Task: Search one way flight ticket for 5 adults, 2 children, 1 infant in seat and 2 infants on lap in economy from Traverse City: Cherry Capital Airport (was Cherry County Airpark) to New Bern: Coastal Carolina Regional Airport (was Craven County Regional) on 5-4-2023. Choice of flights is Delta. Number of bags: 1 carry on bag and 1 checked bag. Price is upto 55000. Outbound departure time preference is 16:45.
Action: Mouse moved to (276, 108)
Screenshot: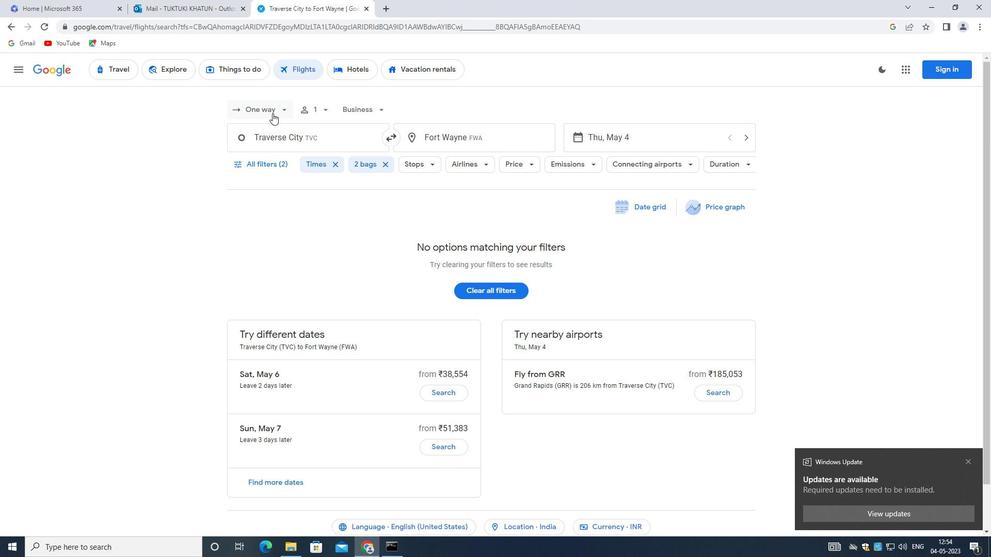 
Action: Mouse pressed left at (276, 108)
Screenshot: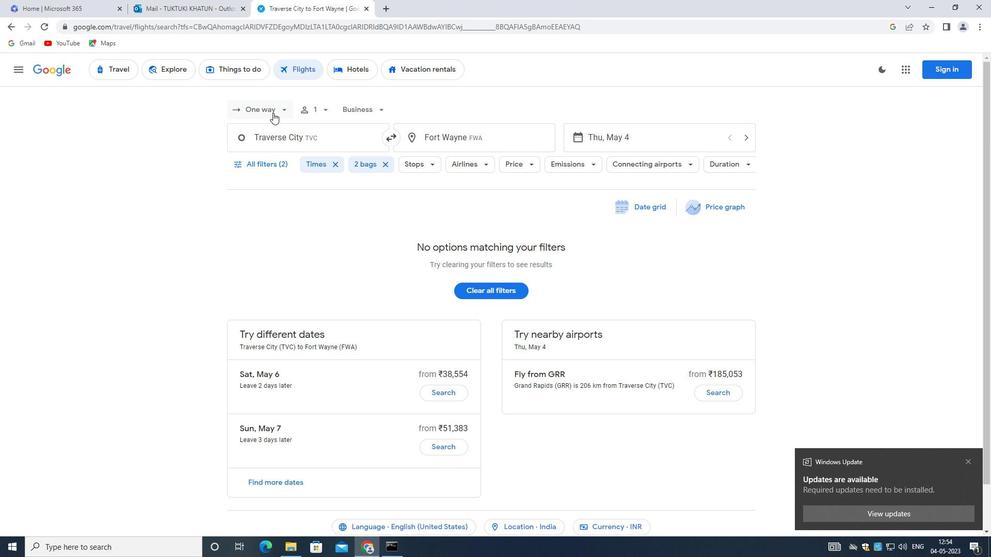 
Action: Mouse moved to (274, 156)
Screenshot: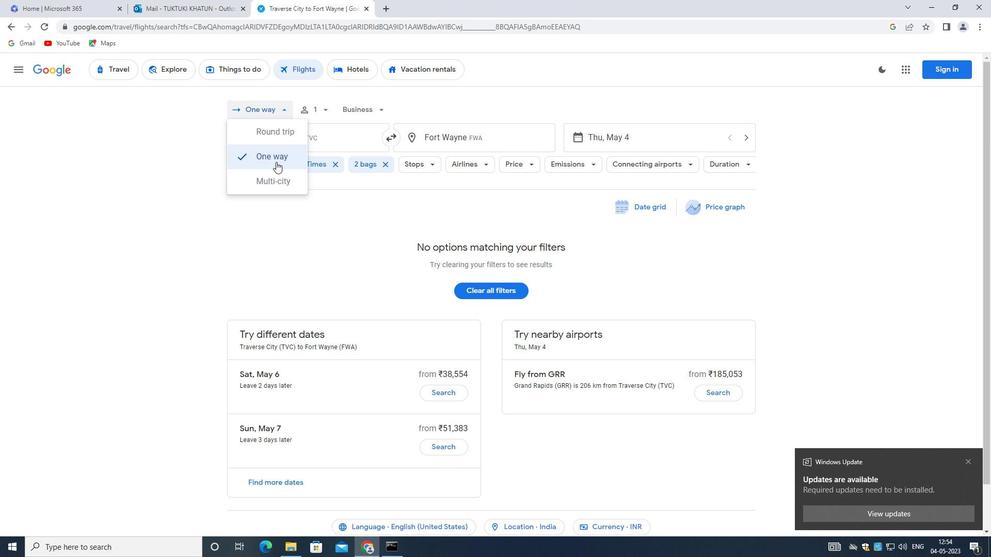 
Action: Mouse pressed left at (274, 156)
Screenshot: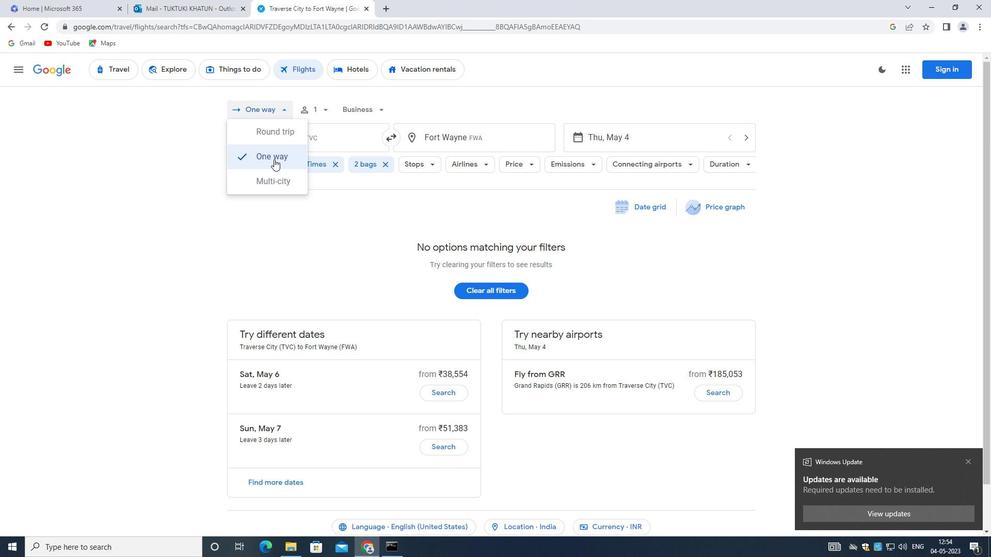 
Action: Mouse moved to (326, 108)
Screenshot: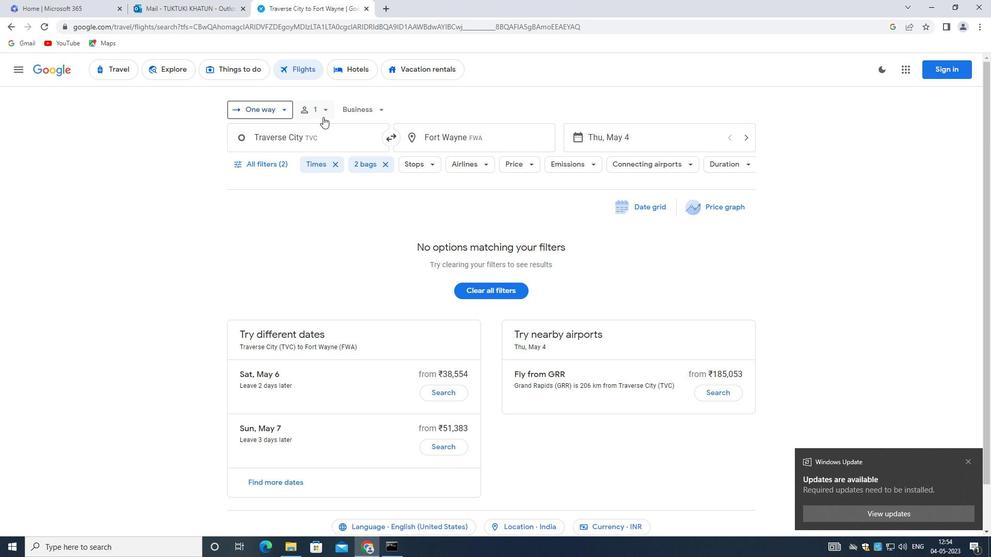 
Action: Mouse pressed left at (326, 108)
Screenshot: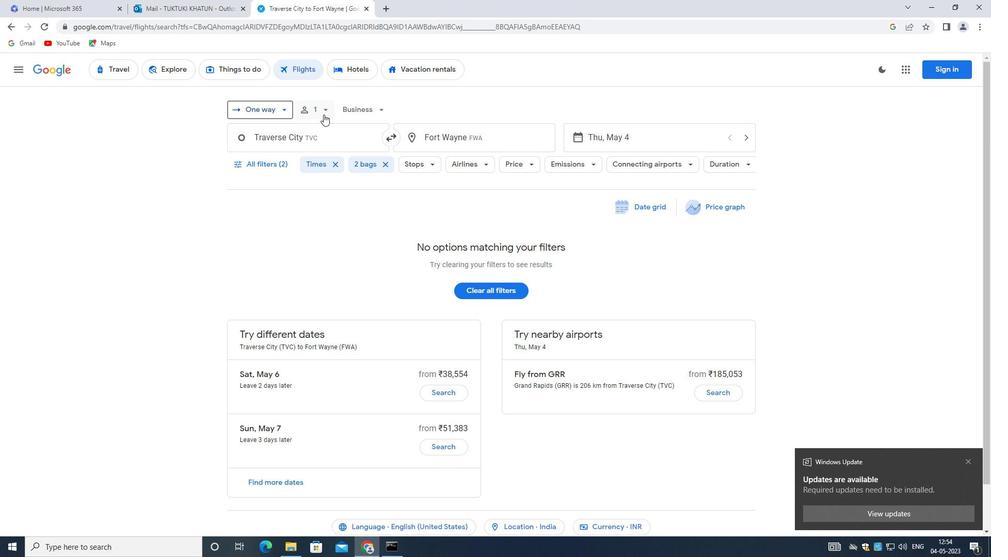
Action: Mouse moved to (412, 134)
Screenshot: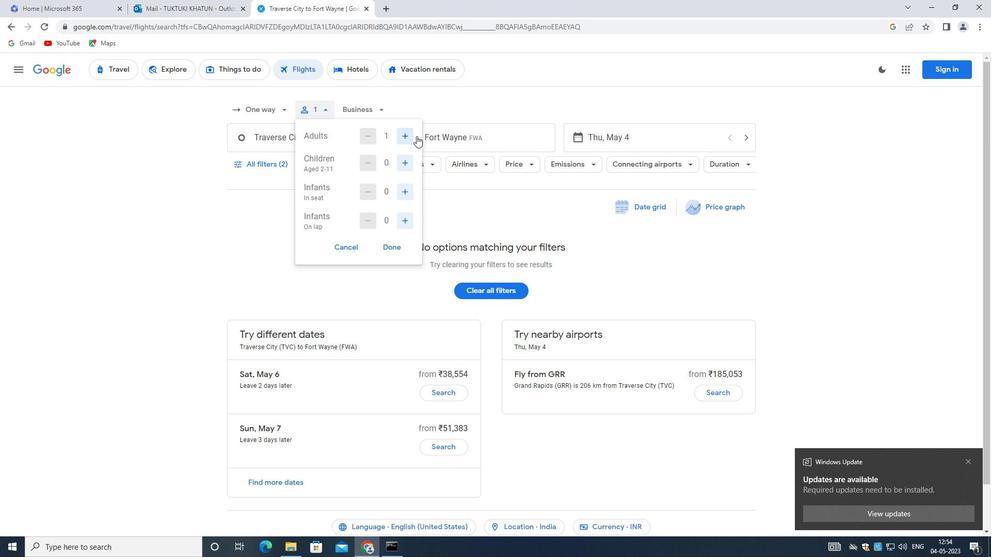 
Action: Mouse pressed left at (412, 134)
Screenshot: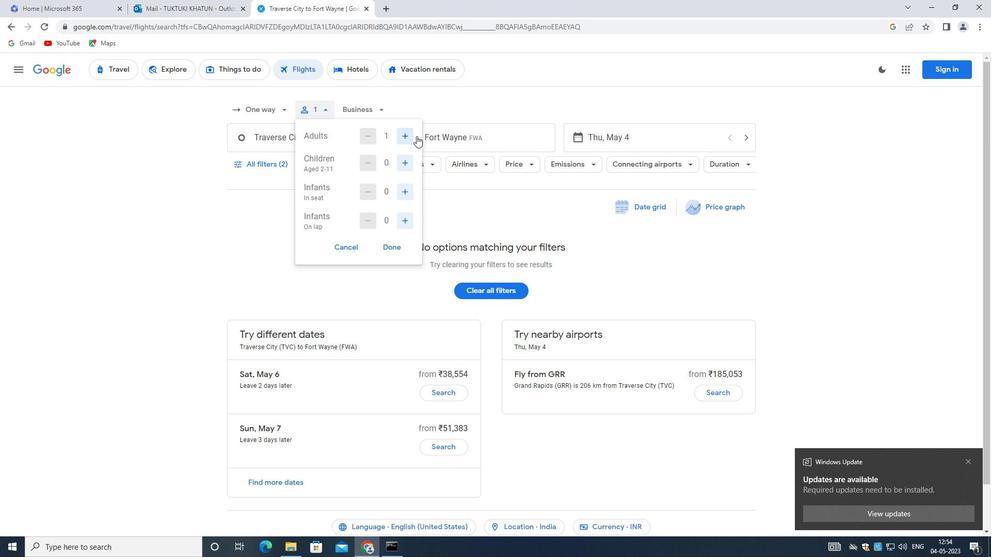 
Action: Mouse pressed left at (412, 134)
Screenshot: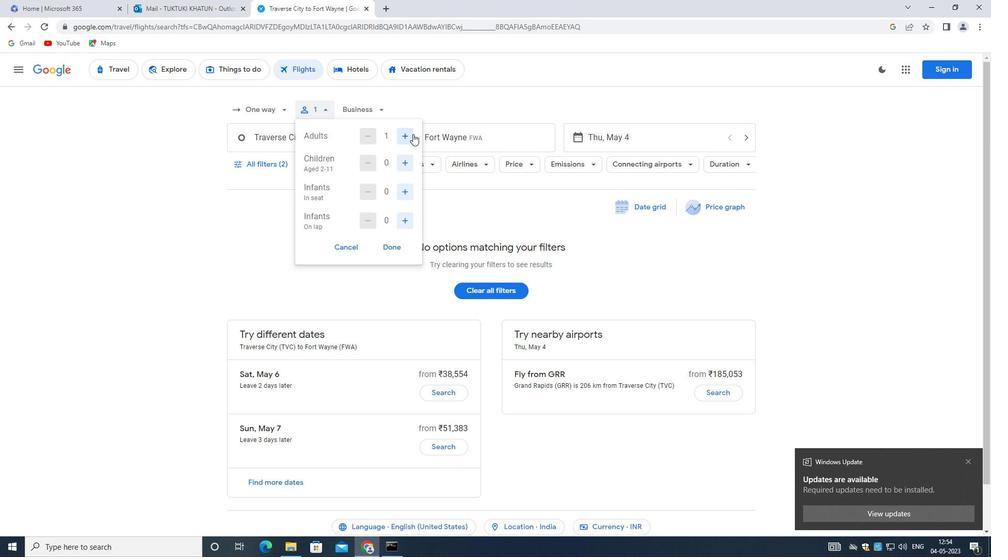
Action: Mouse pressed left at (412, 134)
Screenshot: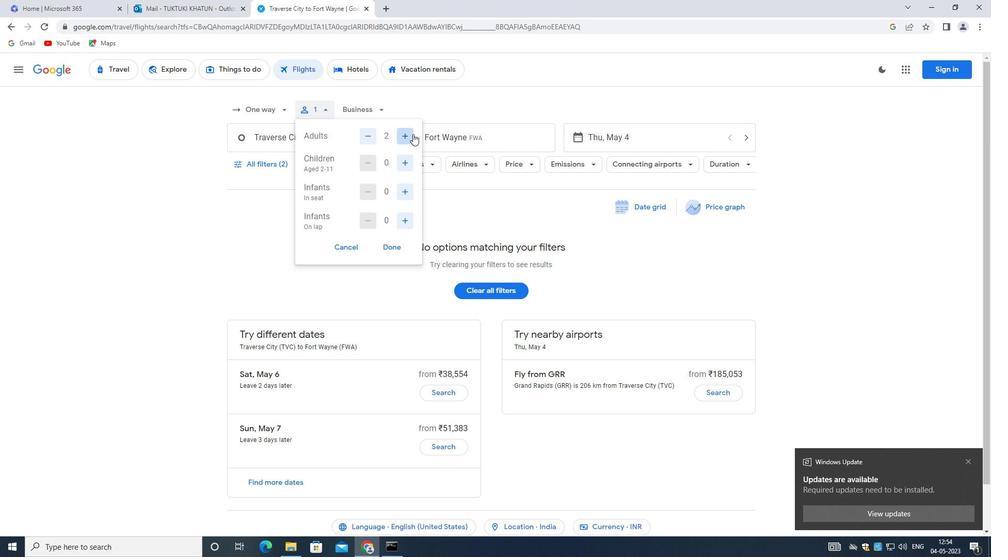 
Action: Mouse moved to (412, 133)
Screenshot: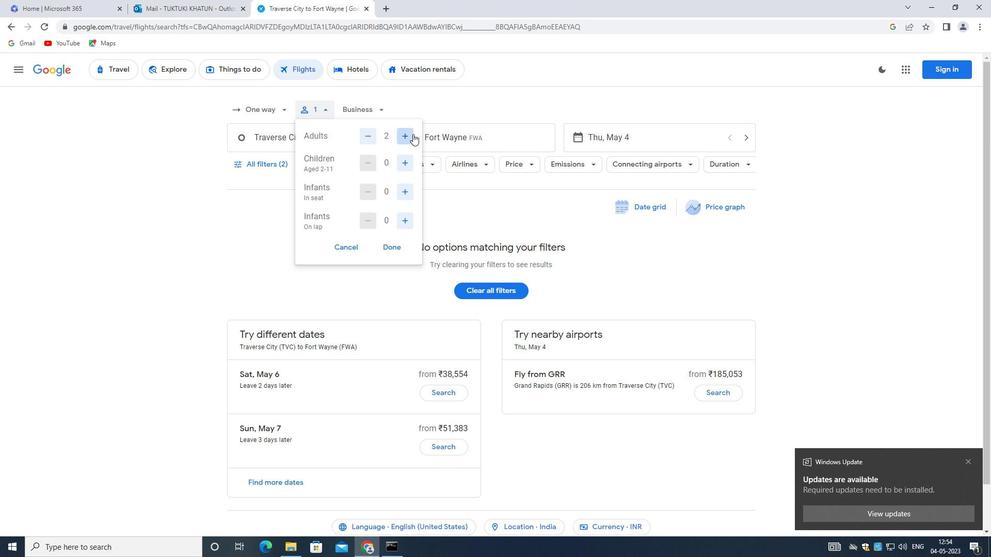 
Action: Mouse pressed left at (412, 133)
Screenshot: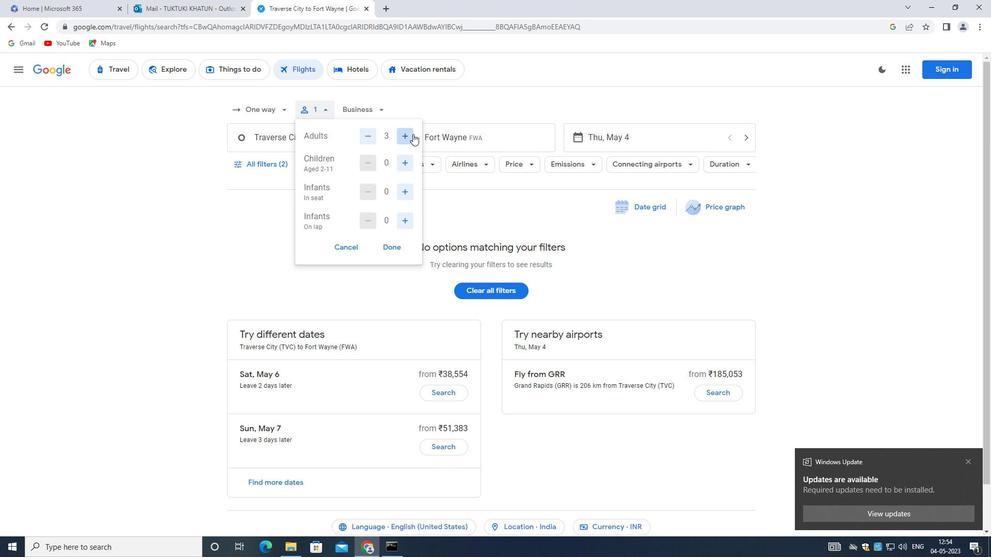
Action: Mouse moved to (404, 160)
Screenshot: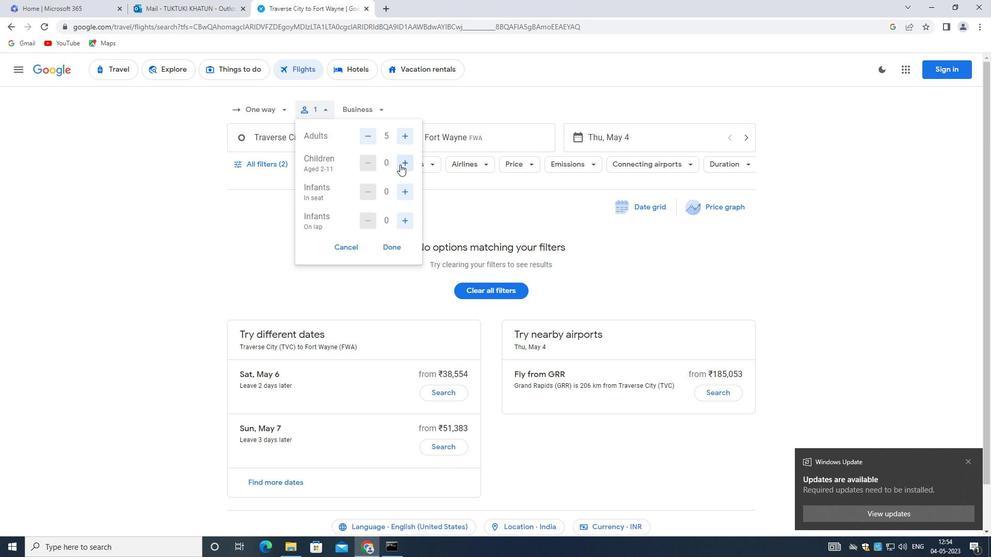 
Action: Mouse pressed left at (404, 160)
Screenshot: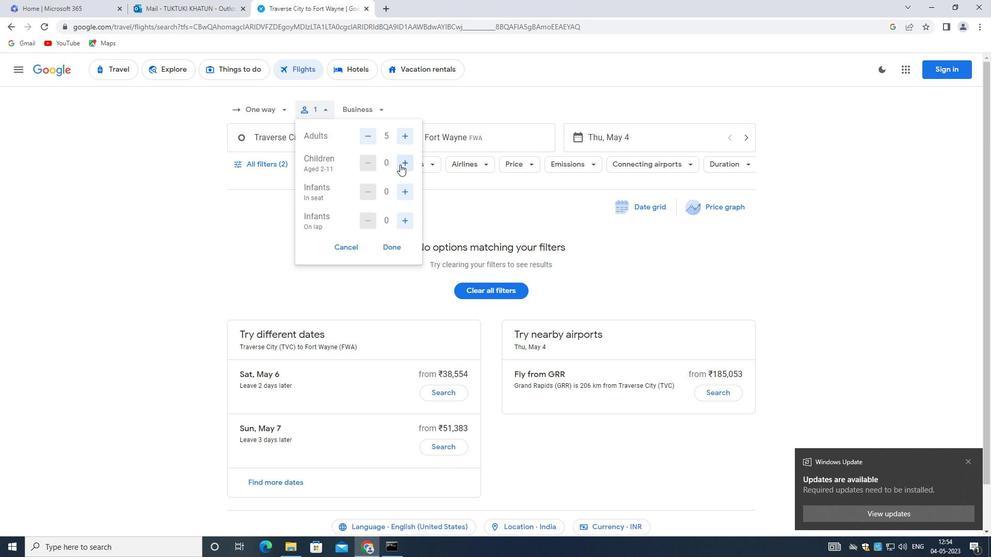 
Action: Mouse moved to (405, 159)
Screenshot: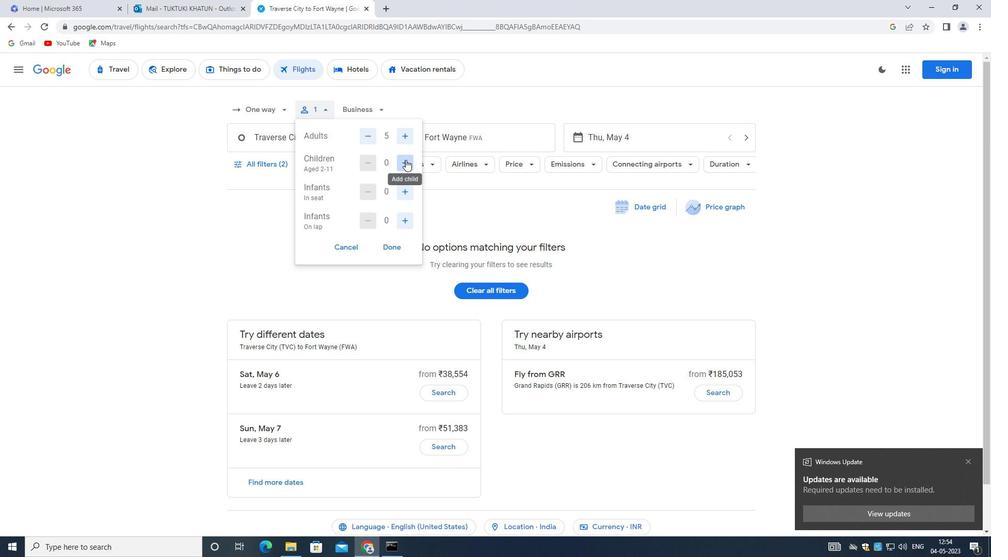 
Action: Mouse pressed left at (405, 159)
Screenshot: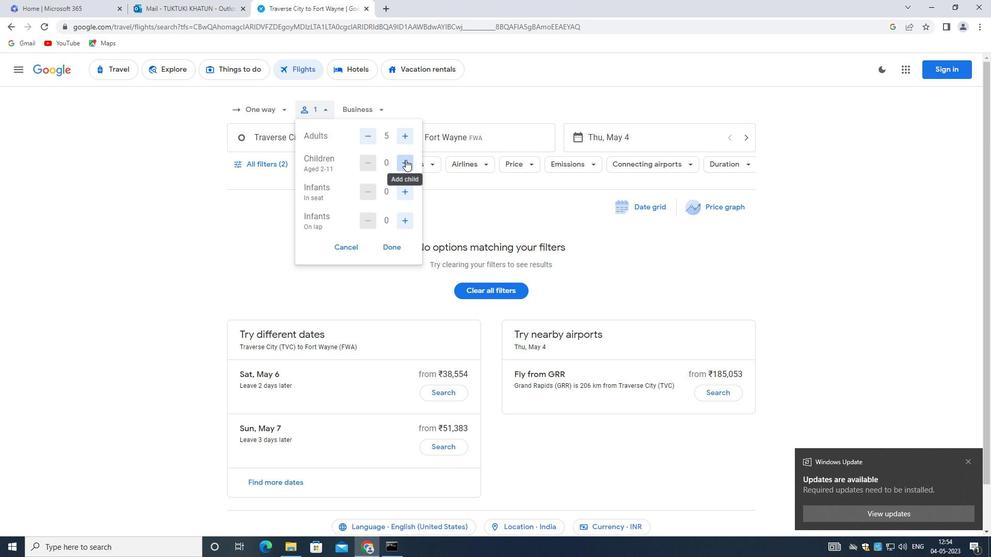 
Action: Mouse moved to (404, 192)
Screenshot: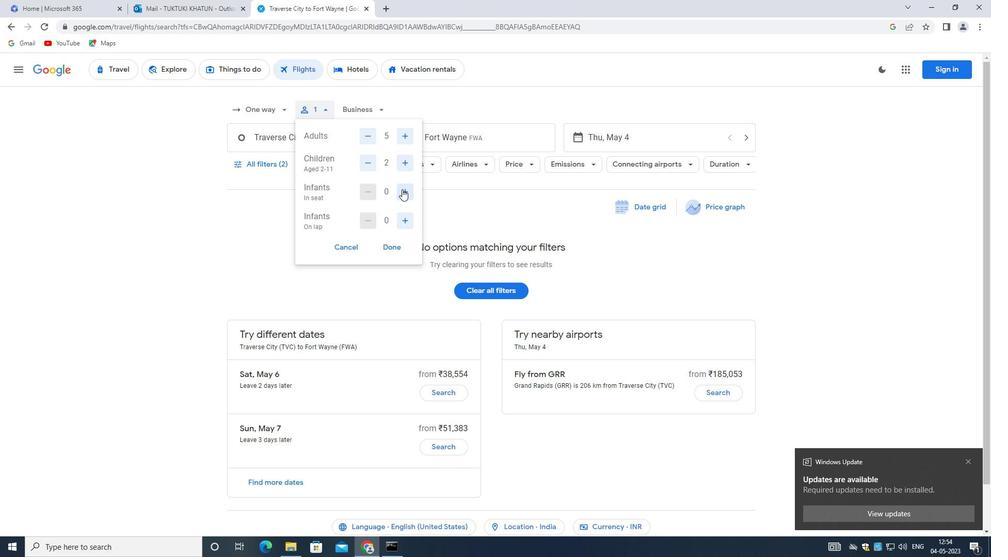 
Action: Mouse pressed left at (404, 192)
Screenshot: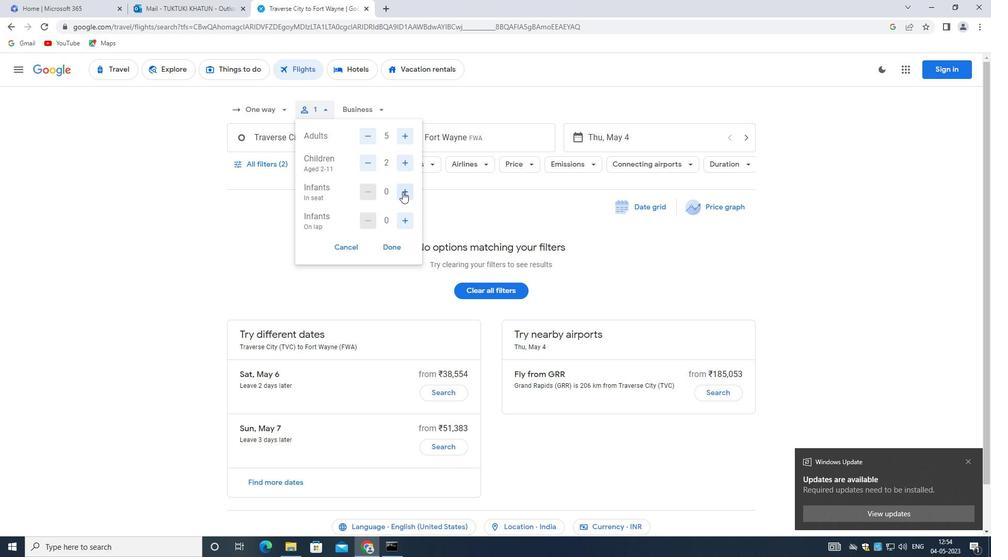 
Action: Mouse moved to (406, 217)
Screenshot: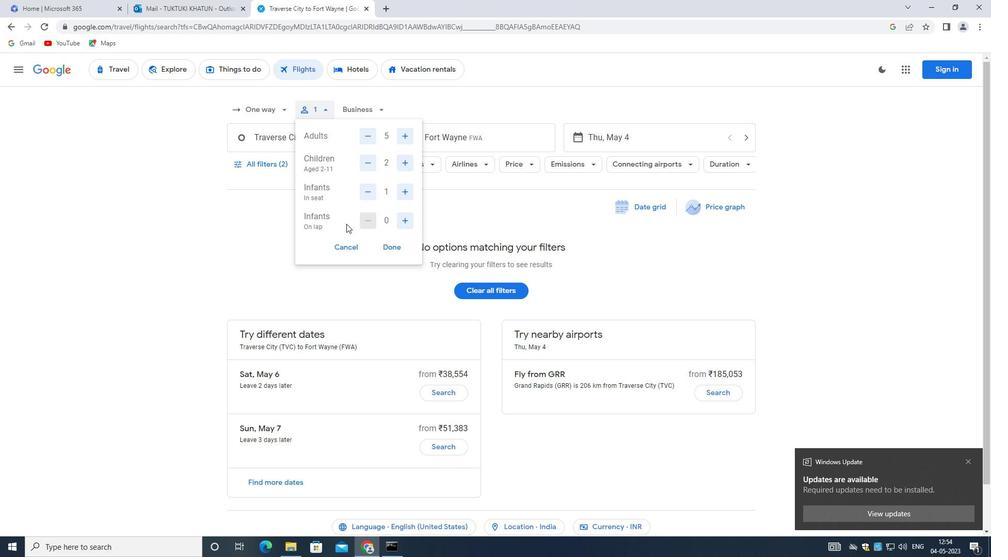 
Action: Mouse pressed left at (406, 217)
Screenshot: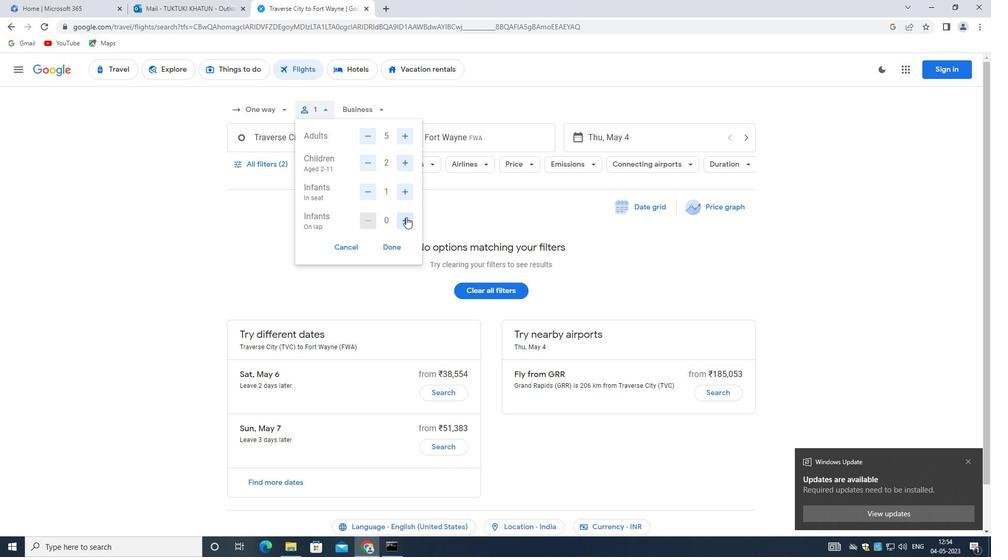 
Action: Mouse pressed left at (406, 217)
Screenshot: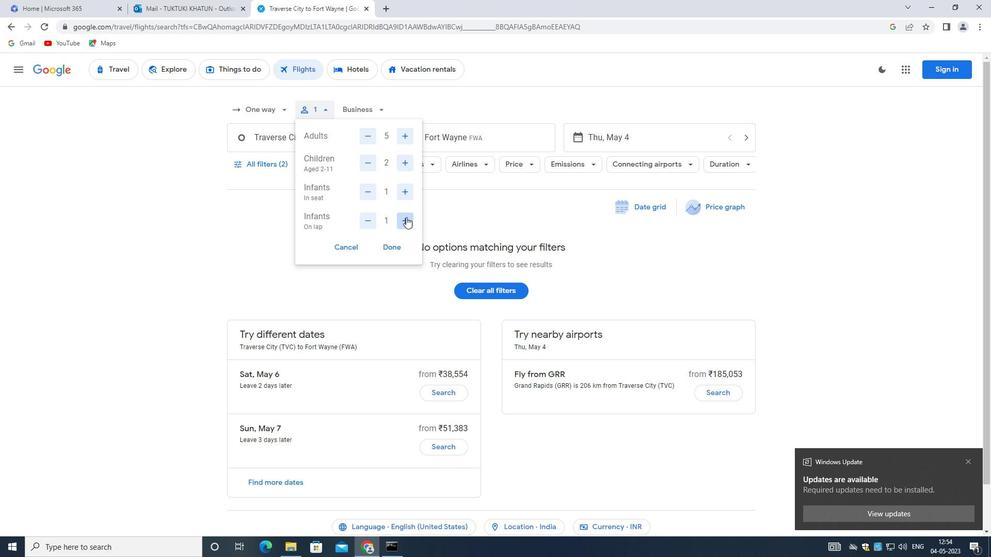 
Action: Mouse moved to (325, 176)
Screenshot: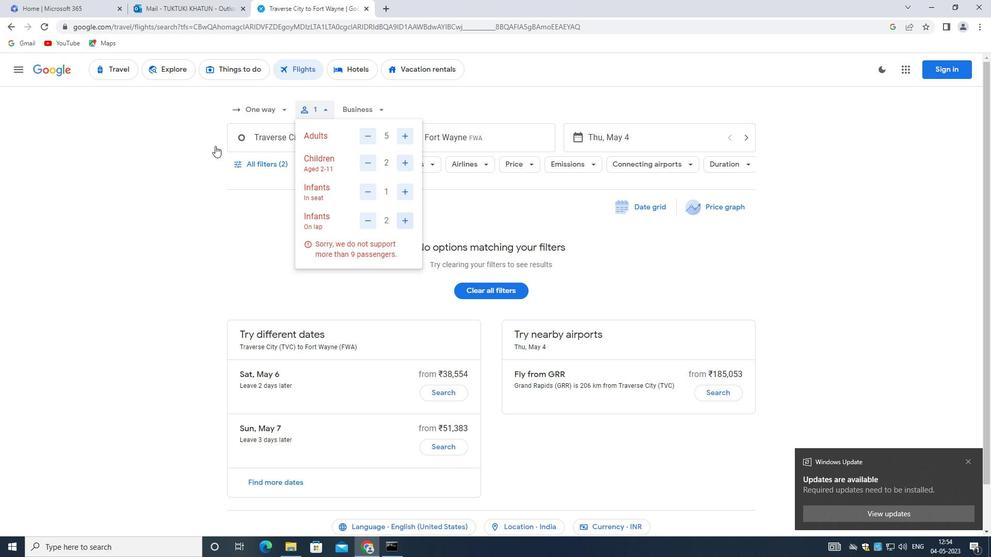 
Action: Mouse scrolled (325, 175) with delta (0, 0)
Screenshot: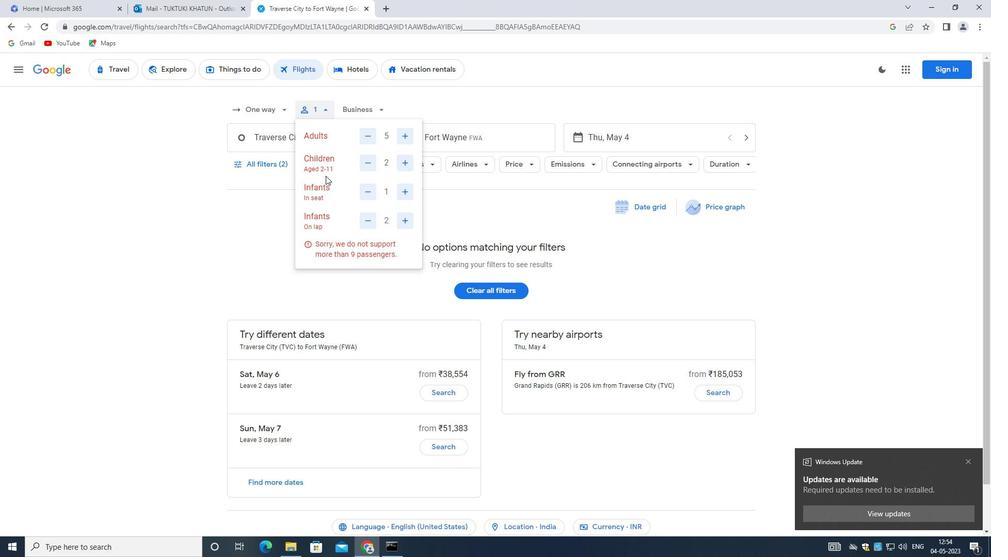 
Action: Mouse moved to (325, 177)
Screenshot: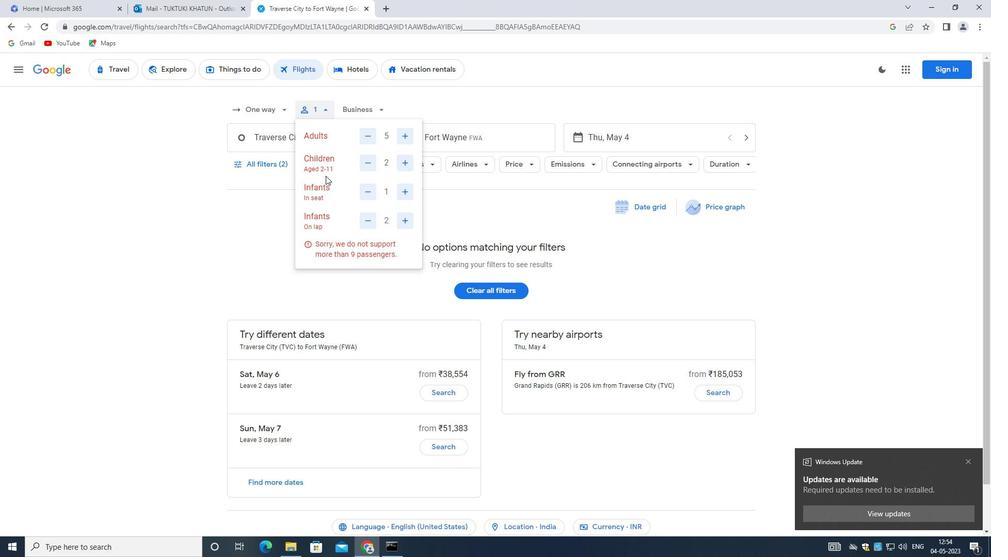 
Action: Mouse scrolled (325, 177) with delta (0, 0)
Screenshot: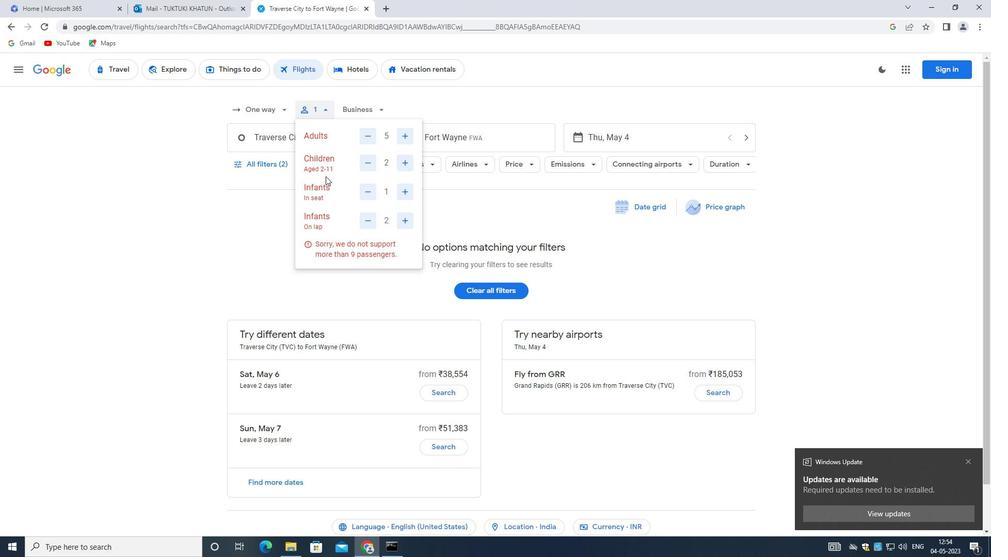 
Action: Mouse moved to (369, 173)
Screenshot: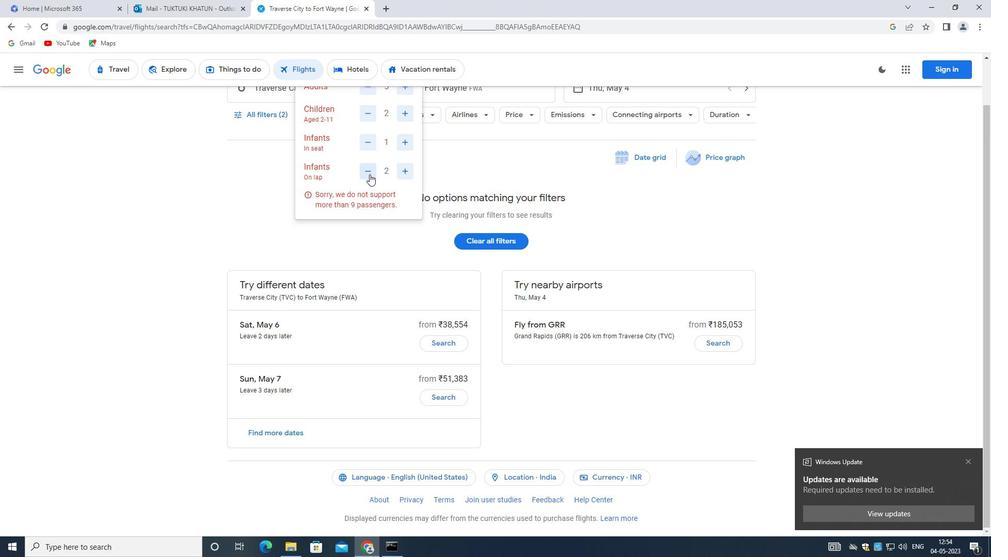
Action: Mouse pressed left at (369, 173)
Screenshot: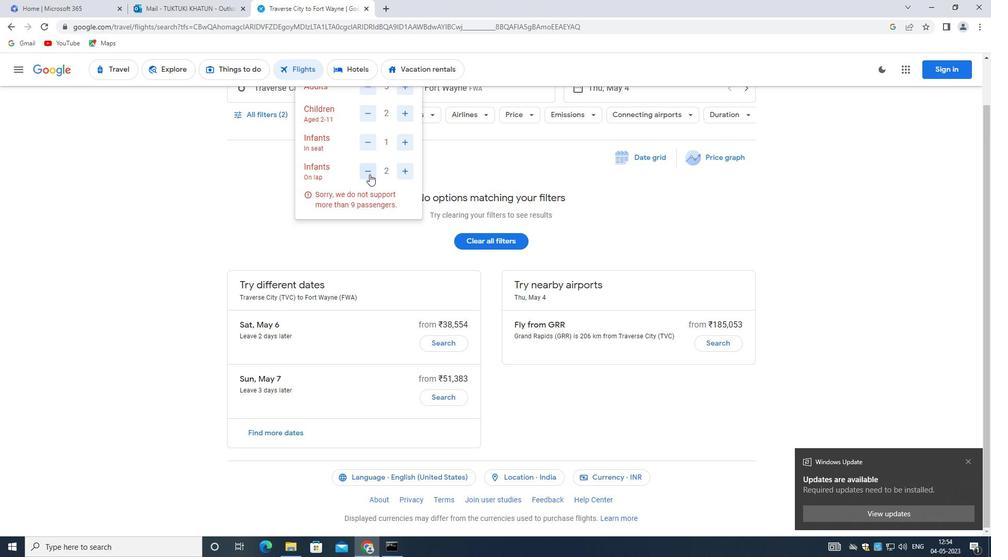 
Action: Mouse moved to (391, 195)
Screenshot: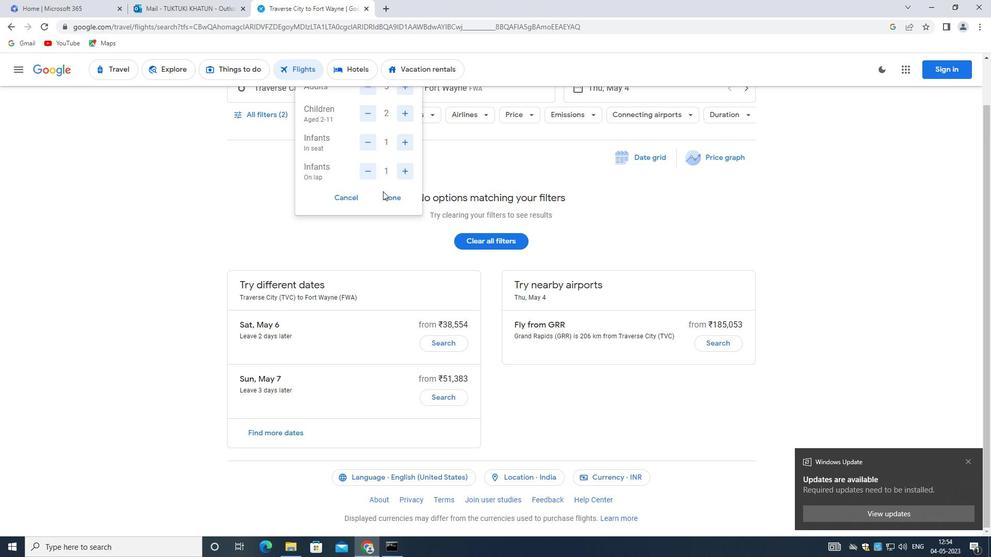 
Action: Mouse pressed left at (391, 195)
Screenshot: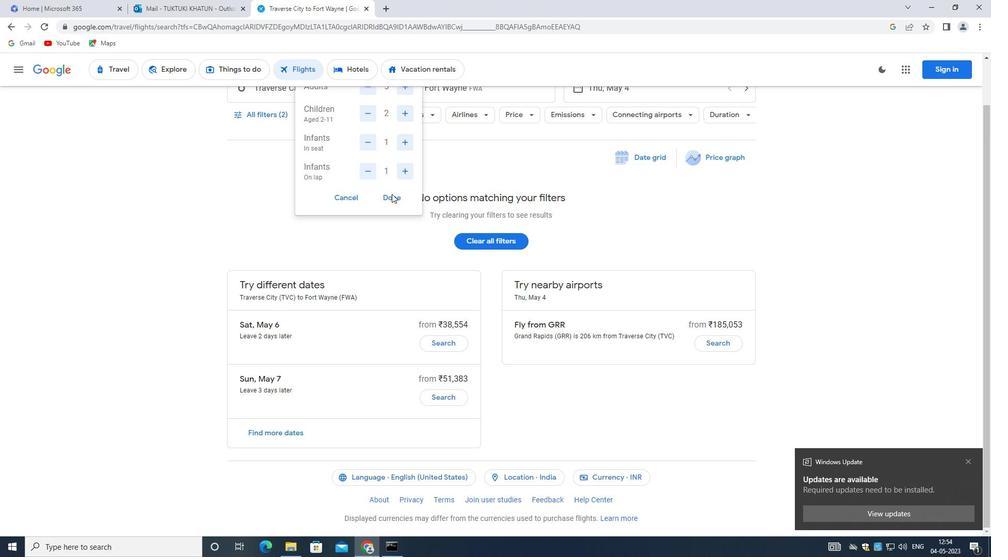 
Action: Mouse moved to (354, 212)
Screenshot: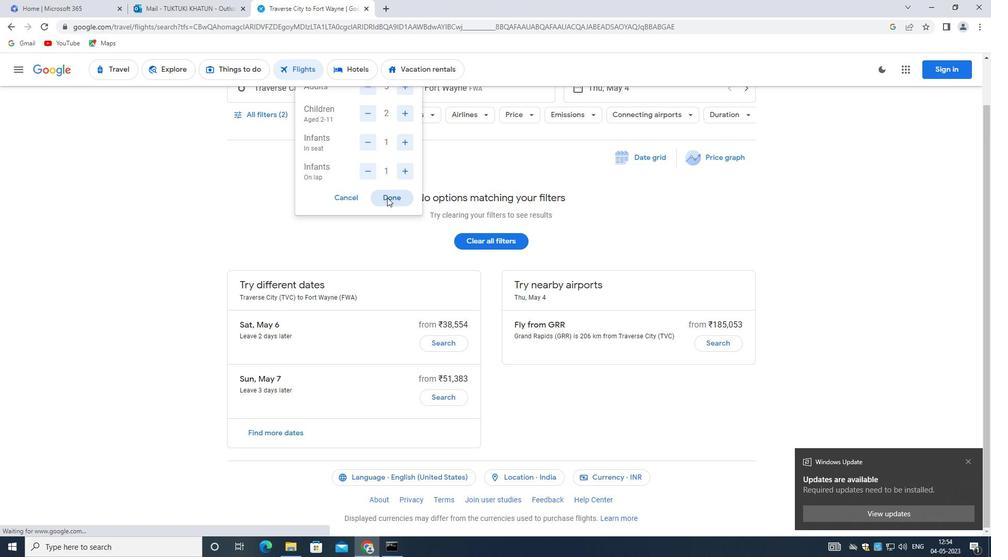 
Action: Mouse scrolled (354, 212) with delta (0, 0)
Screenshot: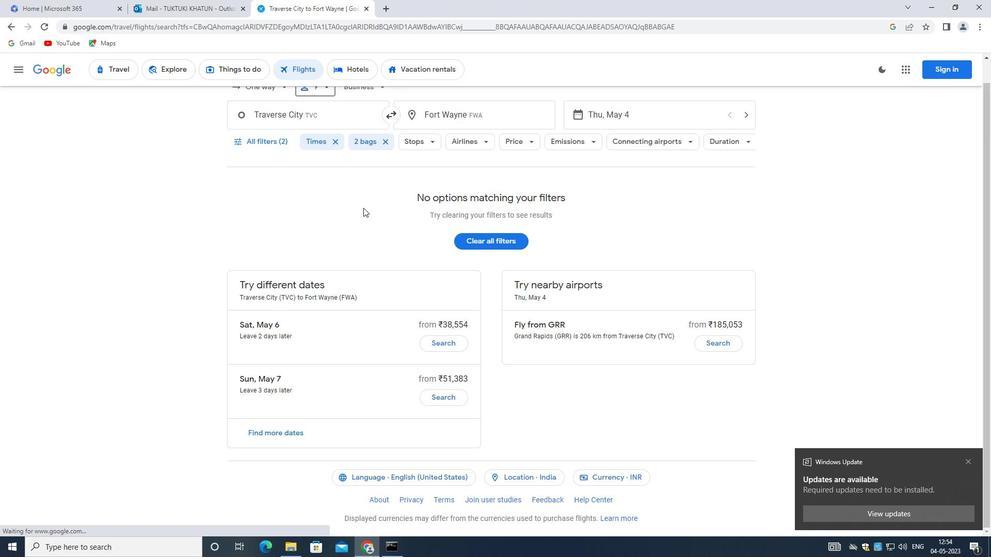 
Action: Mouse scrolled (354, 212) with delta (0, 0)
Screenshot: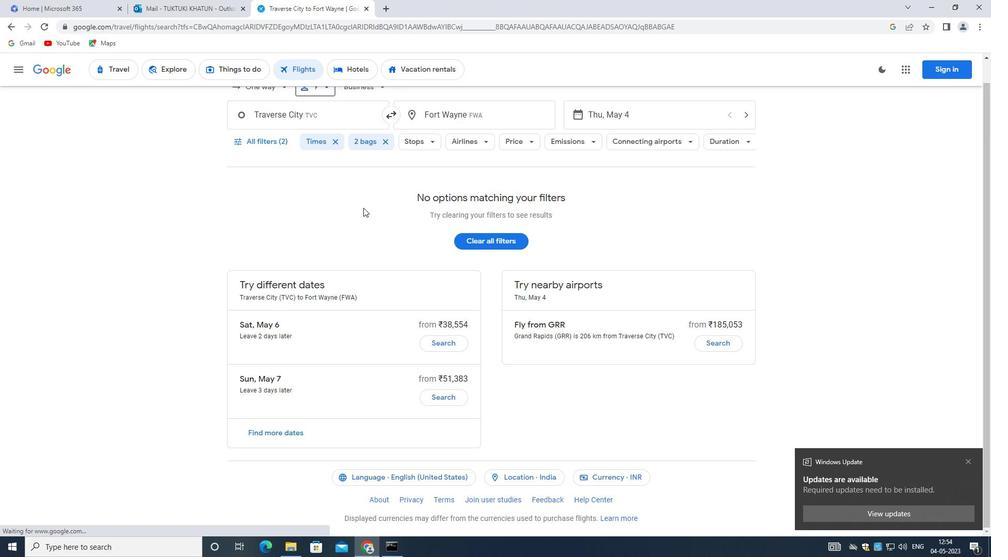 
Action: Mouse moved to (354, 212)
Screenshot: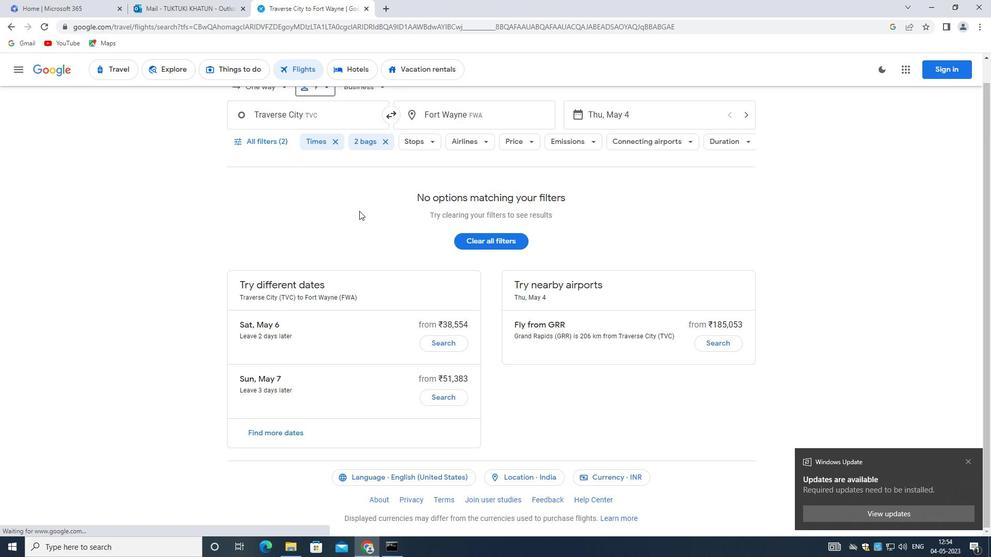 
Action: Mouse scrolled (354, 212) with delta (0, 0)
Screenshot: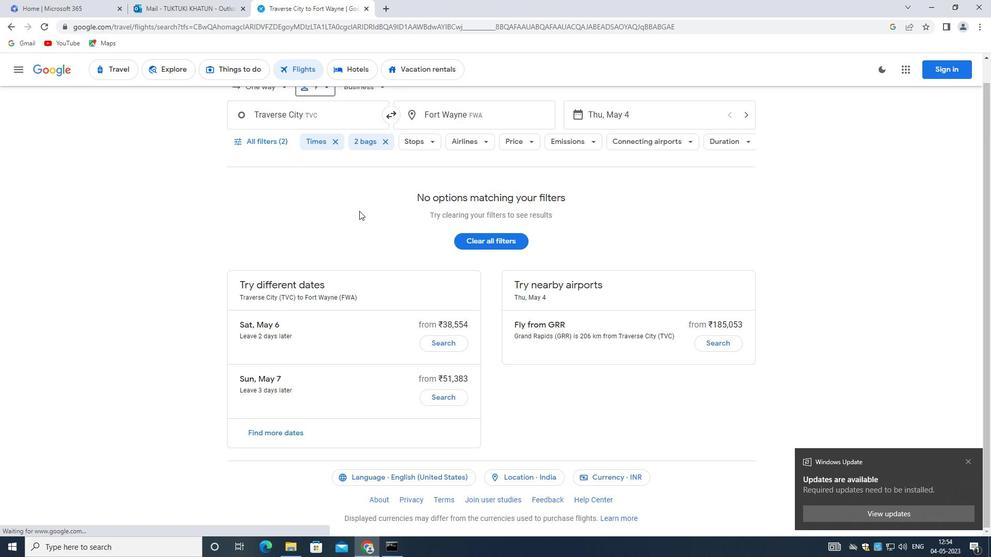 
Action: Mouse moved to (291, 143)
Screenshot: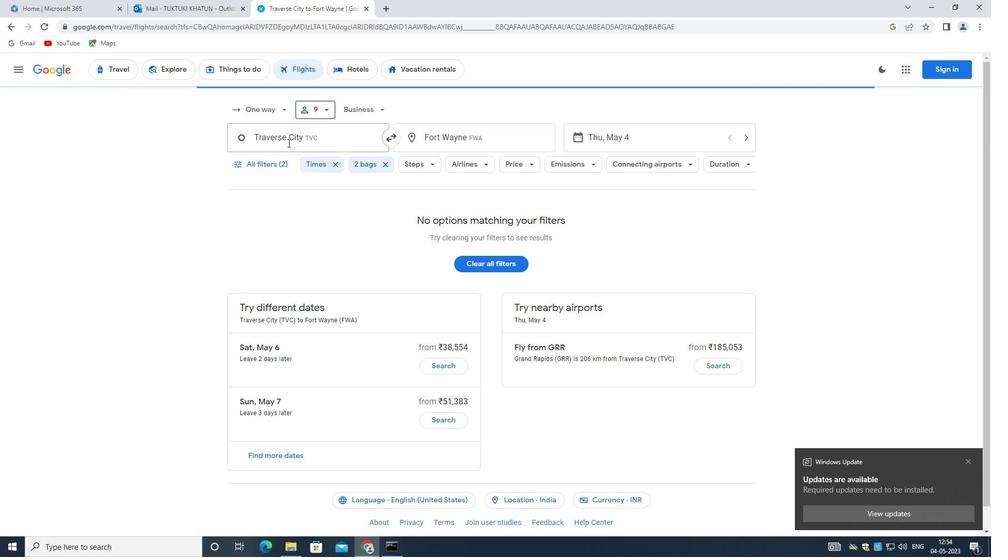 
Action: Mouse pressed left at (291, 143)
Screenshot: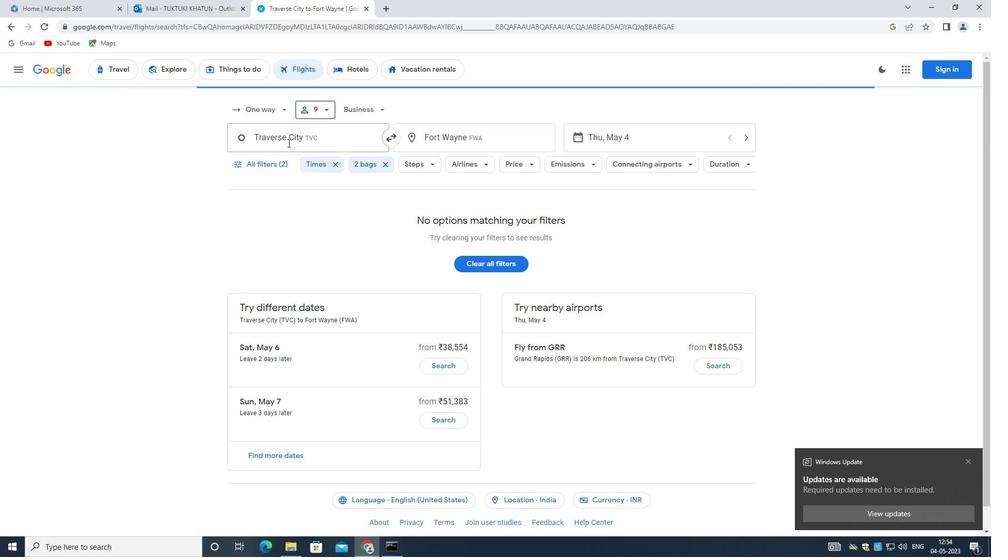 
Action: Mouse moved to (309, 194)
Screenshot: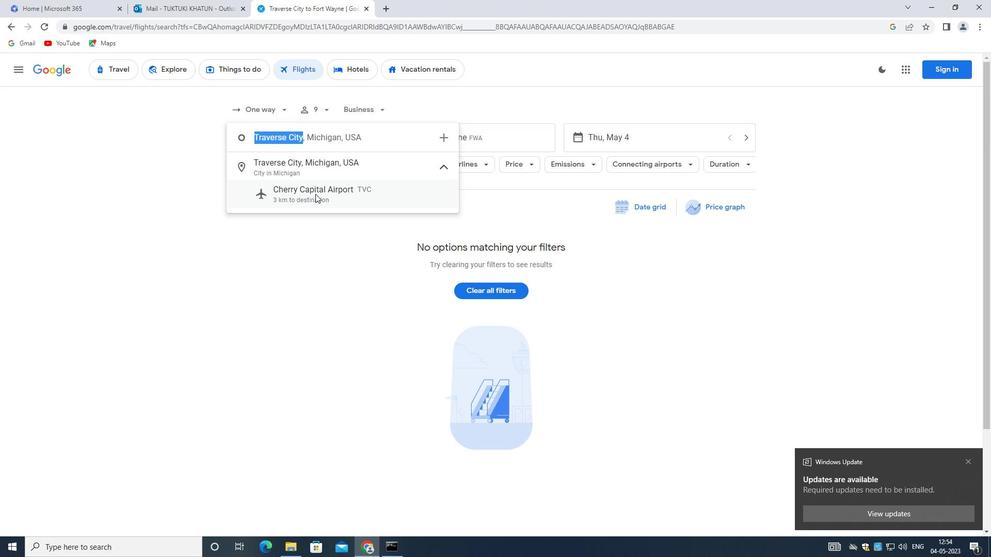 
Action: Mouse pressed left at (309, 194)
Screenshot: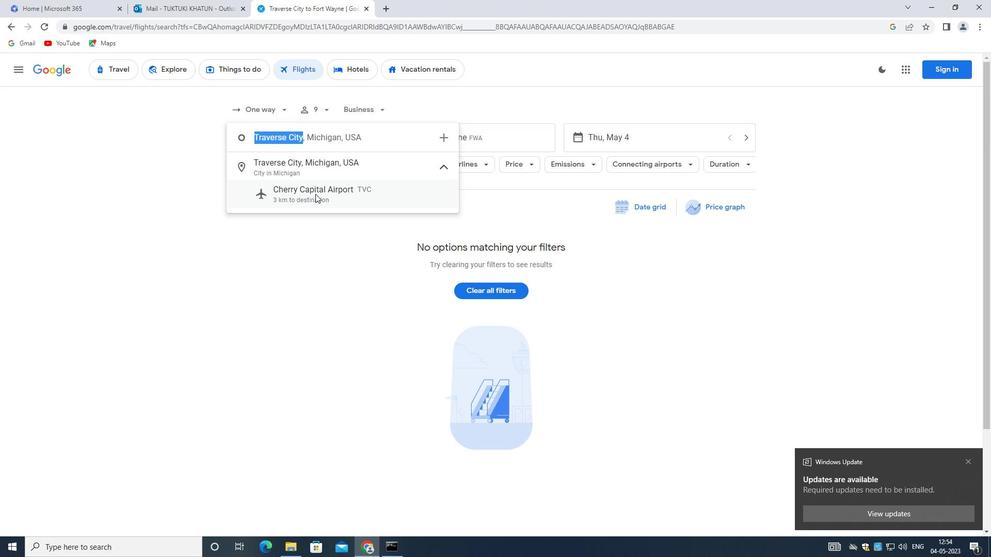 
Action: Mouse moved to (452, 140)
Screenshot: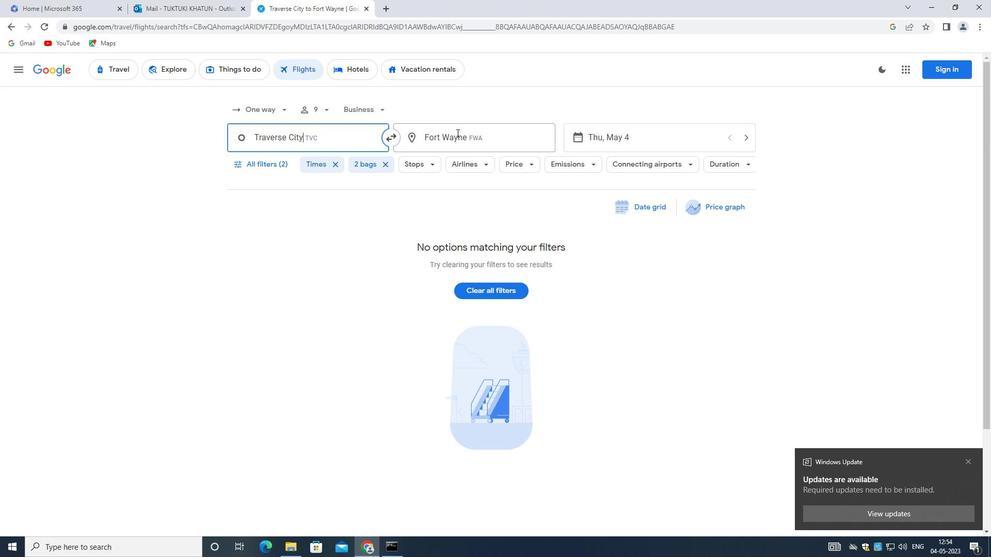 
Action: Mouse pressed left at (452, 140)
Screenshot: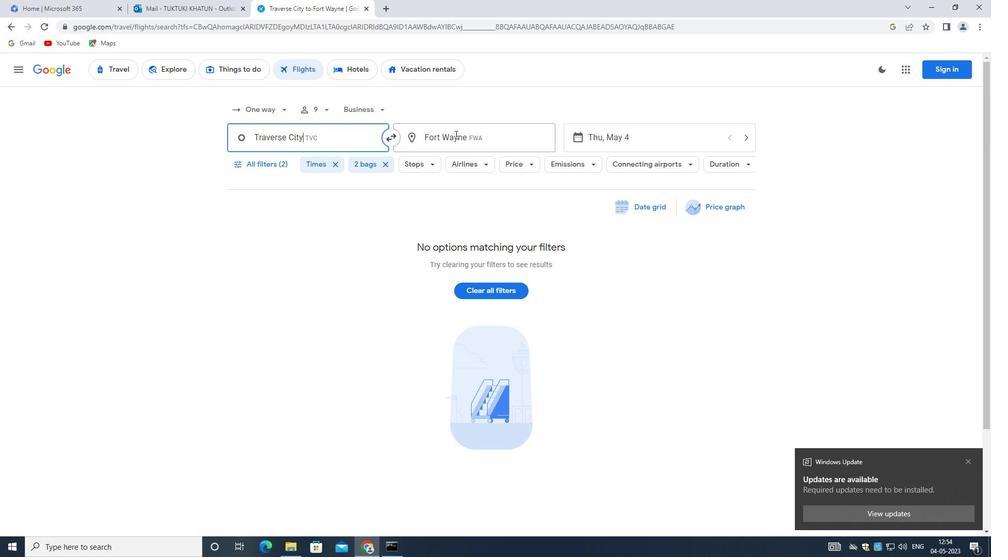 
Action: Mouse moved to (451, 141)
Screenshot: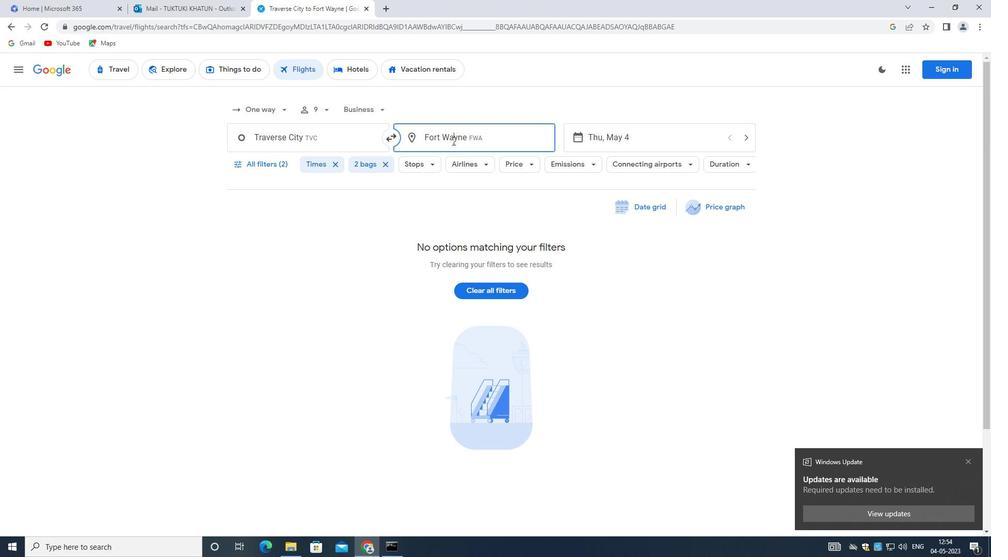 
Action: Key pressed <Key.backspace><Key.shift>COASTAL<Key.space><Key.shift><Key.shift>CAROLINA
Screenshot: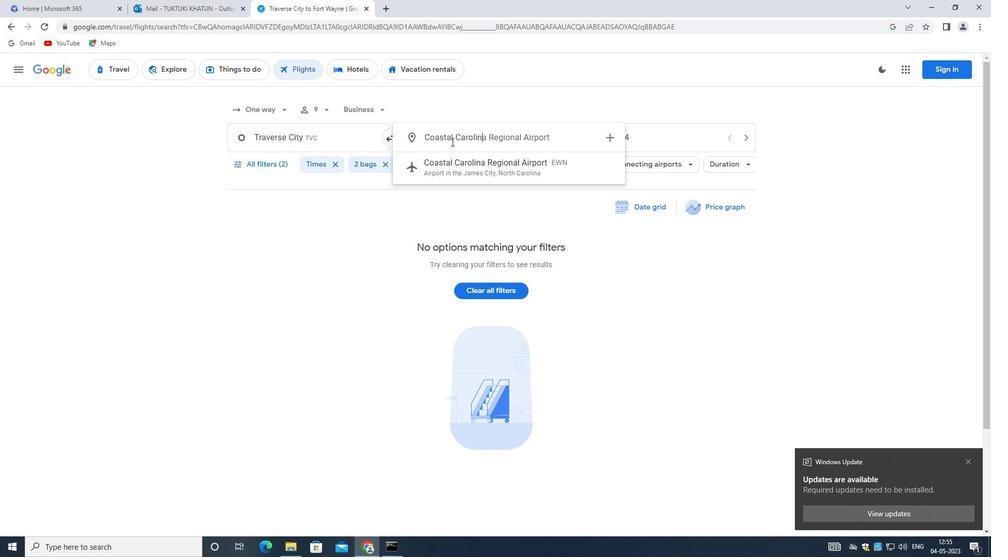 
Action: Mouse moved to (486, 162)
Screenshot: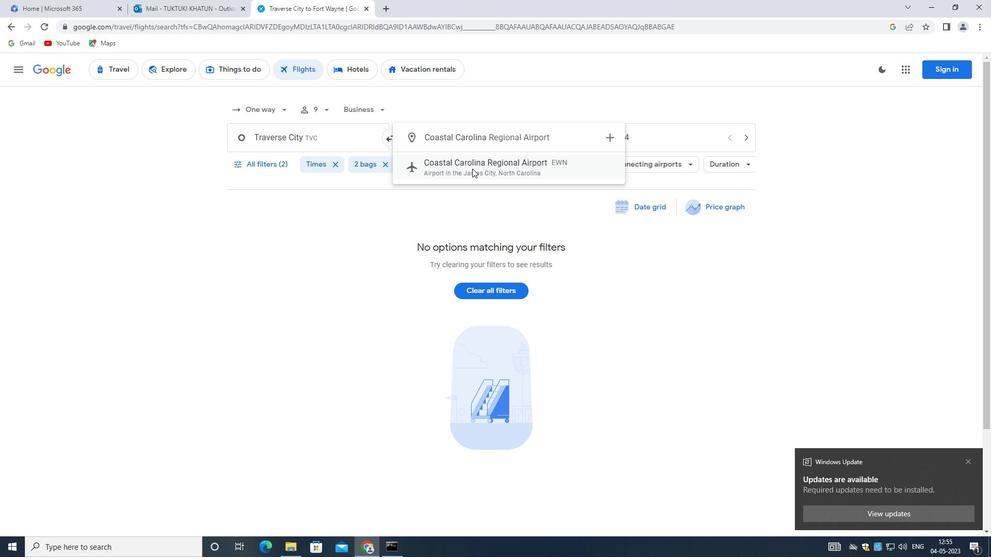 
Action: Mouse pressed left at (486, 162)
Screenshot: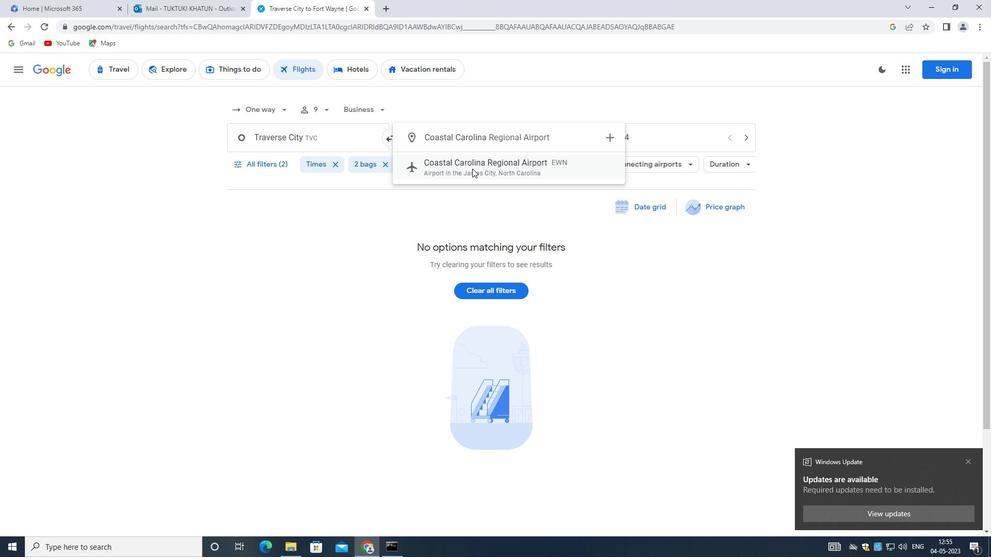 
Action: Mouse moved to (689, 129)
Screenshot: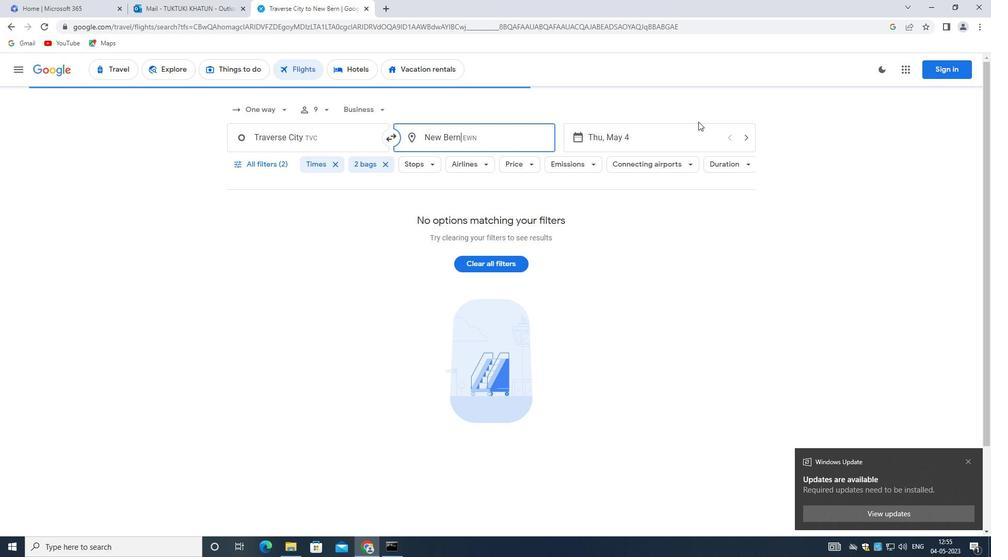 
Action: Mouse pressed left at (689, 129)
Screenshot: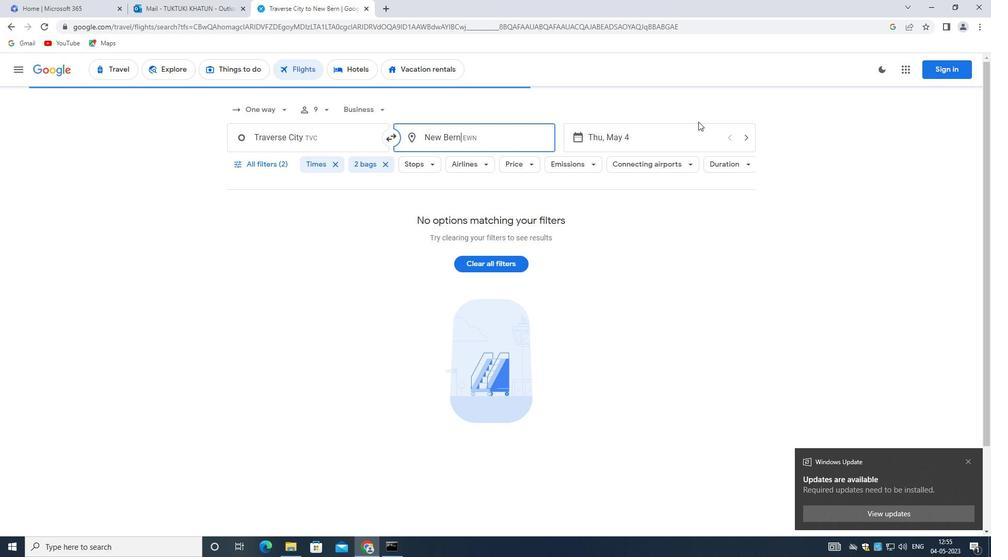 
Action: Mouse moved to (742, 383)
Screenshot: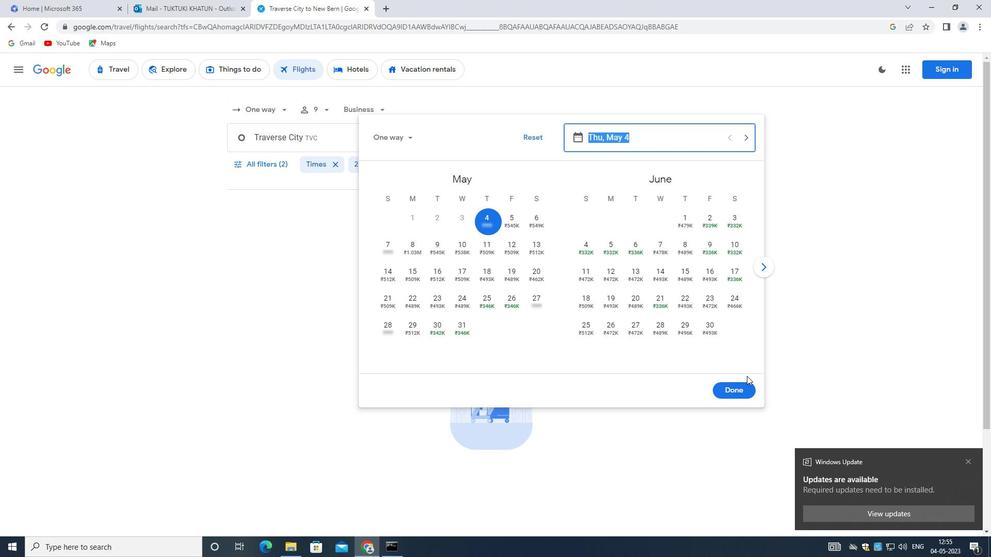 
Action: Mouse pressed left at (742, 383)
Screenshot: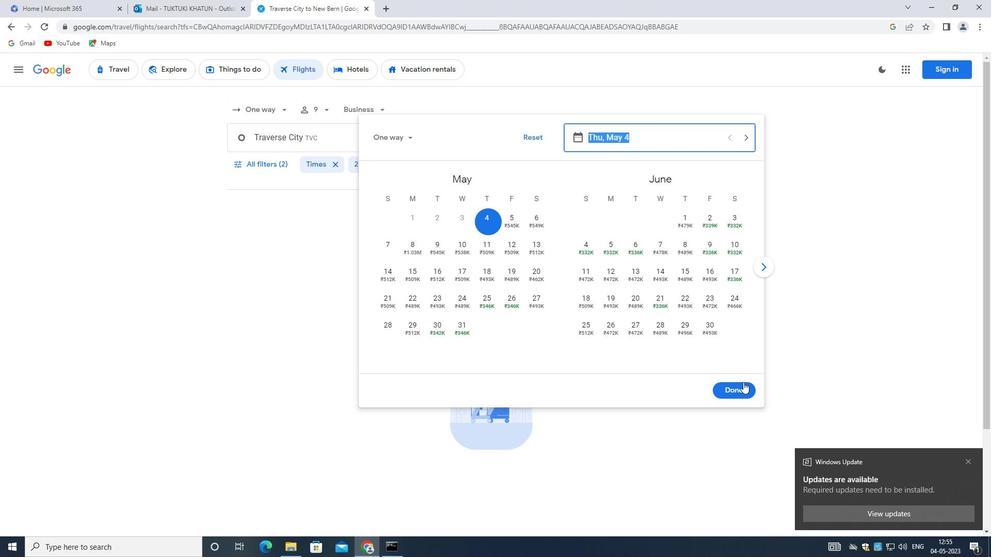 
Action: Mouse moved to (269, 164)
Screenshot: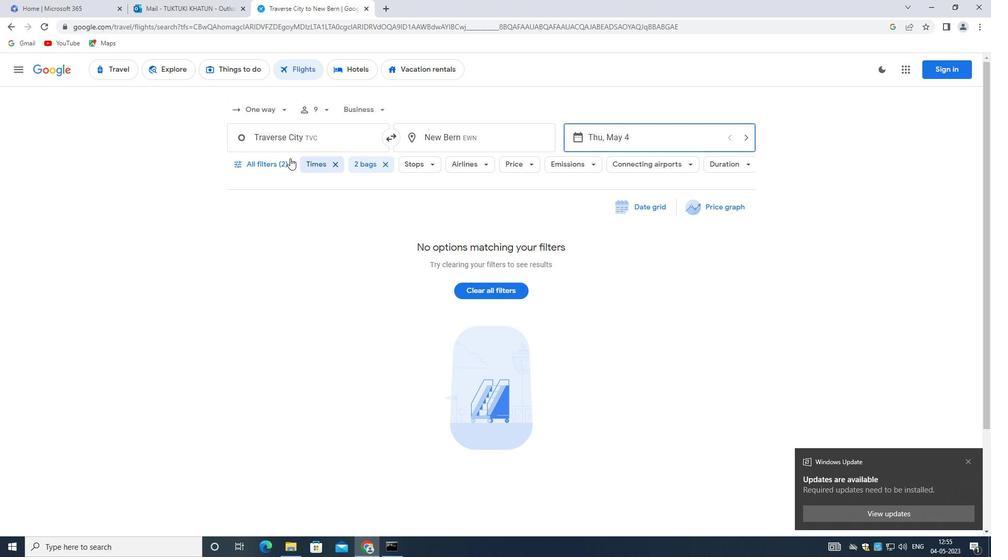 
Action: Mouse pressed left at (269, 164)
Screenshot: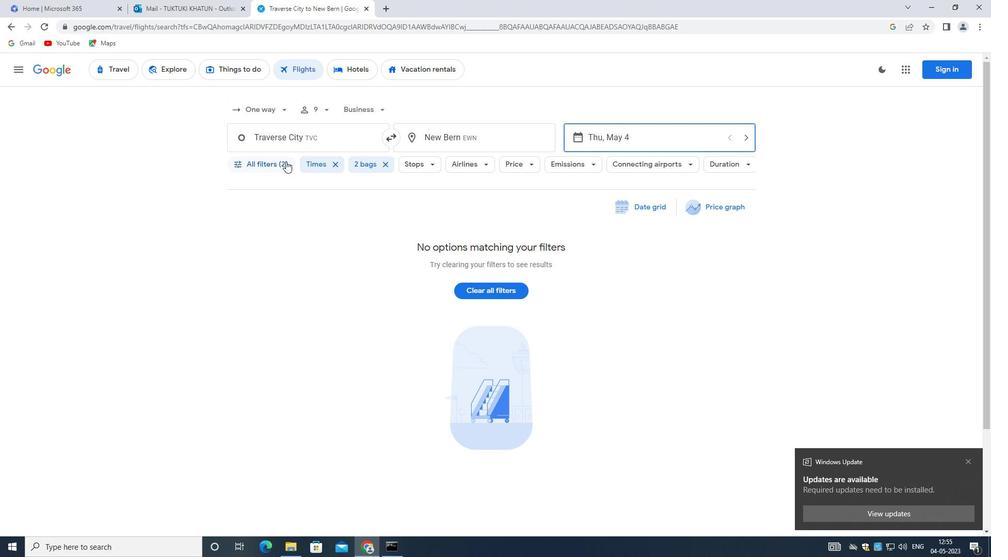 
Action: Mouse moved to (304, 233)
Screenshot: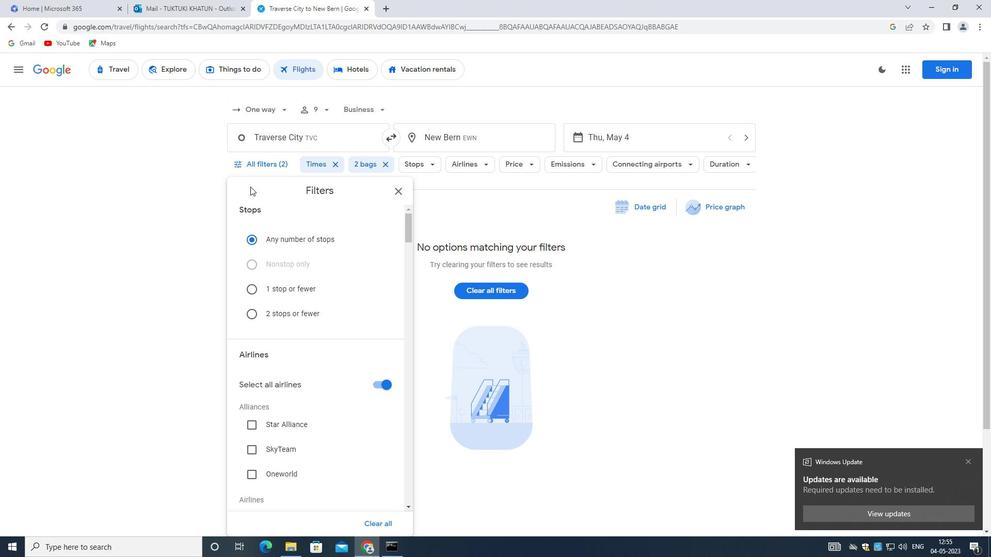 
Action: Mouse scrolled (304, 233) with delta (0, 0)
Screenshot: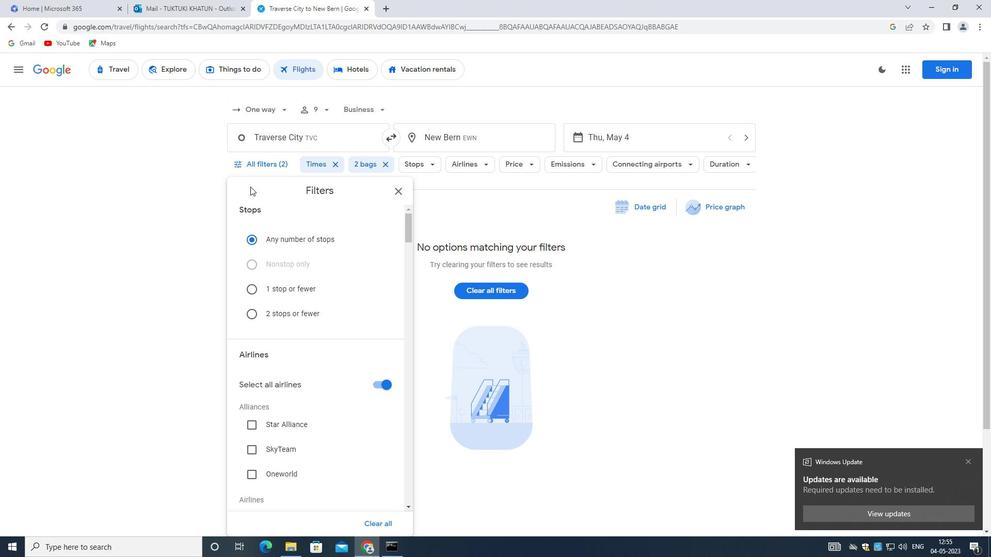 
Action: Mouse moved to (321, 268)
Screenshot: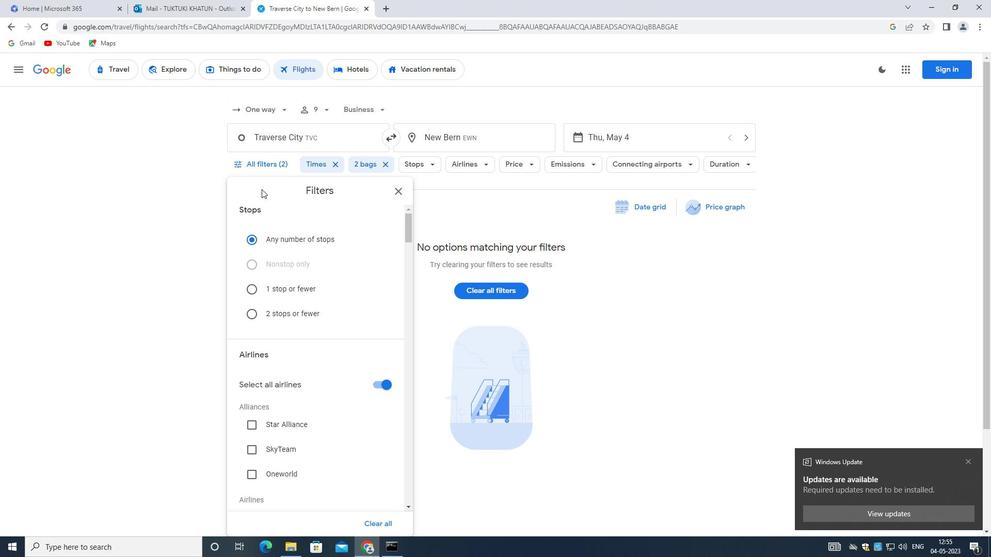 
Action: Mouse scrolled (321, 268) with delta (0, 0)
Screenshot: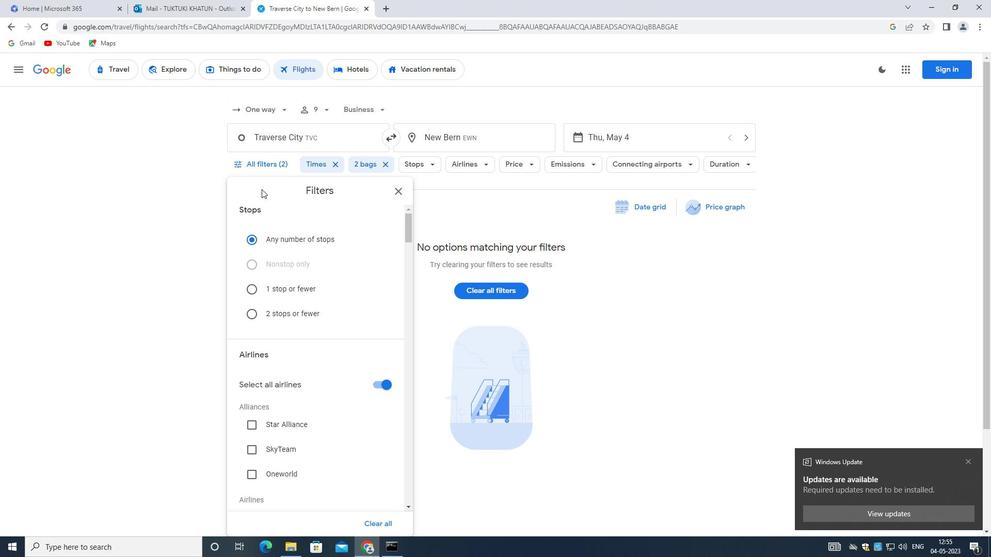 
Action: Mouse moved to (326, 294)
Screenshot: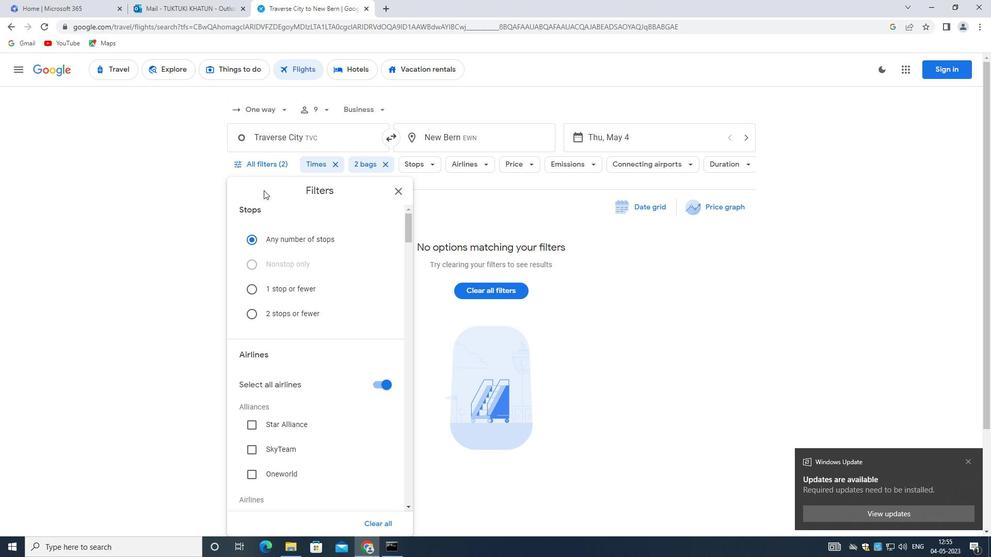 
Action: Mouse scrolled (326, 293) with delta (0, 0)
Screenshot: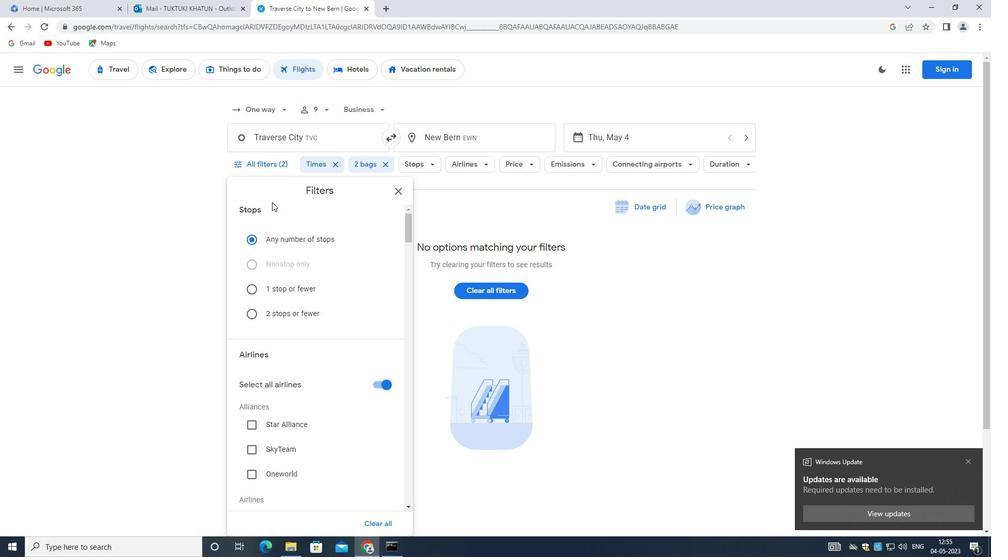 
Action: Mouse moved to (327, 313)
Screenshot: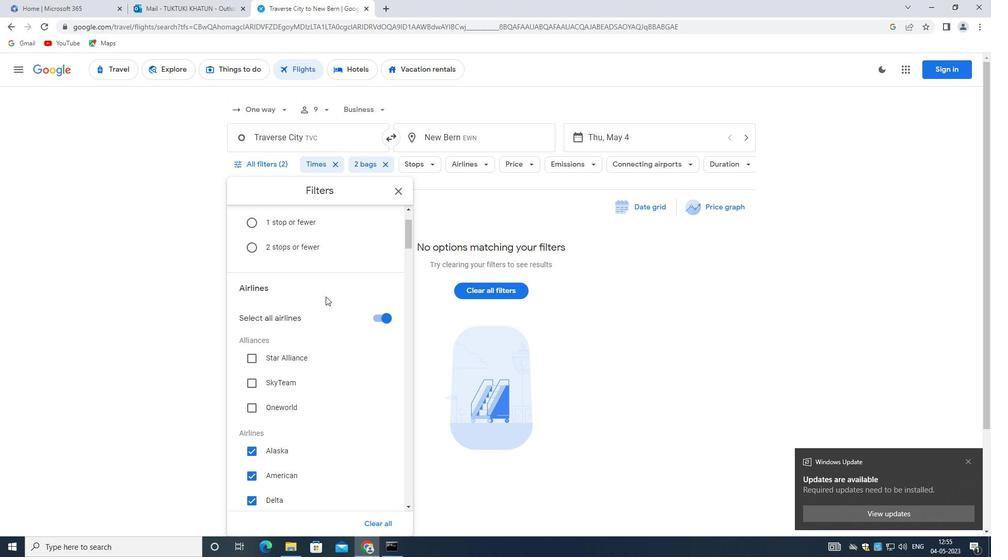 
Action: Mouse scrolled (327, 312) with delta (0, 0)
Screenshot: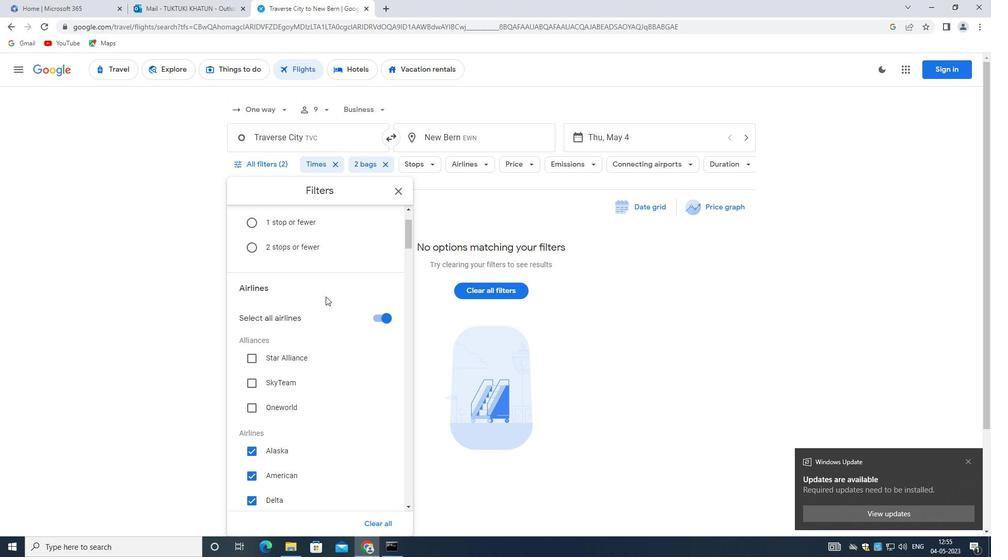 
Action: Mouse moved to (367, 360)
Screenshot: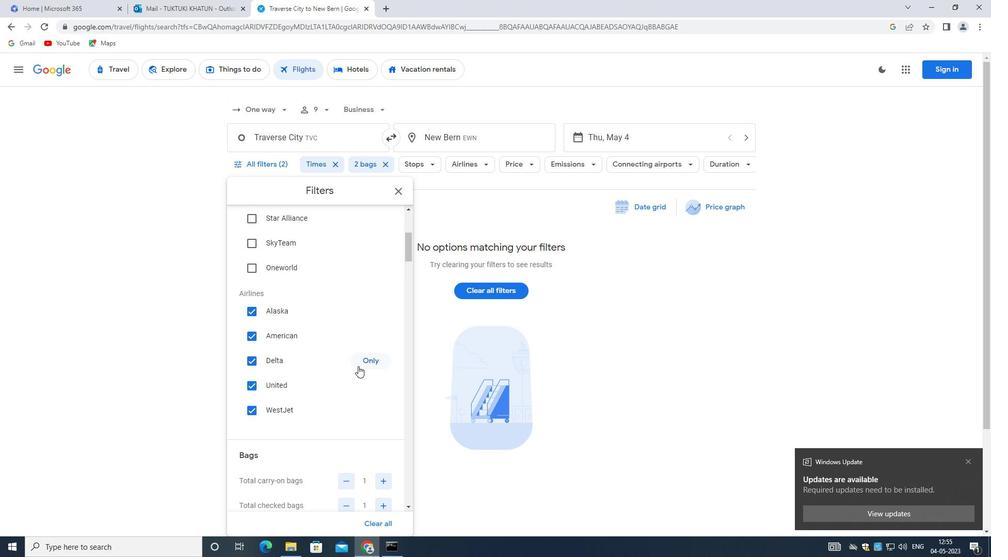 
Action: Mouse pressed left at (367, 360)
Screenshot: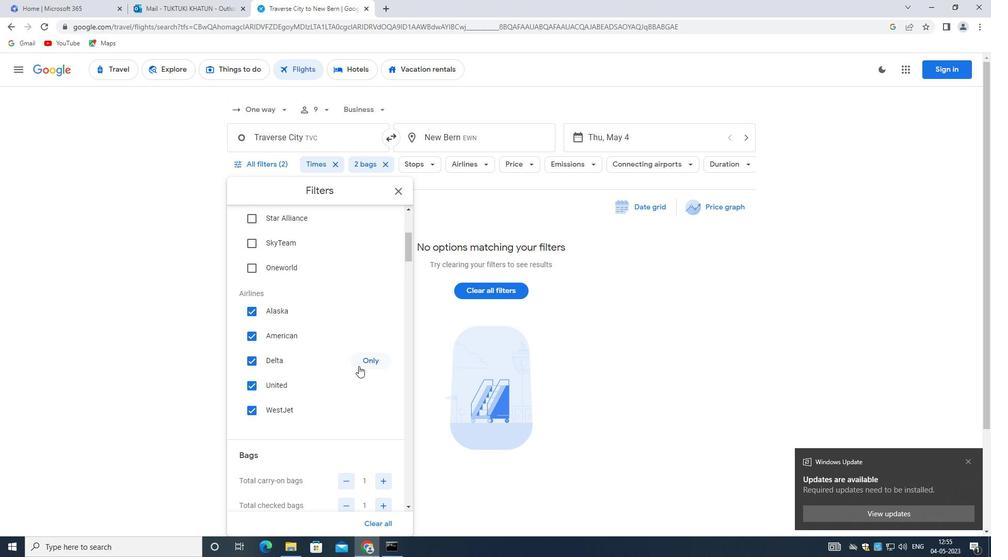 
Action: Mouse moved to (346, 341)
Screenshot: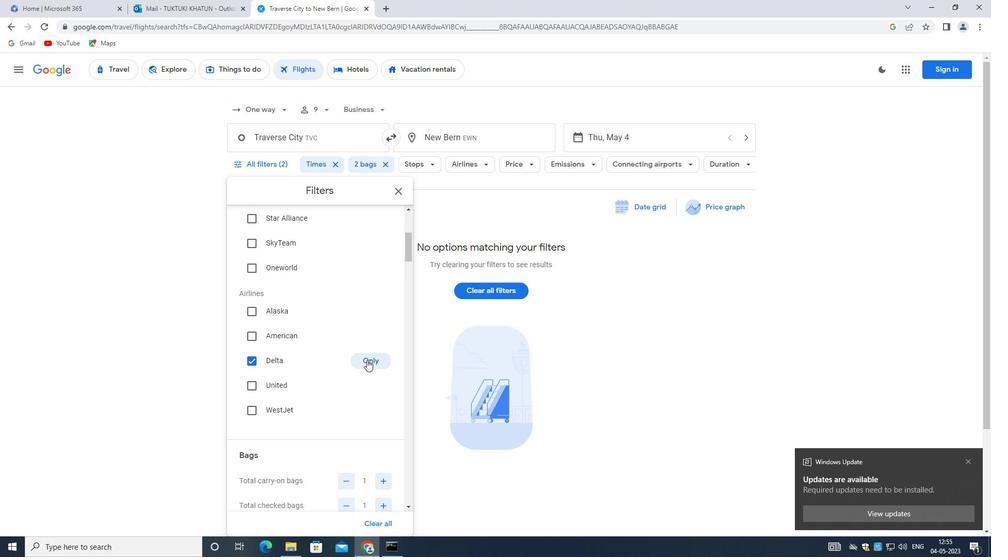 
Action: Mouse scrolled (346, 340) with delta (0, 0)
Screenshot: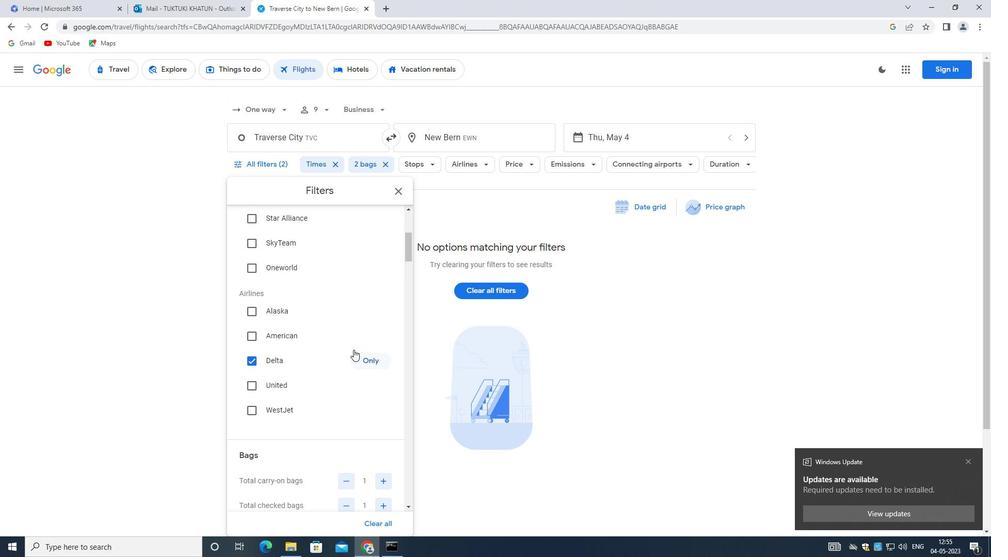 
Action: Mouse moved to (346, 340)
Screenshot: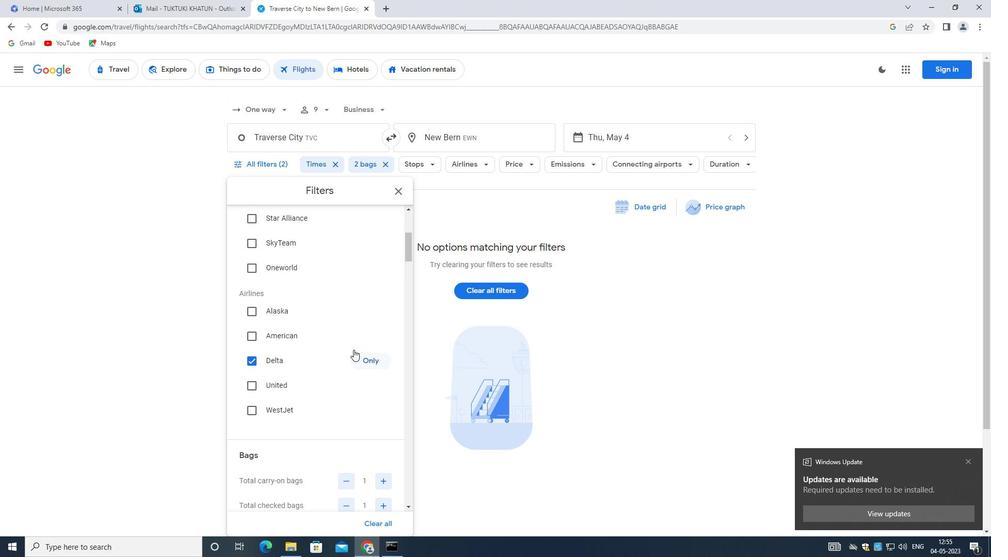 
Action: Mouse scrolled (346, 340) with delta (0, 0)
Screenshot: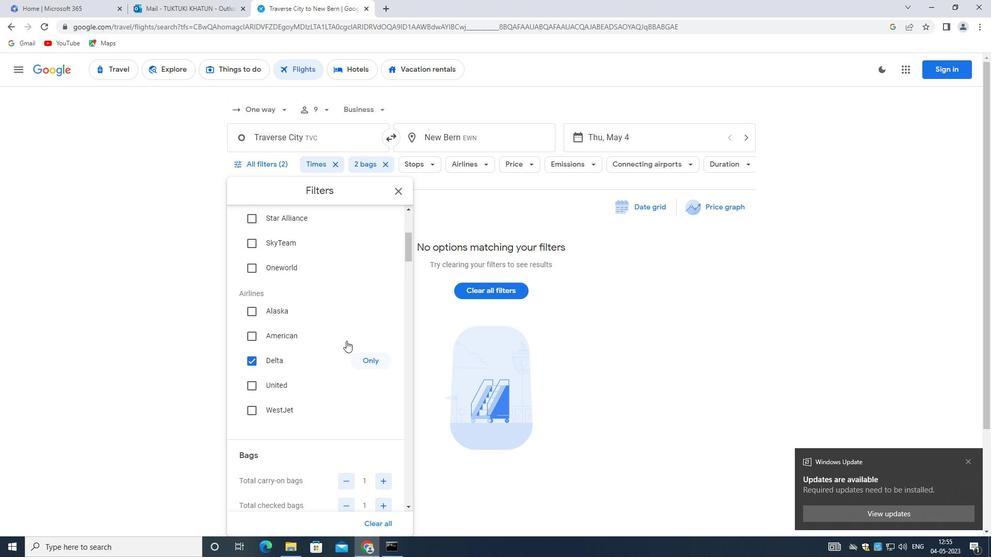 
Action: Mouse moved to (325, 408)
Screenshot: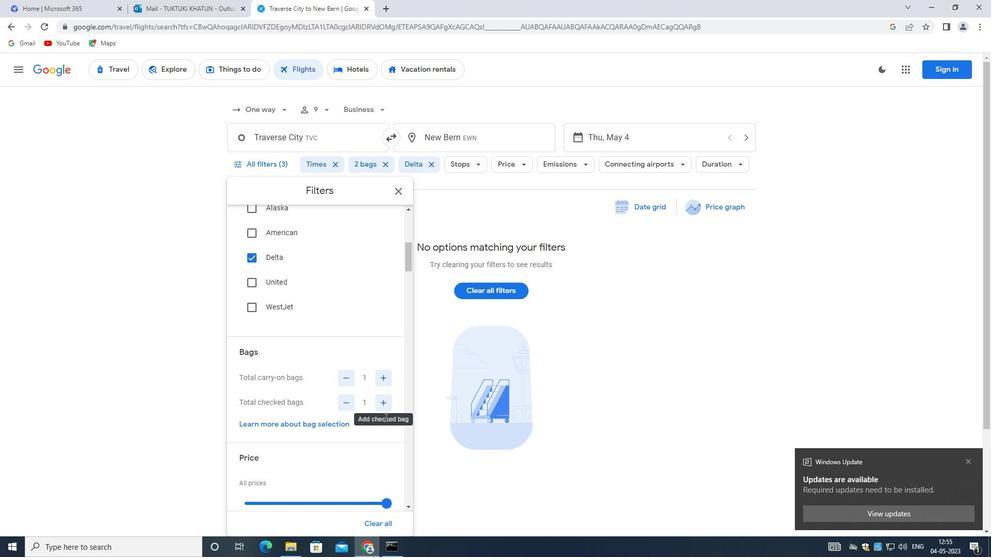 
Action: Mouse scrolled (325, 408) with delta (0, 0)
Screenshot: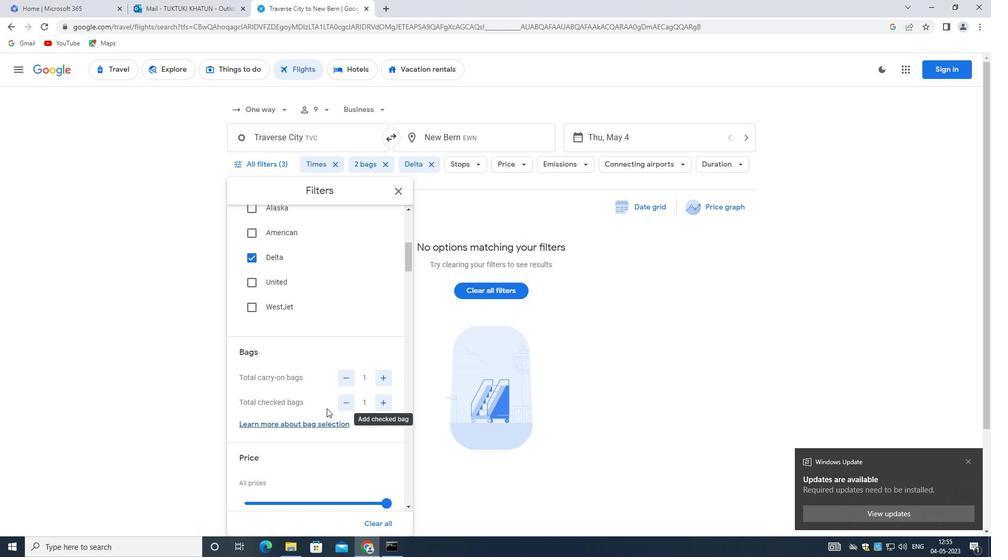 
Action: Mouse moved to (381, 451)
Screenshot: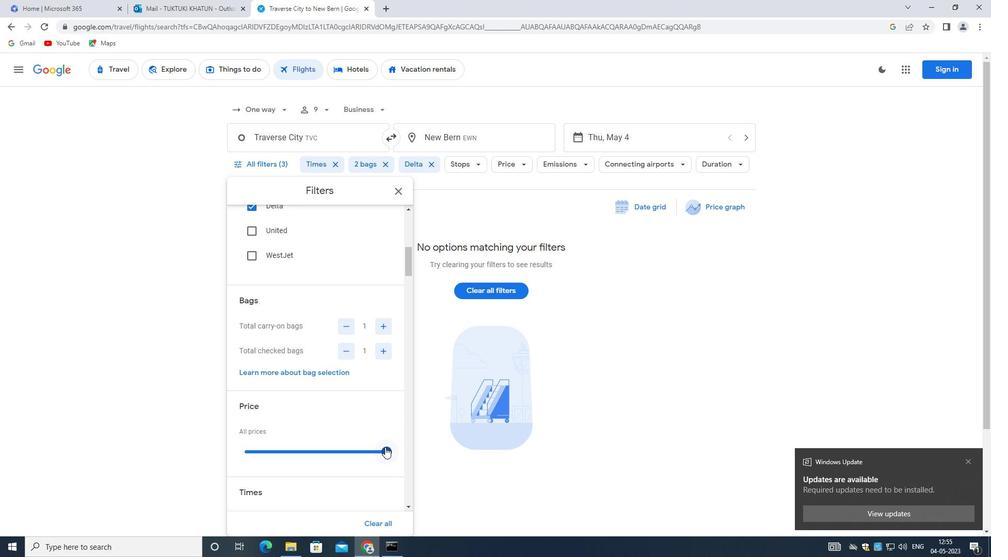 
Action: Mouse pressed left at (381, 451)
Screenshot: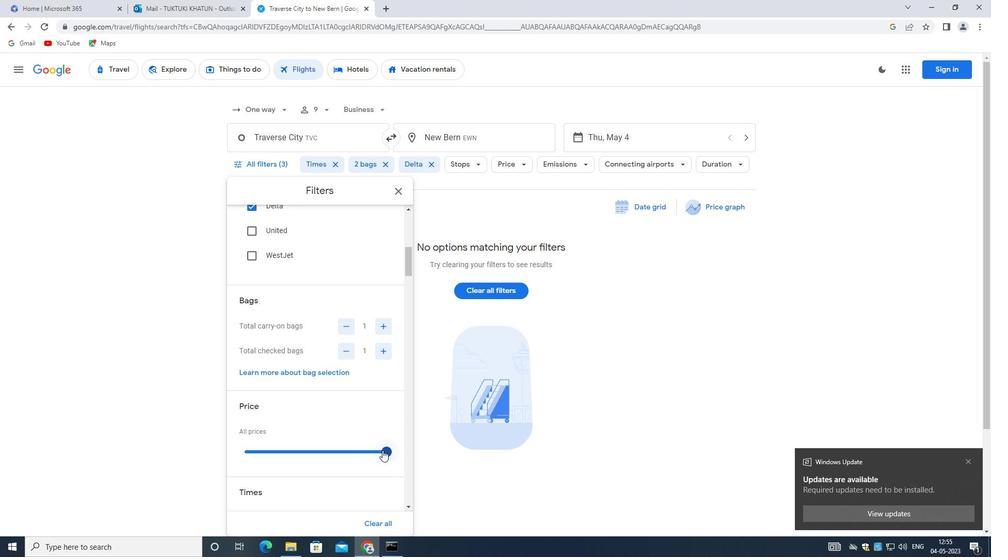
Action: Mouse moved to (362, 417)
Screenshot: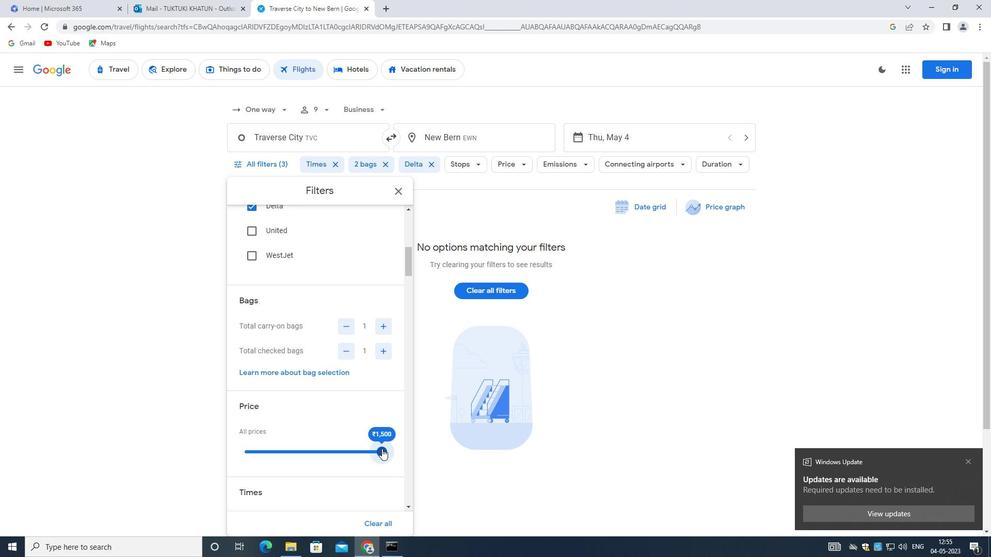 
Action: Mouse scrolled (362, 417) with delta (0, 0)
Screenshot: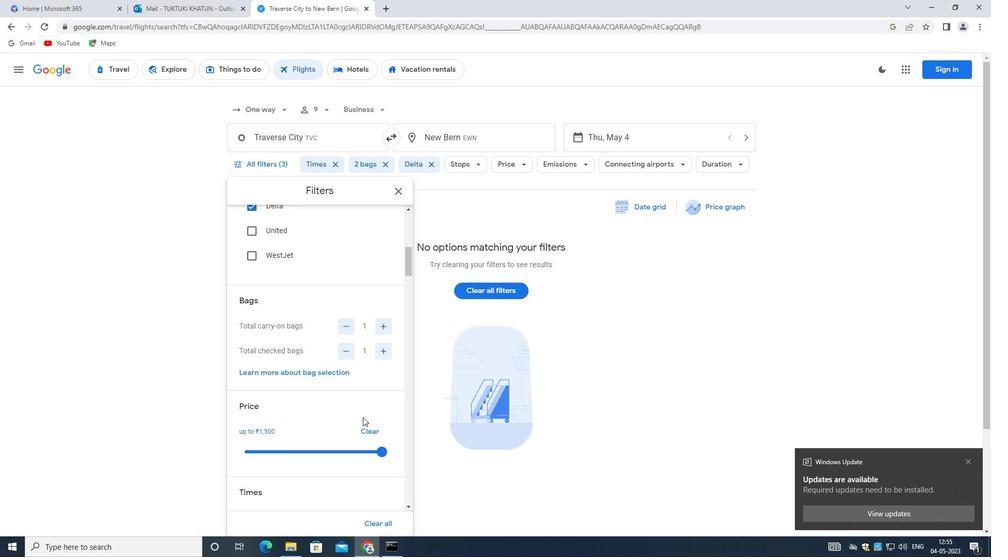 
Action: Mouse scrolled (362, 417) with delta (0, 0)
Screenshot: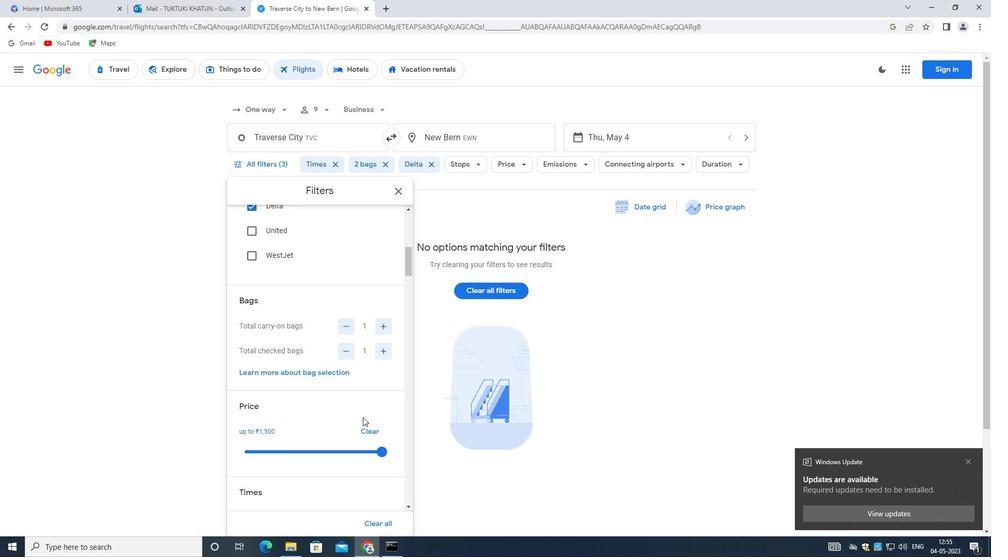 
Action: Mouse moved to (360, 418)
Screenshot: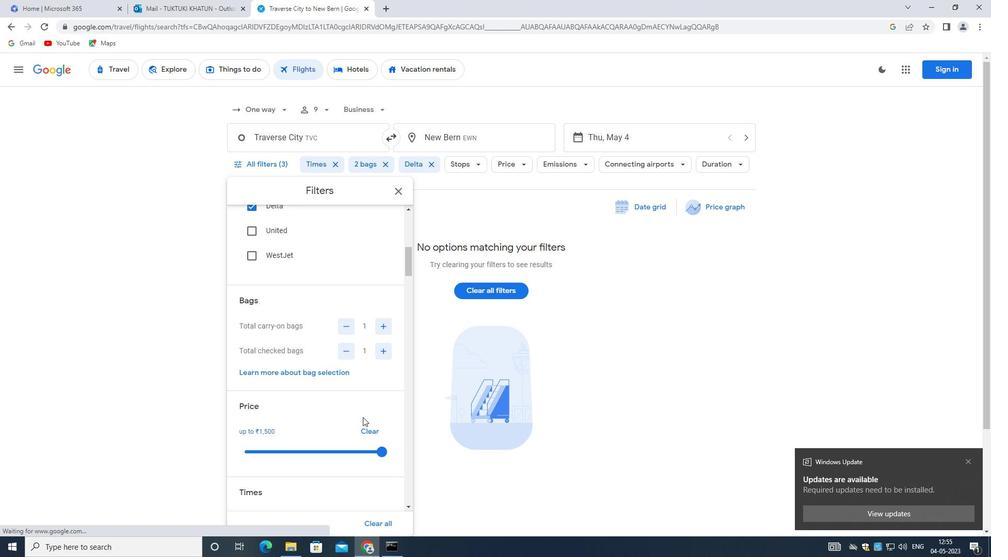 
Action: Mouse scrolled (360, 417) with delta (0, 0)
Screenshot: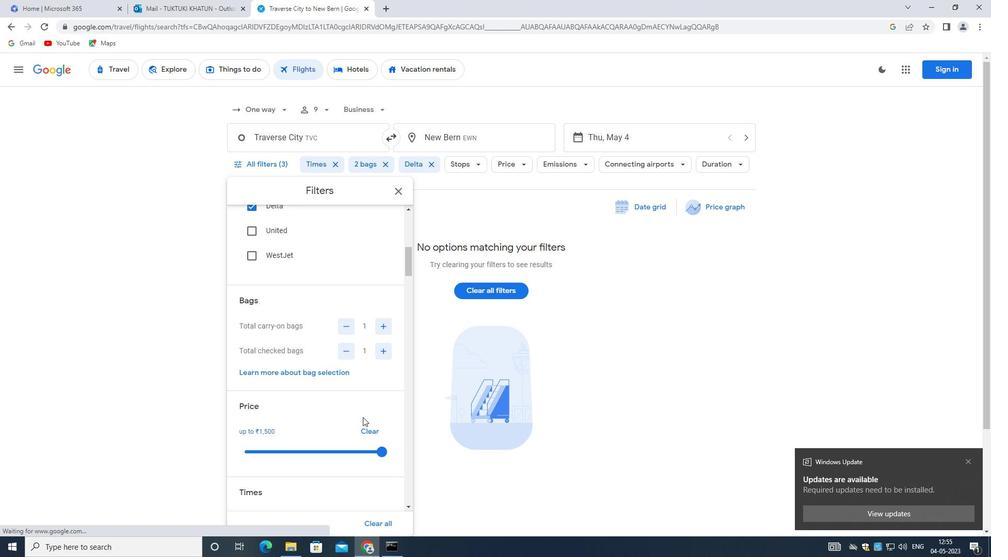
Action: Mouse moved to (357, 420)
Screenshot: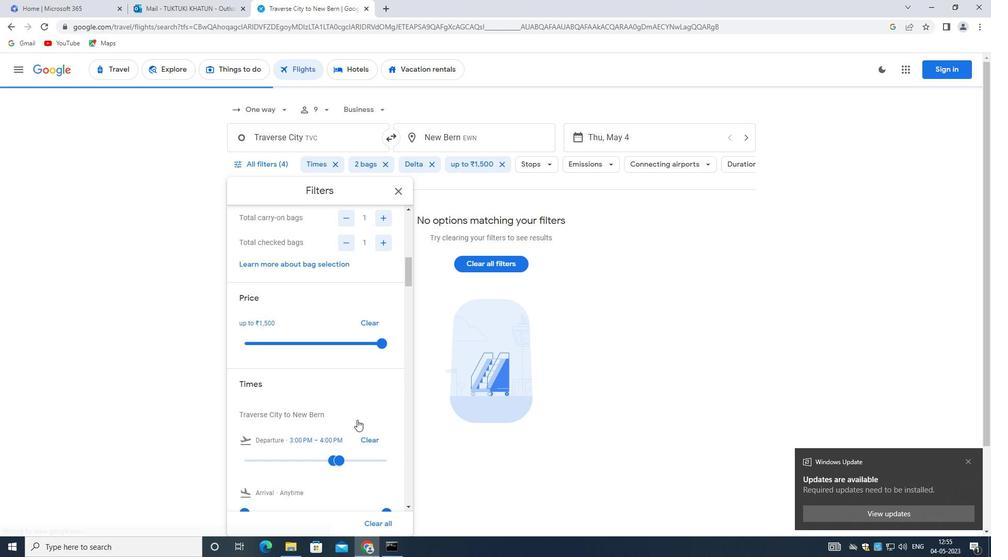 
Action: Mouse scrolled (357, 419) with delta (0, 0)
Screenshot: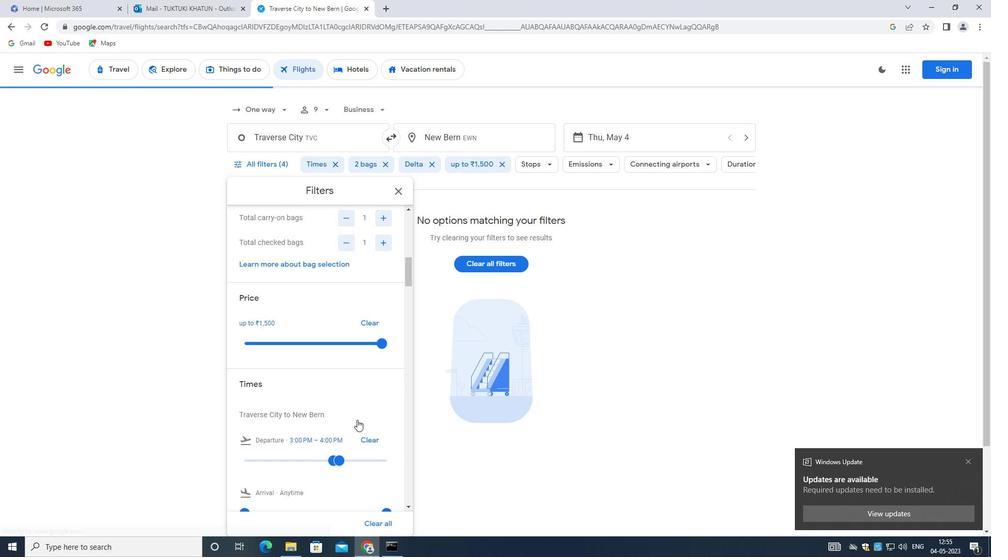 
Action: Mouse moved to (310, 351)
Screenshot: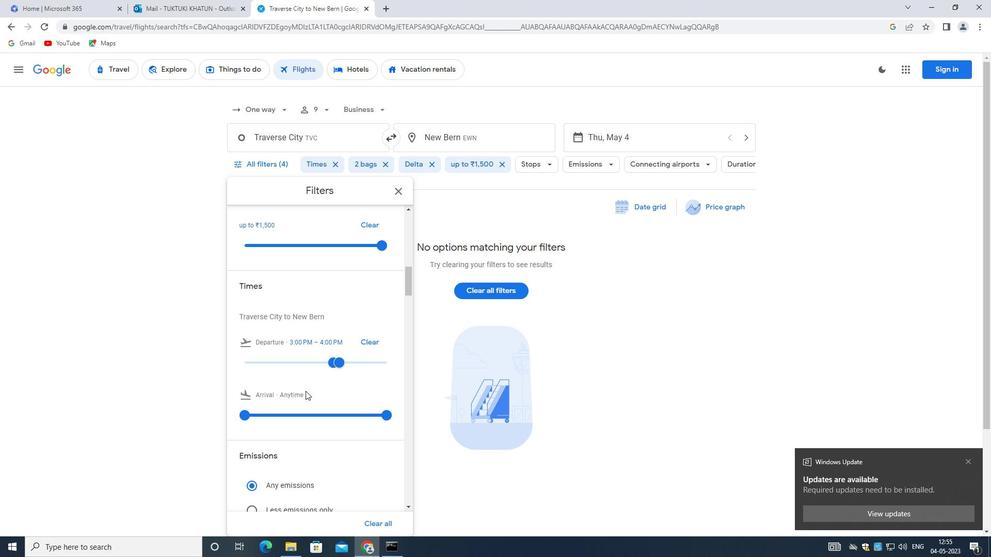 
Action: Mouse scrolled (310, 350) with delta (0, 0)
Screenshot: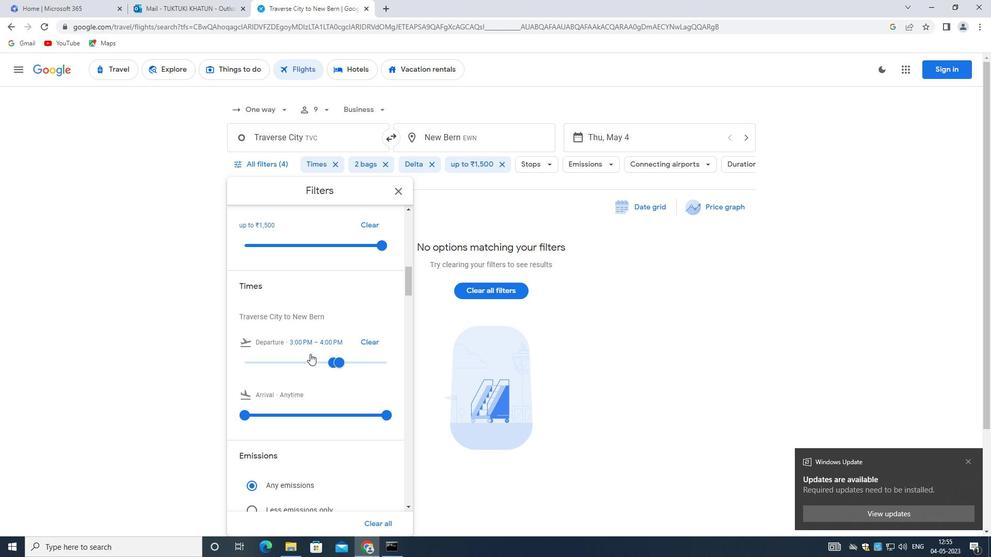 
Action: Mouse scrolled (310, 350) with delta (0, 0)
Screenshot: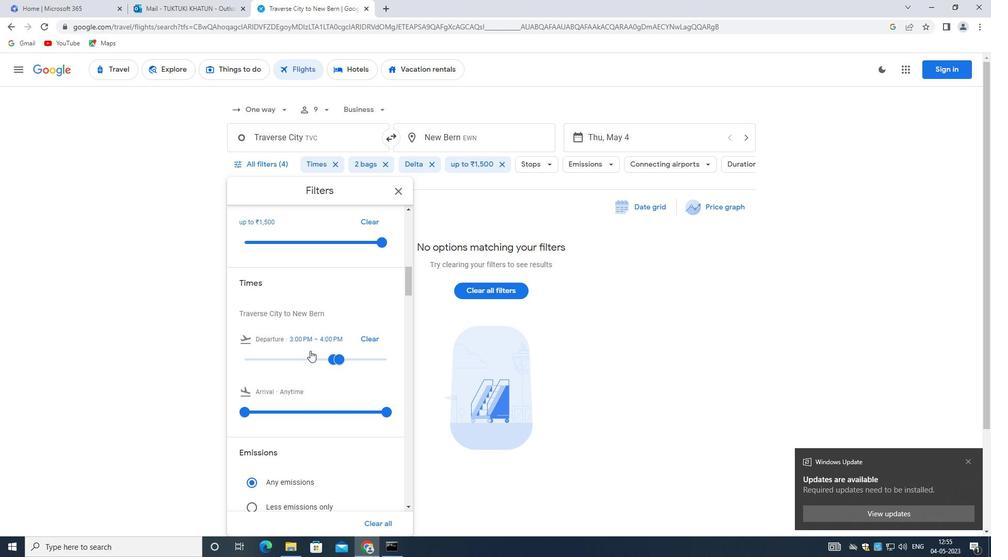
Action: Mouse moved to (308, 310)
Screenshot: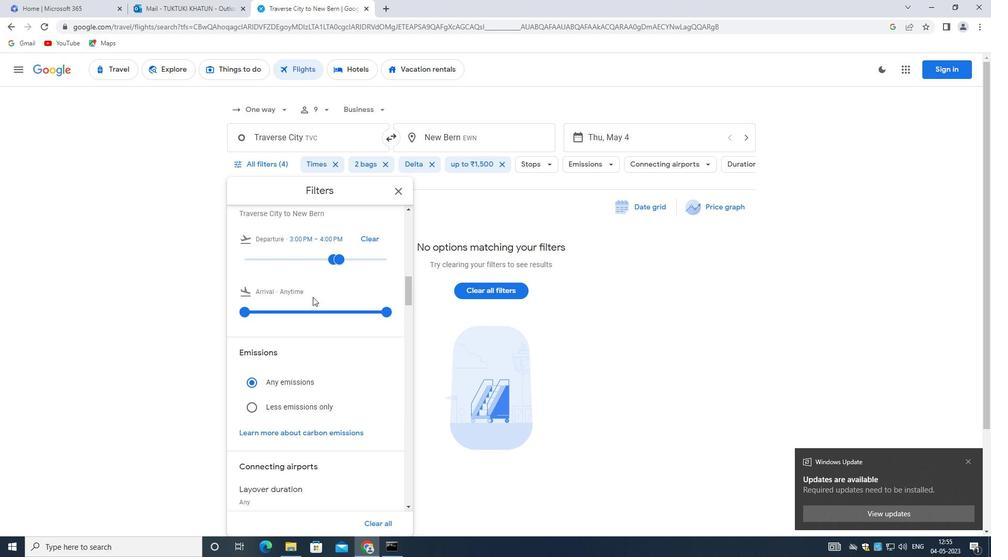 
Action: Mouse scrolled (308, 309) with delta (0, 0)
Screenshot: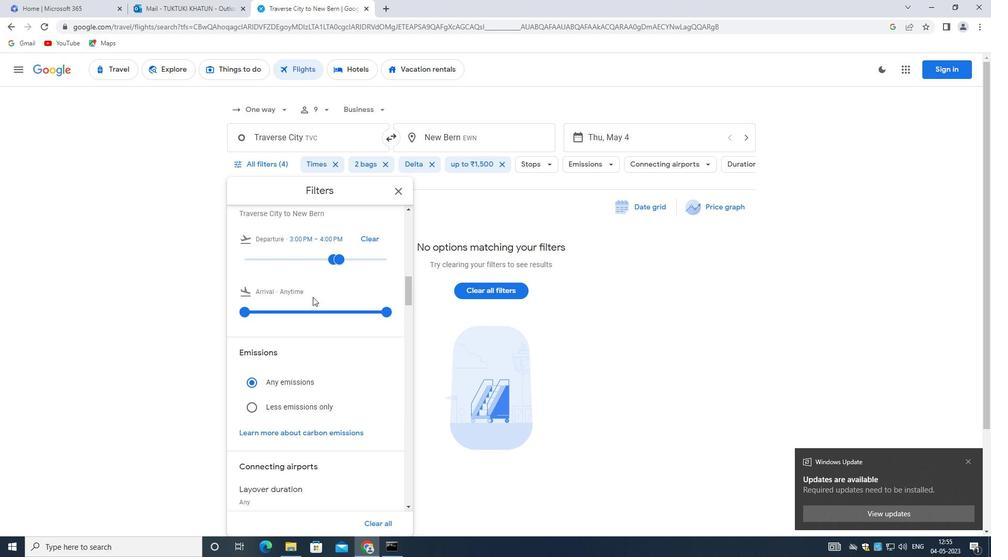 
Action: Mouse moved to (307, 322)
Screenshot: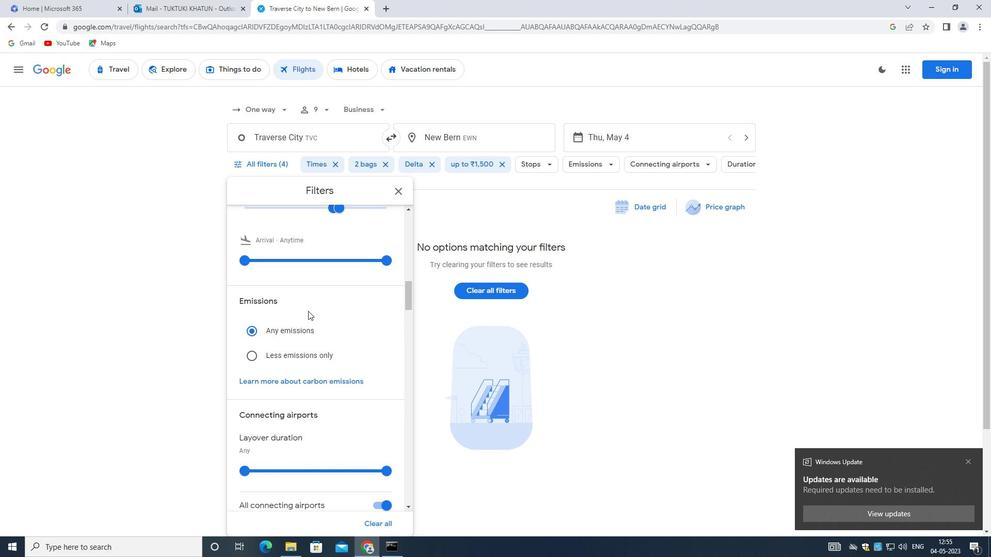 
Action: Mouse scrolled (307, 321) with delta (0, 0)
Screenshot: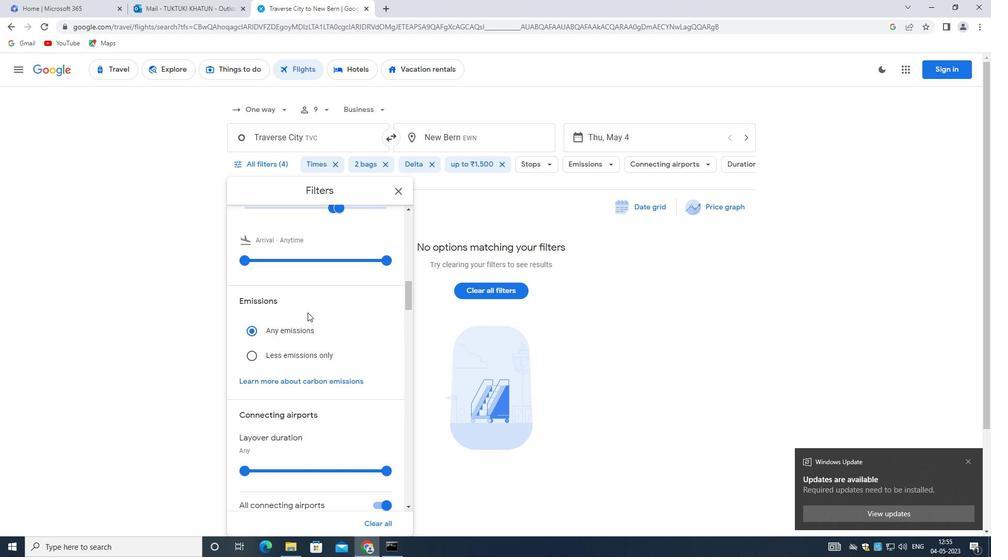 
Action: Mouse moved to (302, 328)
Screenshot: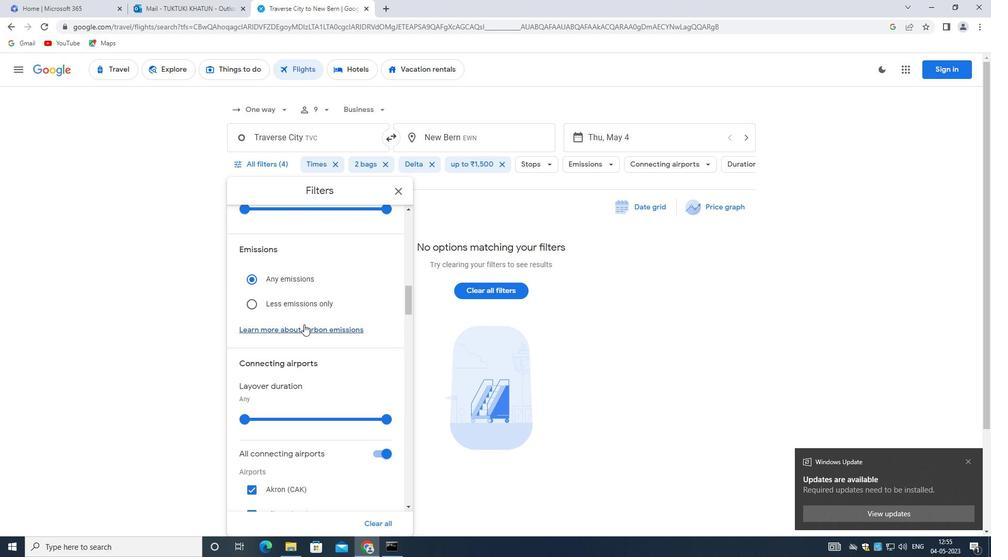 
Action: Mouse scrolled (302, 329) with delta (0, 0)
Screenshot: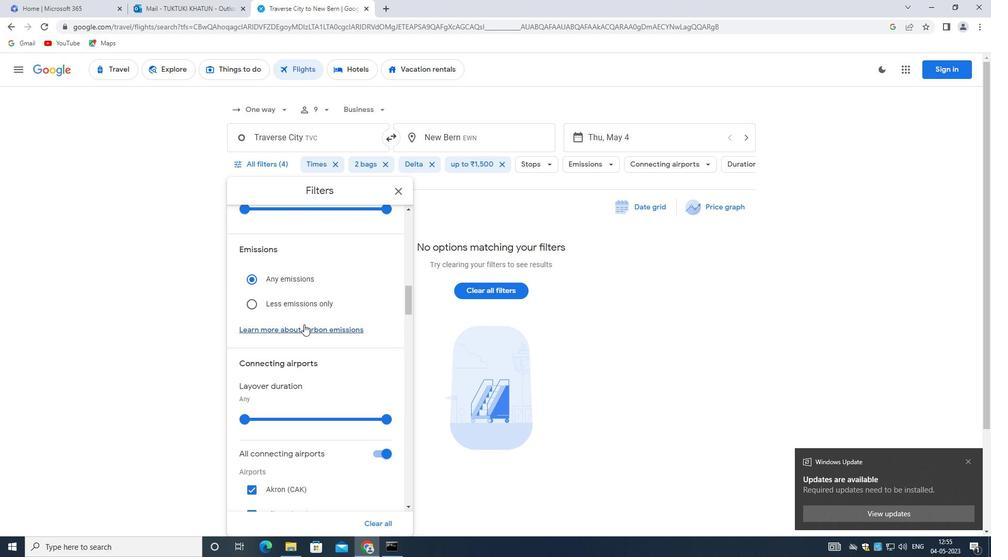 
Action: Mouse moved to (302, 329)
Screenshot: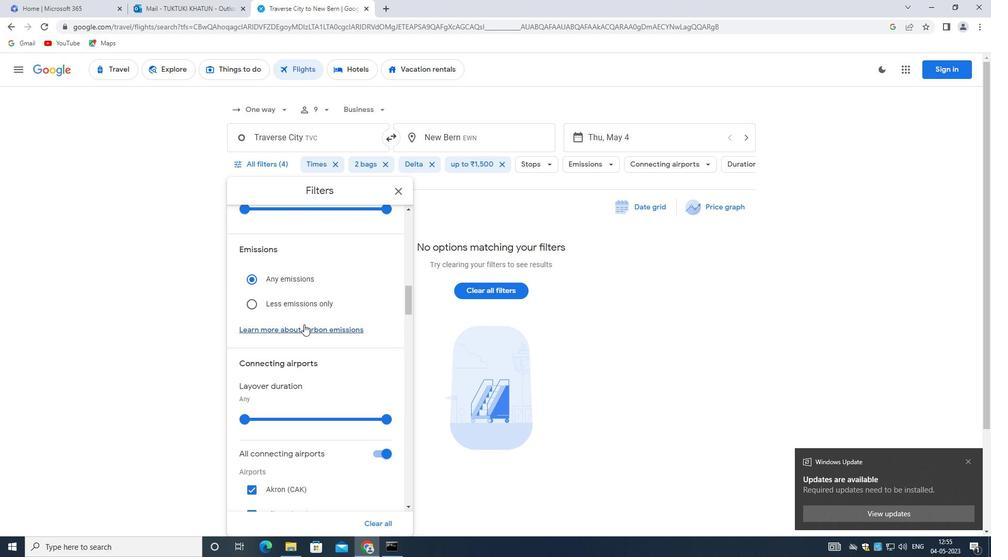 
Action: Mouse scrolled (302, 329) with delta (0, 0)
Screenshot: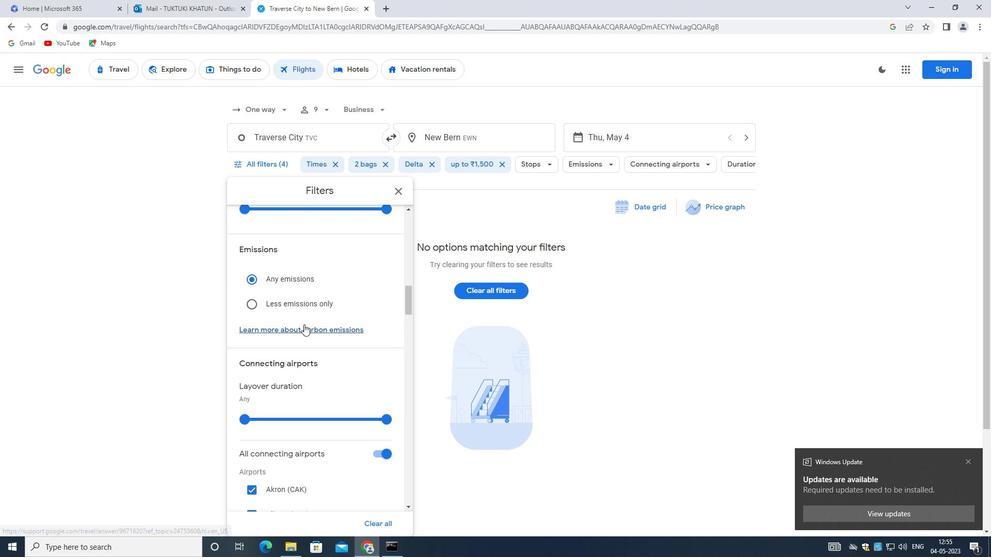 
Action: Mouse moved to (322, 252)
Screenshot: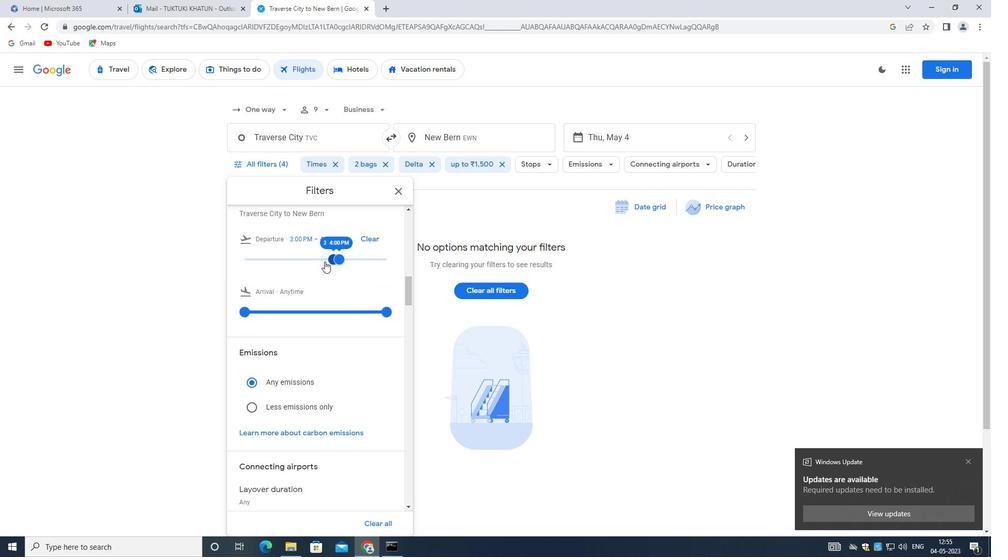 
Action: Mouse pressed left at (322, 252)
Screenshot: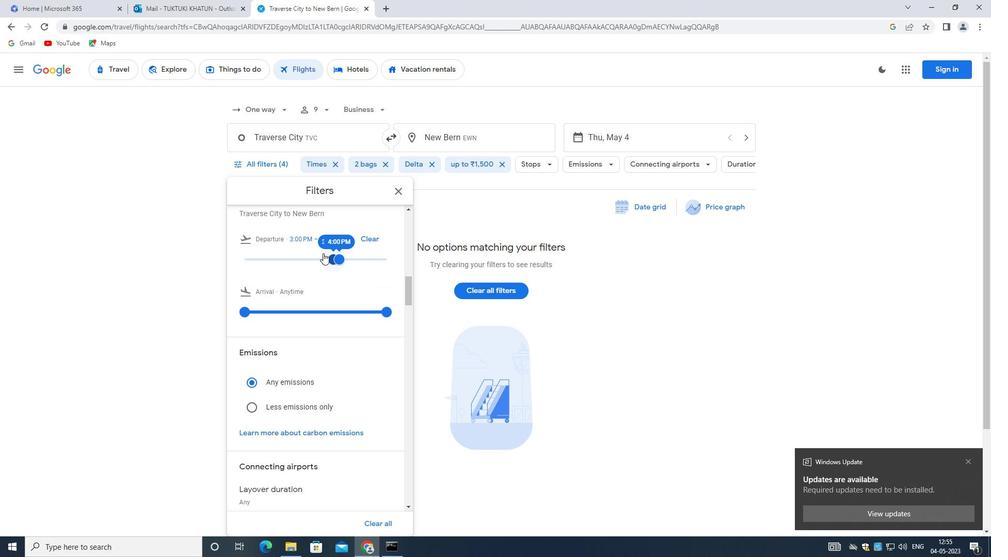 
Action: Mouse moved to (369, 256)
Screenshot: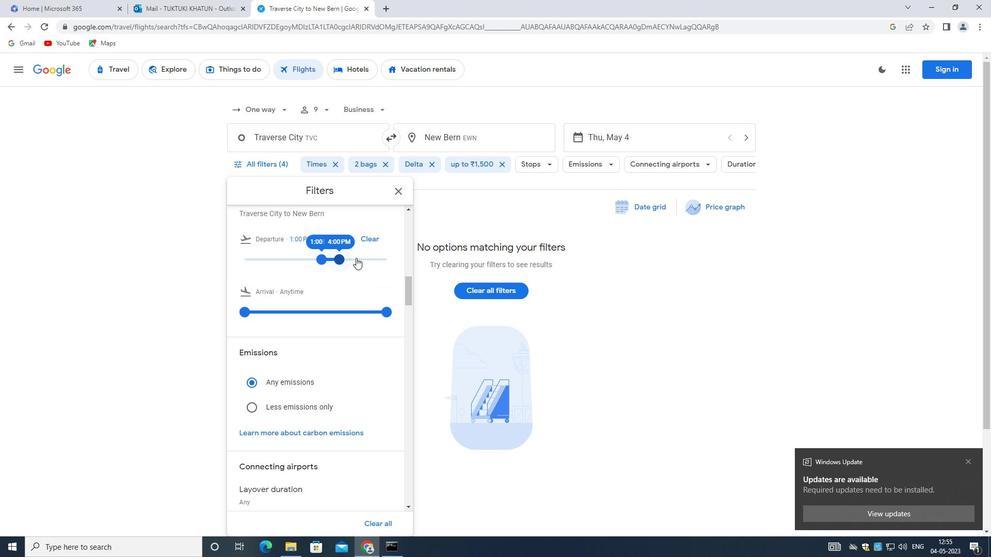 
Action: Mouse pressed left at (369, 256)
Screenshot: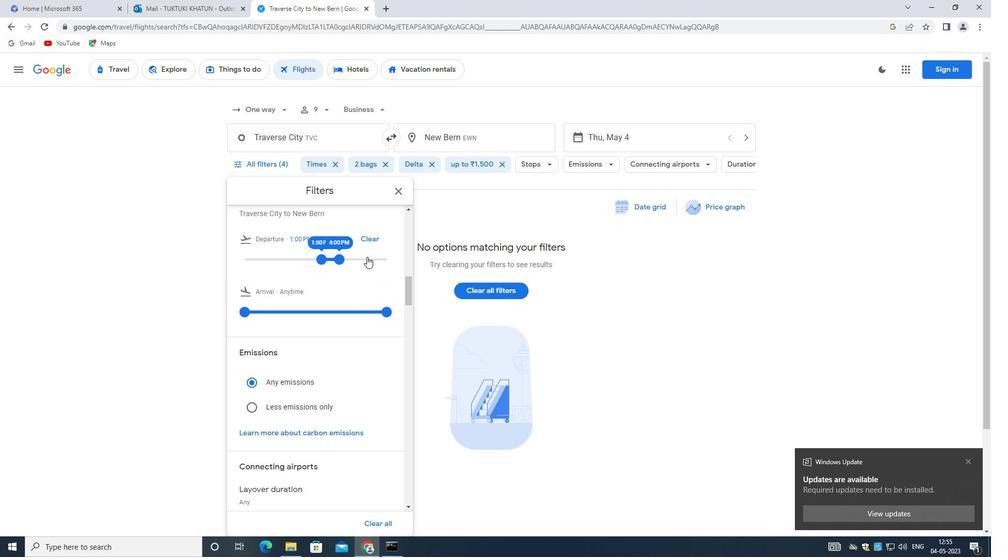 
Action: Mouse moved to (322, 257)
Screenshot: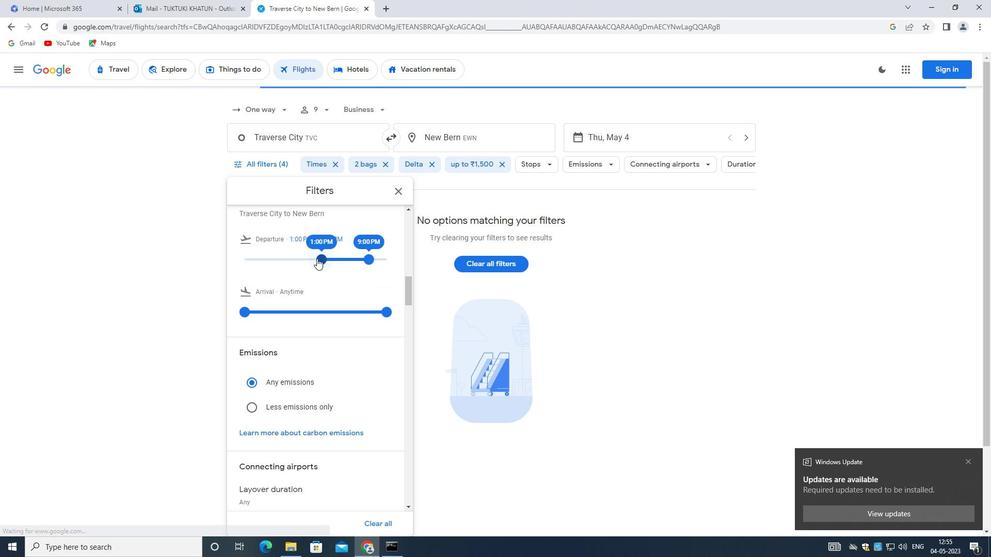 
Action: Mouse pressed left at (322, 257)
Screenshot: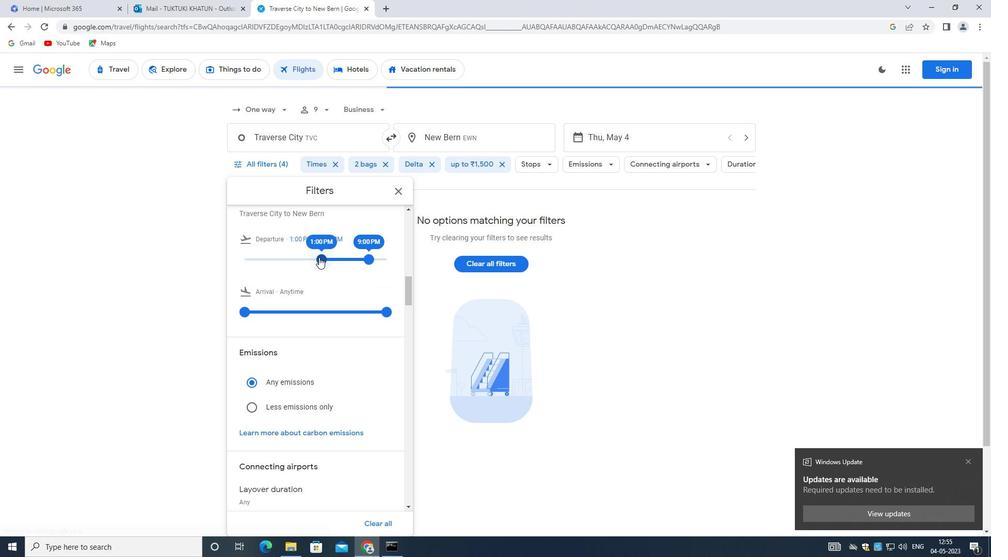 
Action: Mouse moved to (371, 256)
Screenshot: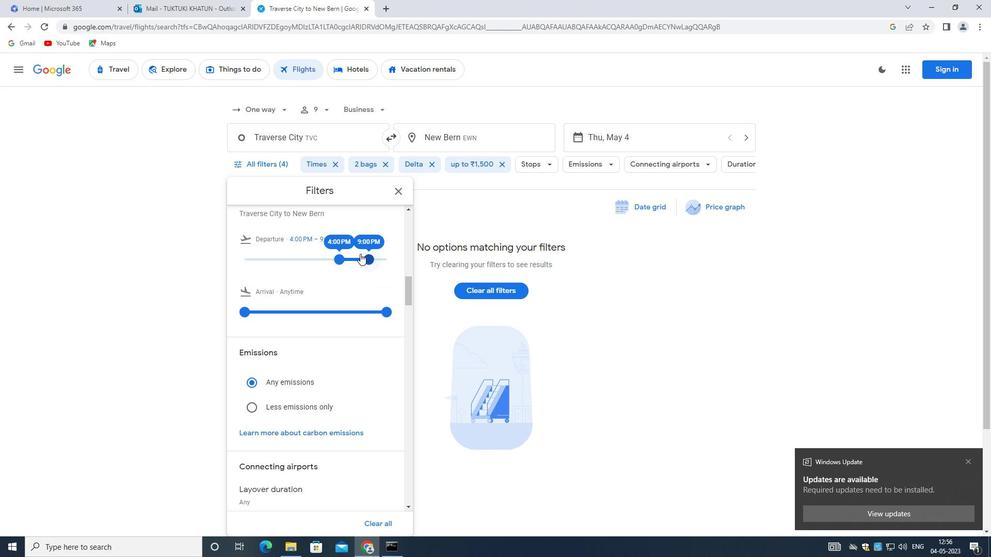 
Action: Mouse pressed left at (371, 256)
Screenshot: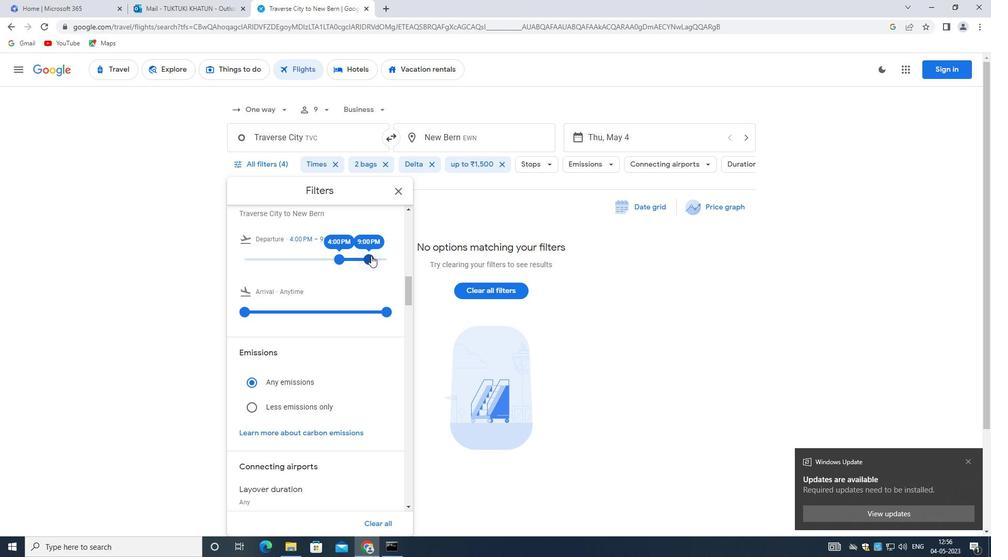 
Action: Mouse moved to (312, 283)
Screenshot: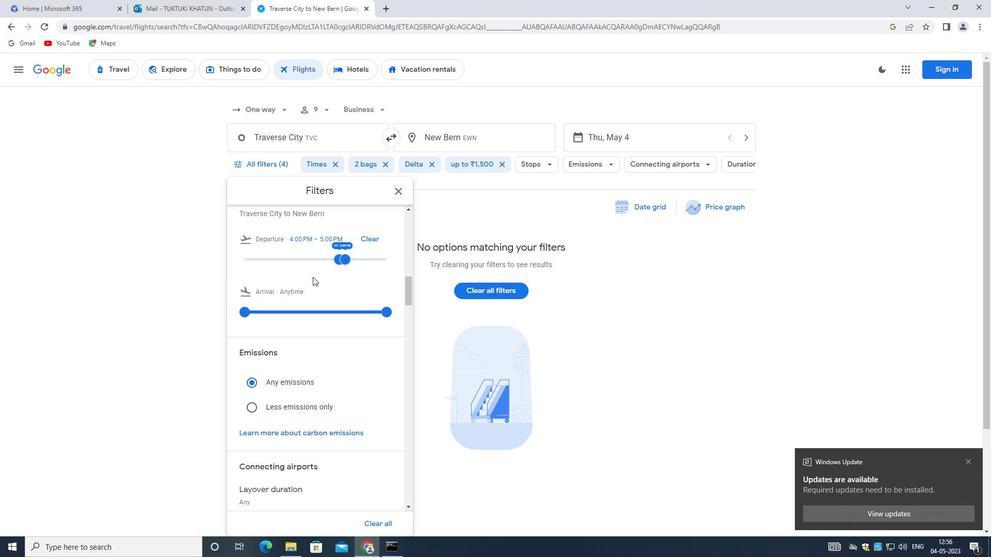 
Action: Mouse scrolled (312, 282) with delta (0, 0)
Screenshot: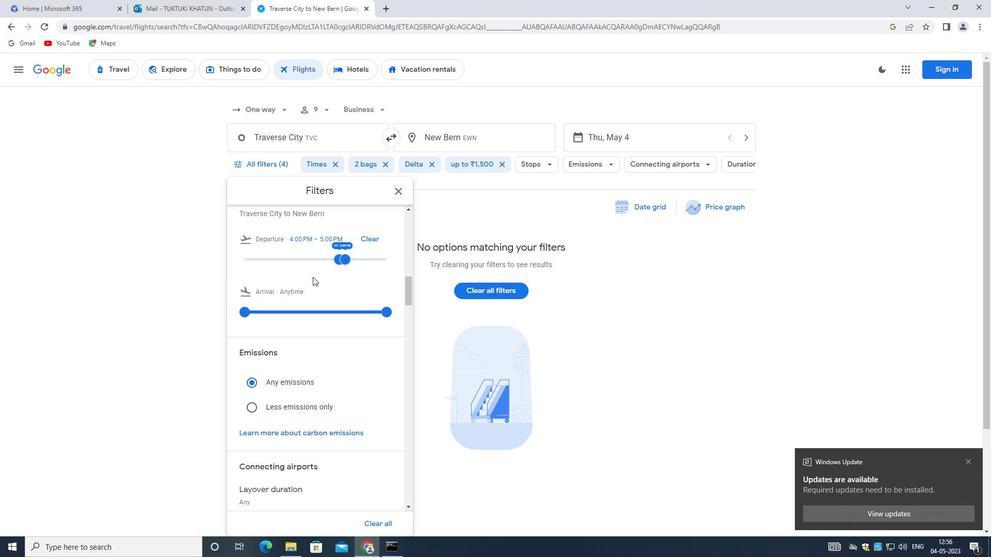 
Action: Mouse moved to (312, 284)
Screenshot: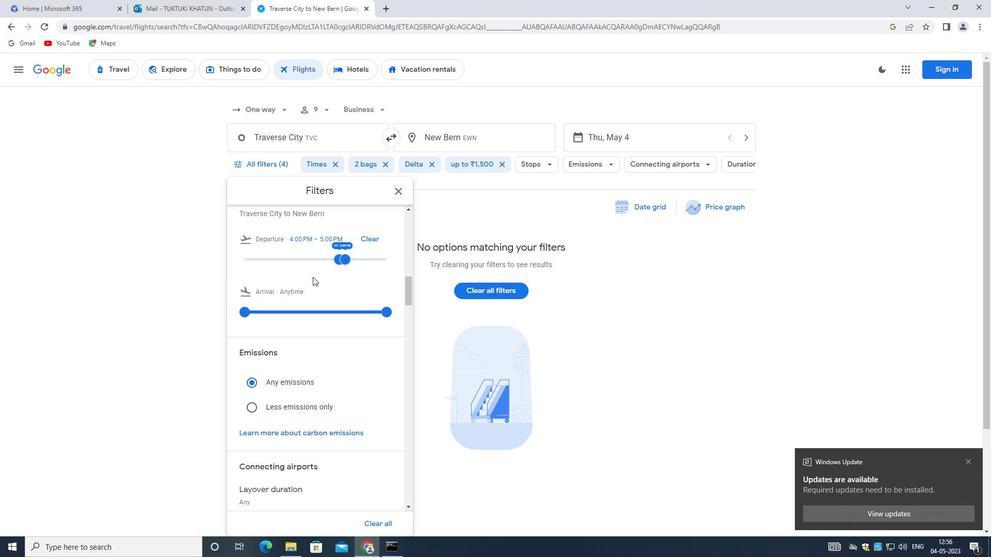 
Action: Mouse scrolled (312, 284) with delta (0, 0)
Screenshot: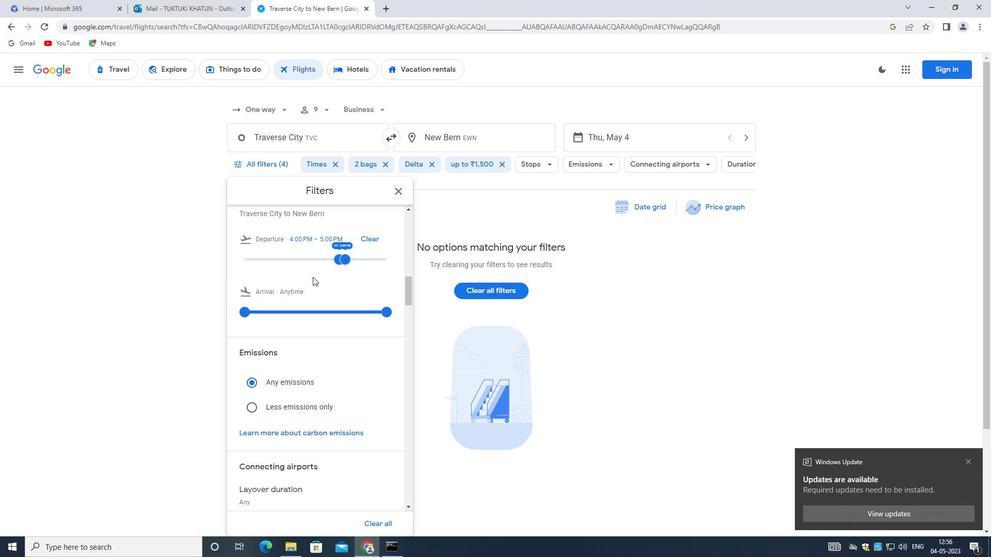 
Action: Mouse moved to (312, 288)
Screenshot: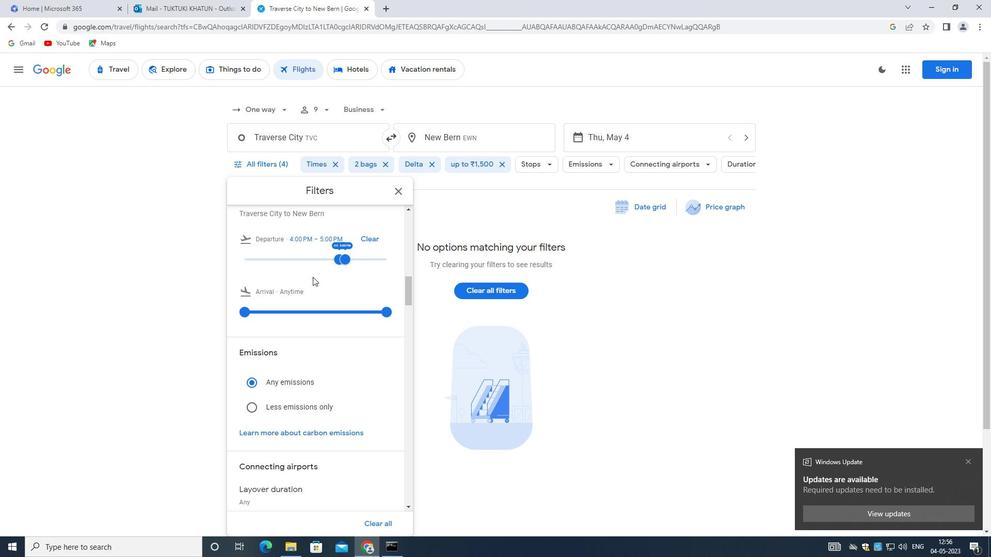 
Action: Mouse scrolled (312, 287) with delta (0, 0)
Screenshot: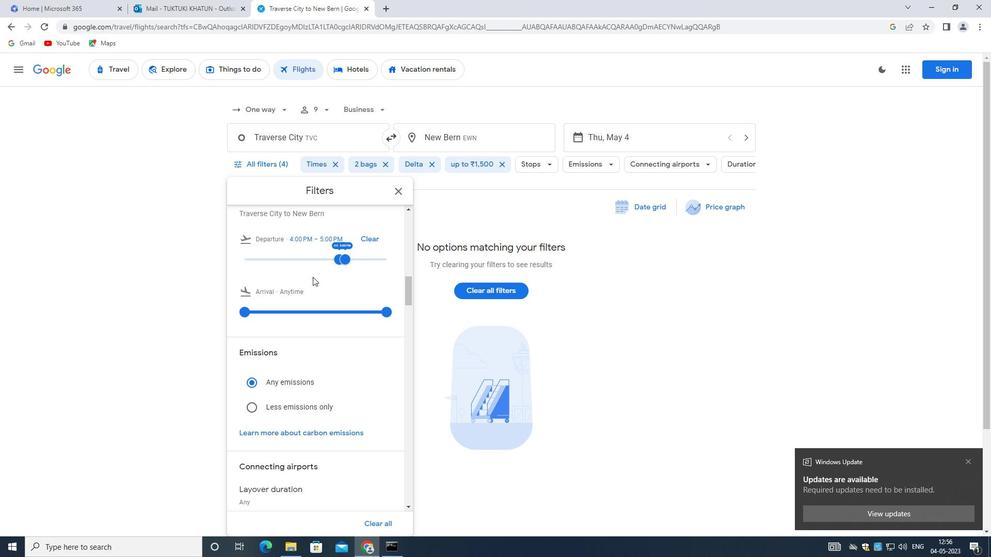 
Action: Mouse moved to (312, 290)
Screenshot: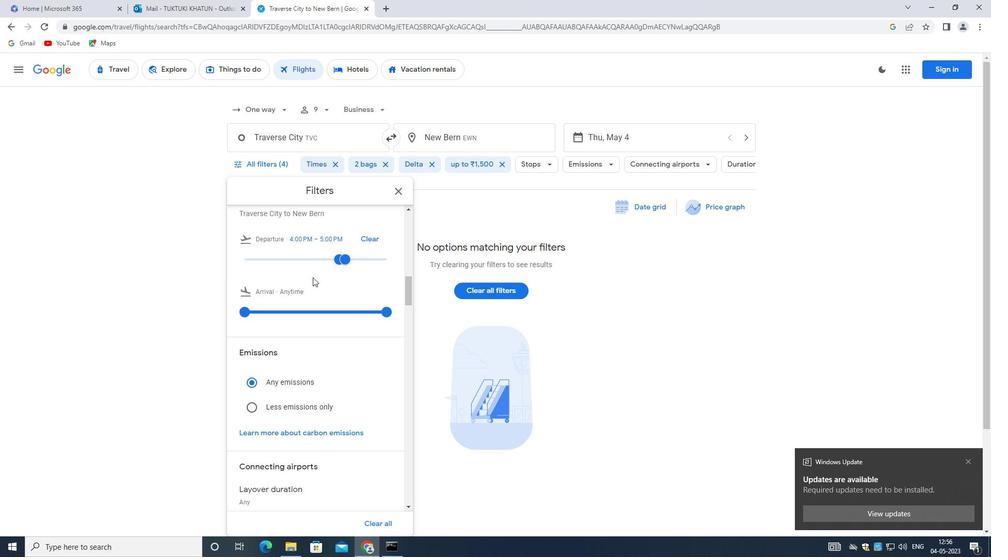 
Action: Mouse scrolled (312, 289) with delta (0, 0)
Screenshot: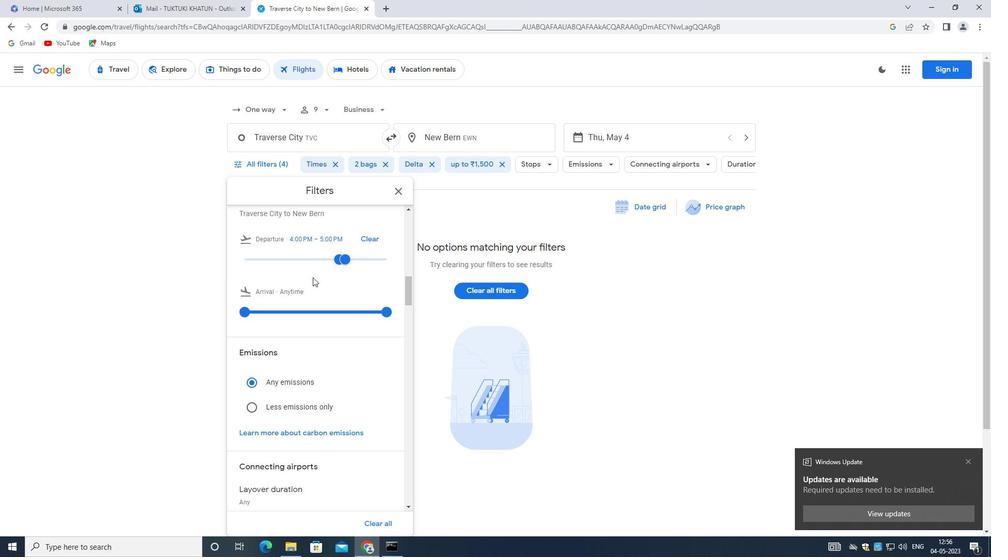 
Action: Mouse moved to (311, 309)
Screenshot: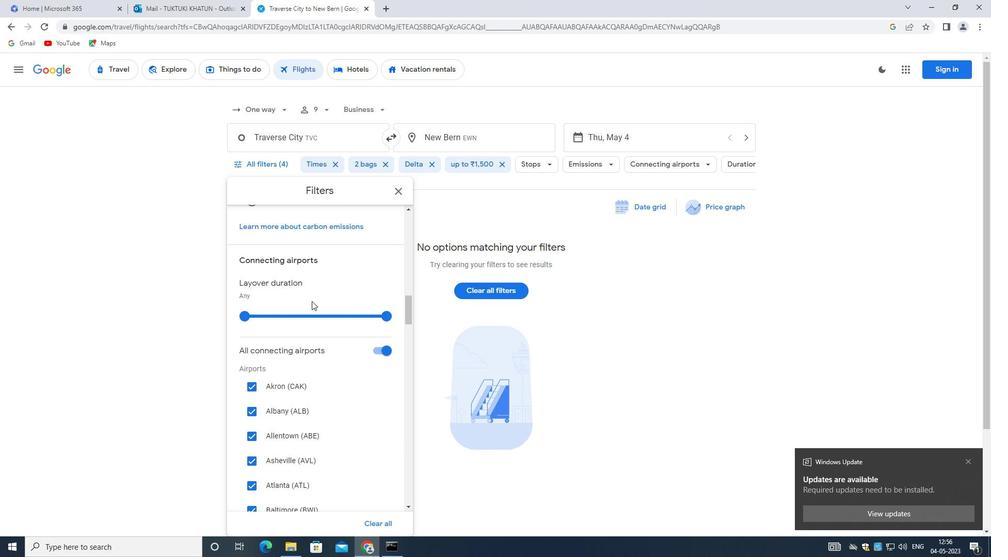 
Action: Mouse scrolled (311, 309) with delta (0, 0)
Screenshot: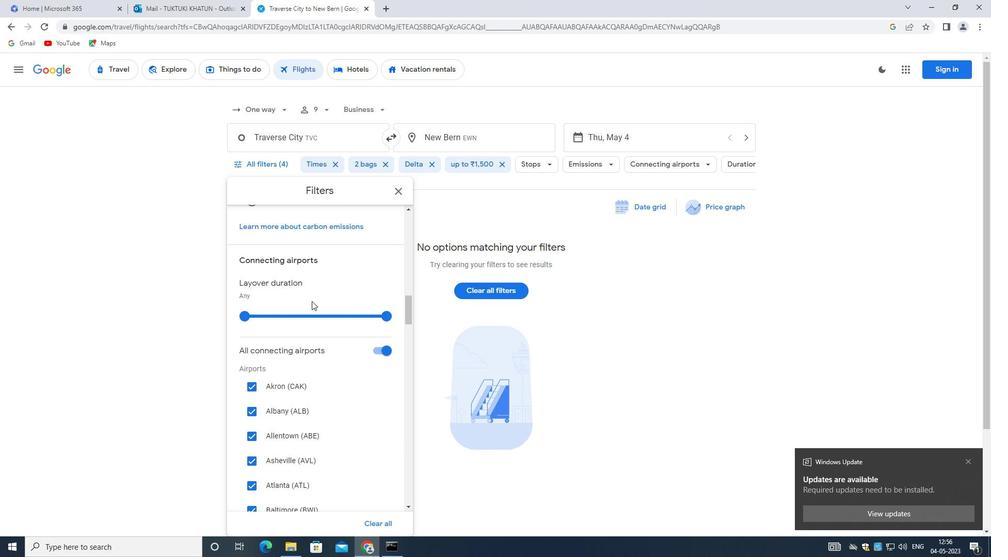 
Action: Mouse moved to (311, 311)
Screenshot: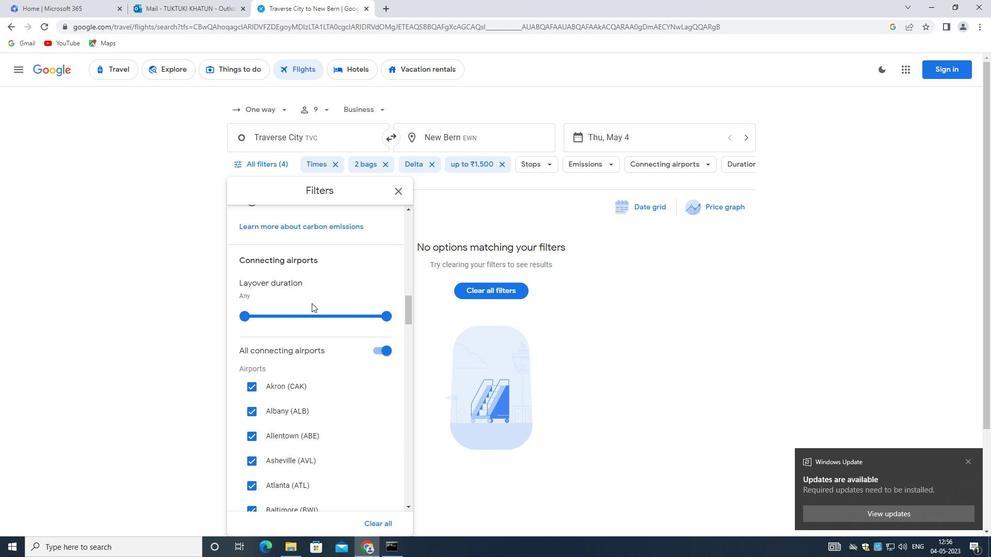 
Action: Mouse scrolled (311, 311) with delta (0, 0)
Screenshot: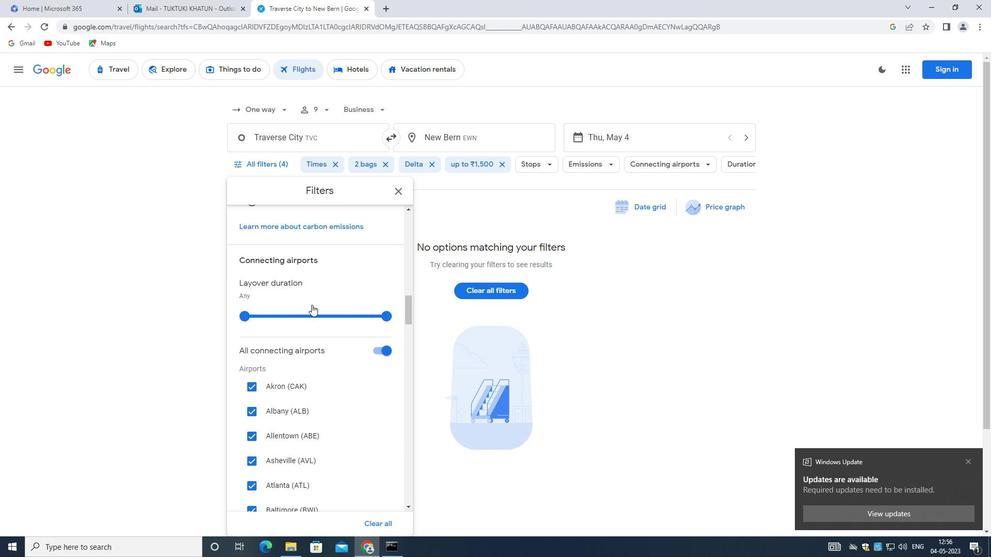 
Action: Mouse scrolled (311, 311) with delta (0, 0)
Screenshot: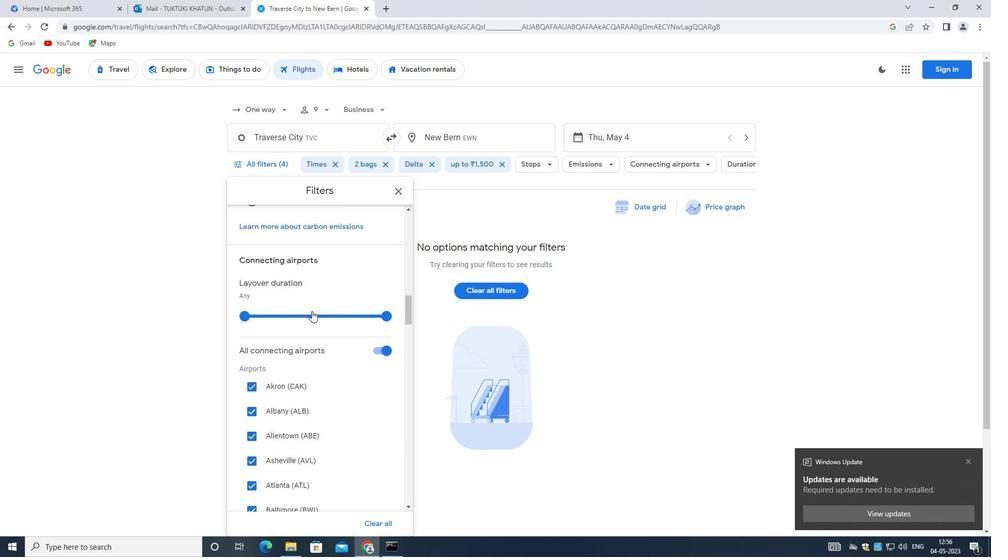 
Action: Mouse scrolled (311, 311) with delta (0, 0)
Screenshot: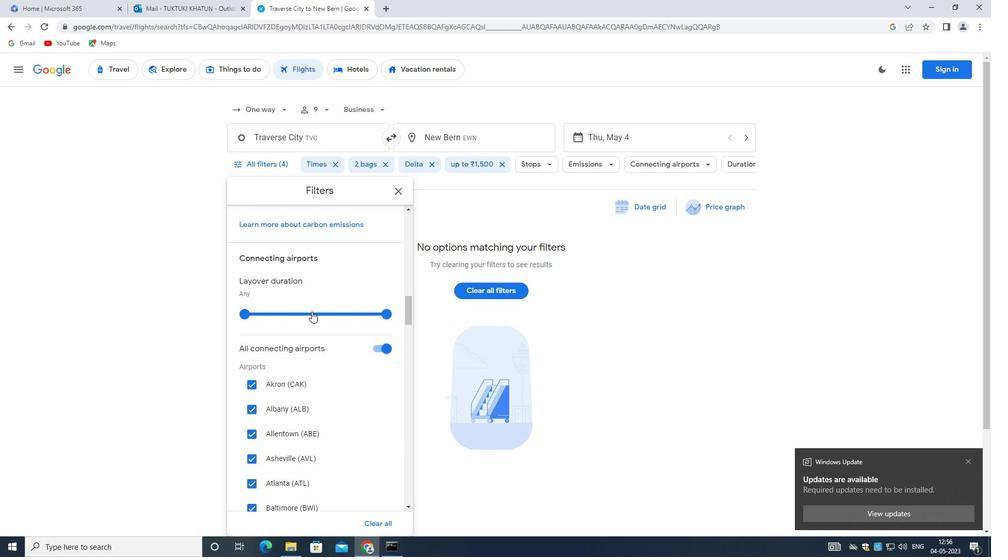 
Action: Mouse scrolled (311, 311) with delta (0, 0)
Screenshot: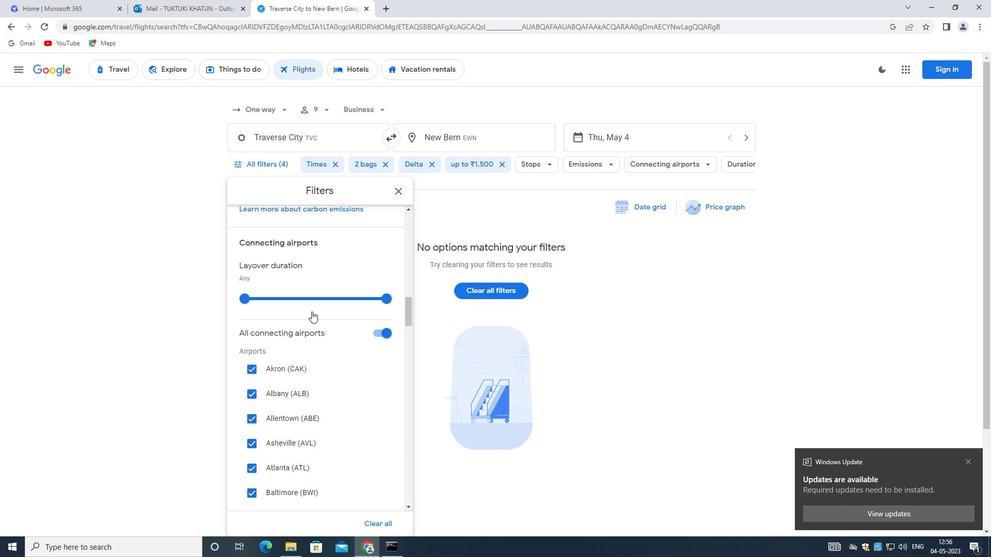 
Action: Mouse moved to (312, 321)
Screenshot: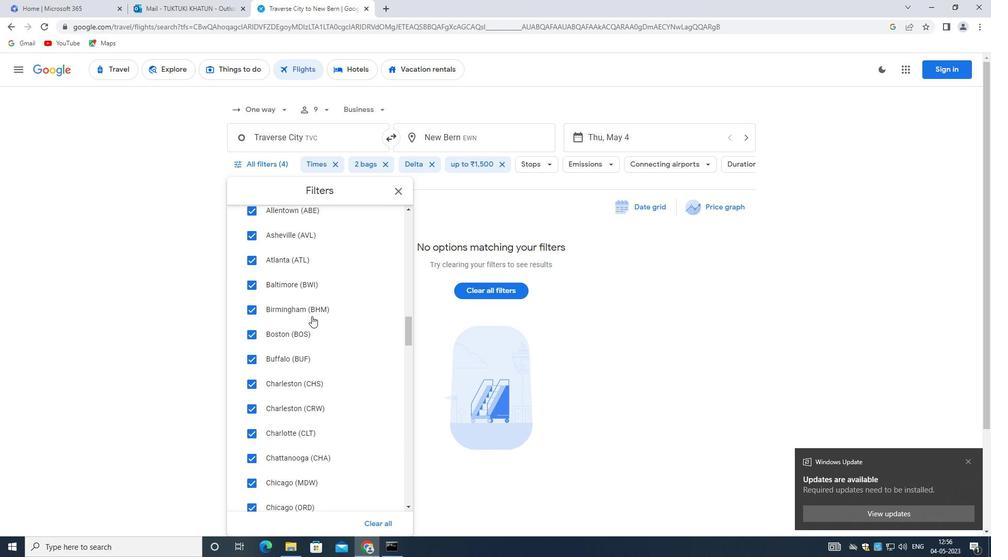 
Action: Mouse scrolled (312, 320) with delta (0, 0)
Screenshot: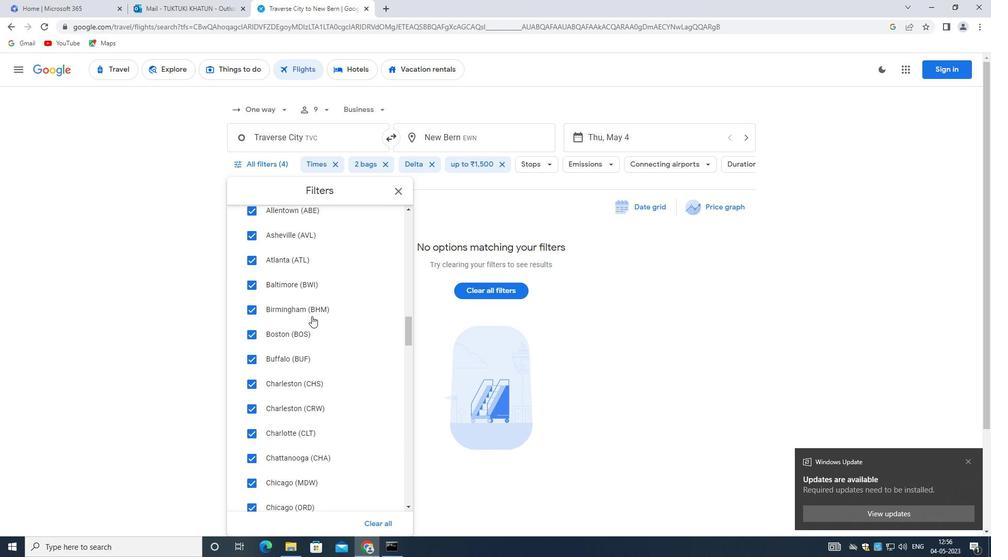 
Action: Mouse moved to (313, 322)
Screenshot: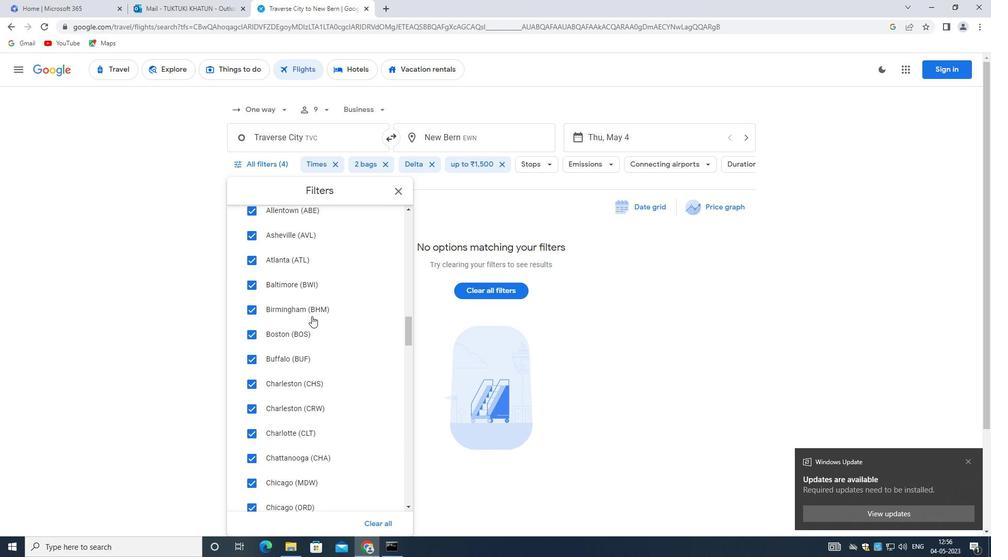 
Action: Mouse scrolled (313, 321) with delta (0, 0)
Screenshot: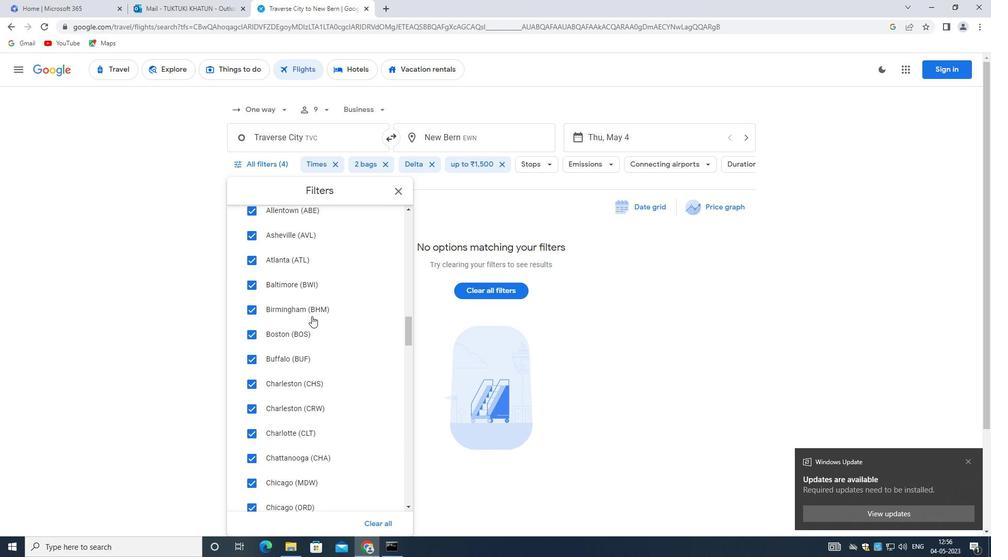 
Action: Mouse moved to (314, 324)
Screenshot: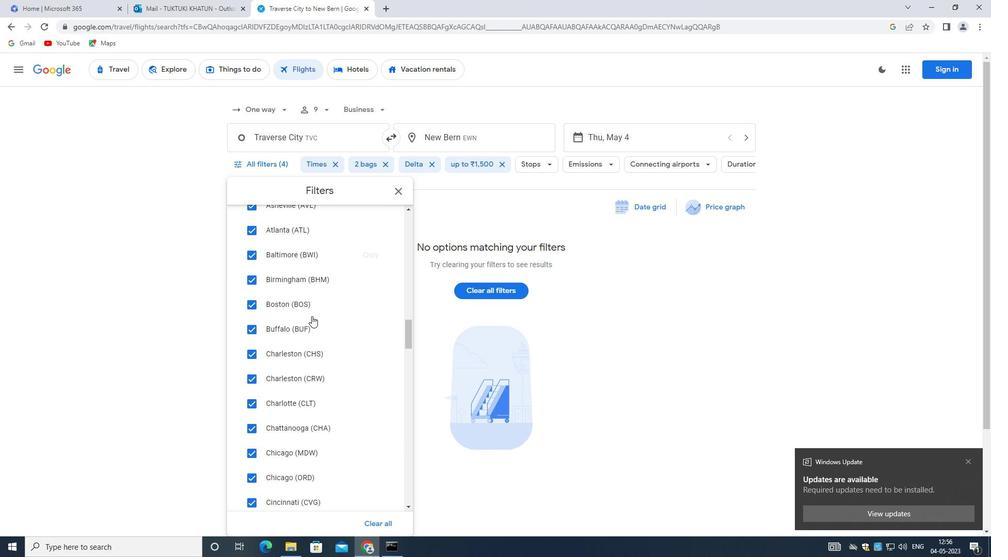 
Action: Mouse scrolled (314, 323) with delta (0, 0)
Screenshot: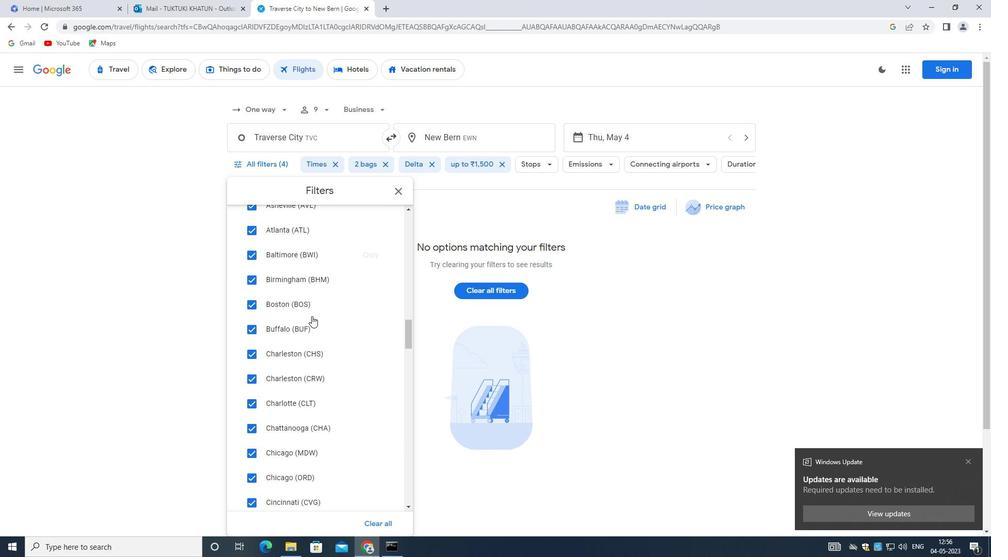 
Action: Mouse scrolled (314, 323) with delta (0, 0)
Screenshot: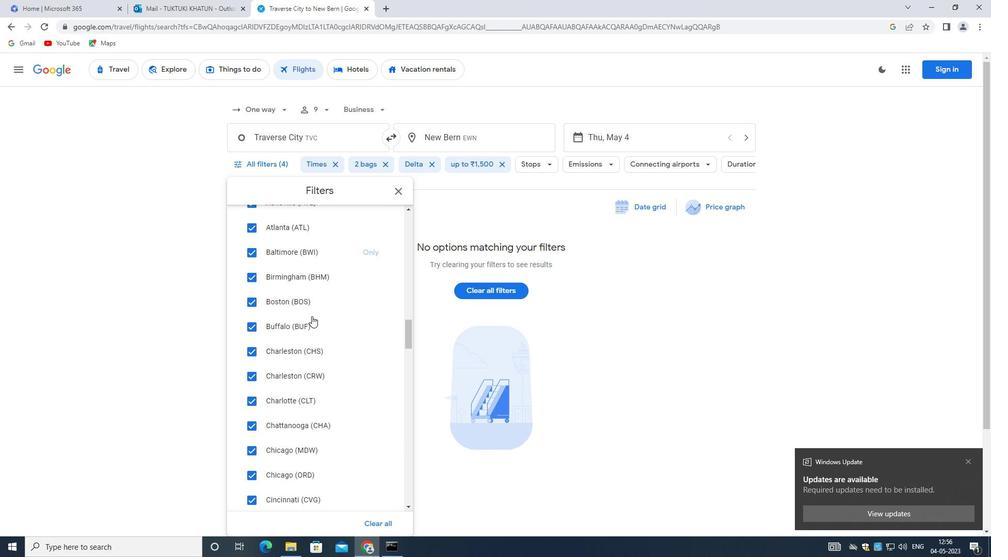 
Action: Mouse moved to (314, 324)
Screenshot: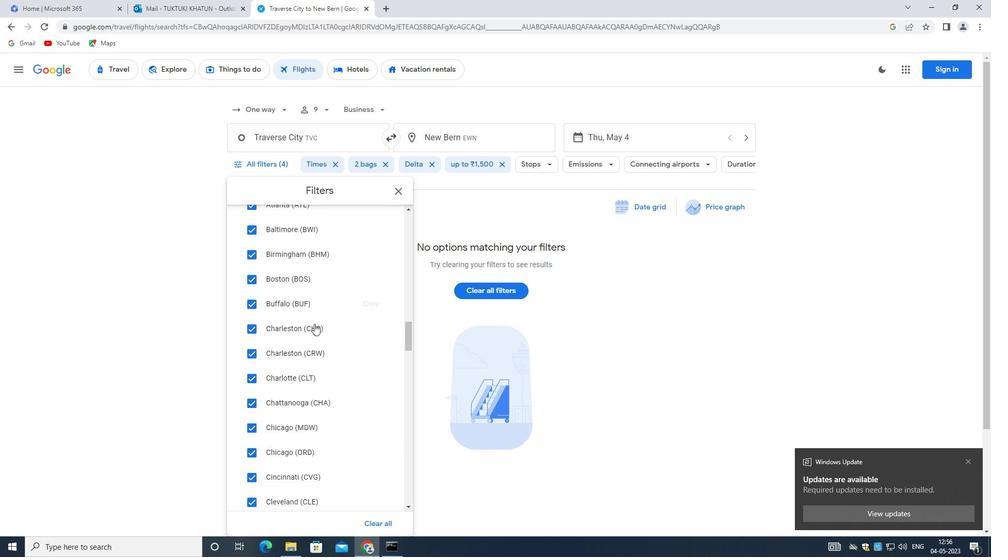 
Action: Mouse scrolled (314, 324) with delta (0, 0)
Screenshot: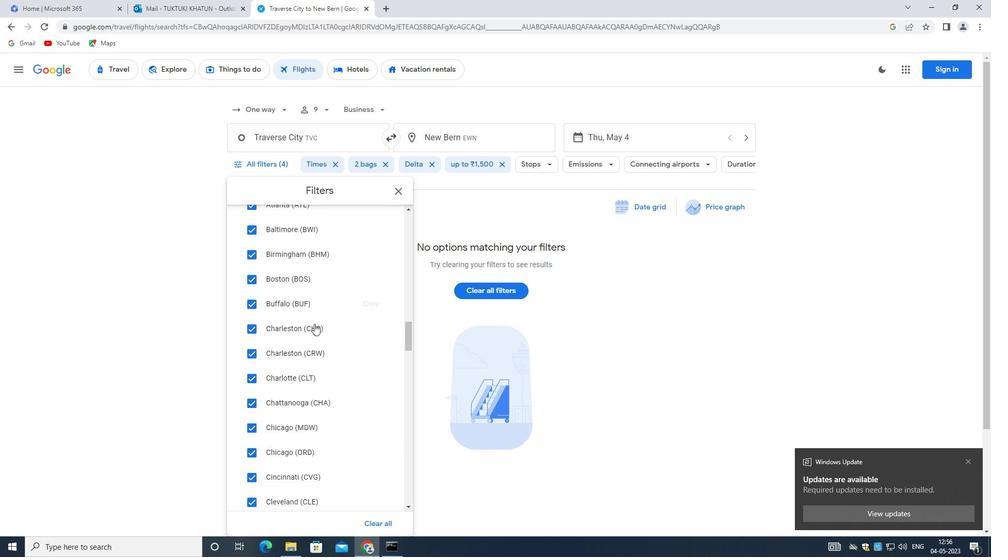 
Action: Mouse moved to (314, 326)
Screenshot: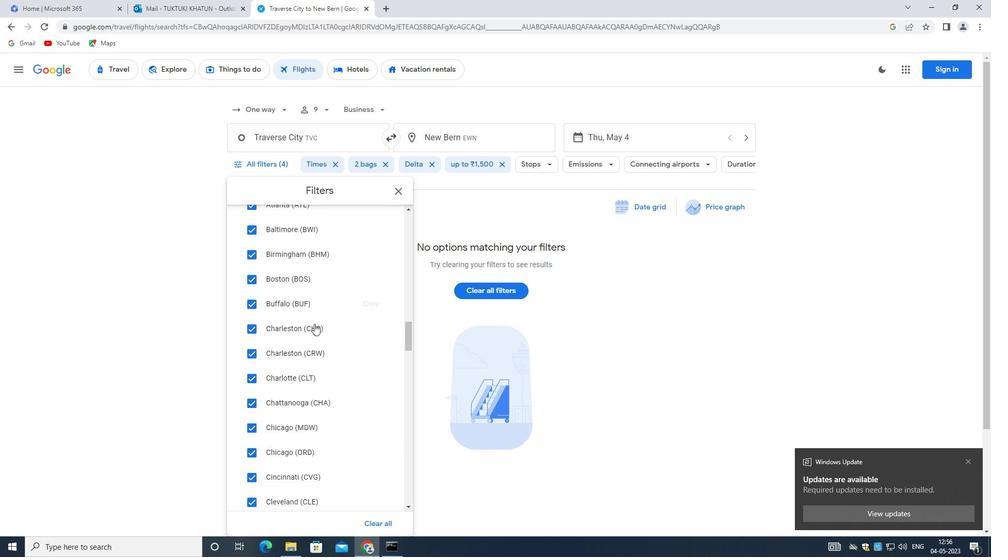 
Action: Mouse scrolled (314, 326) with delta (0, 0)
Screenshot: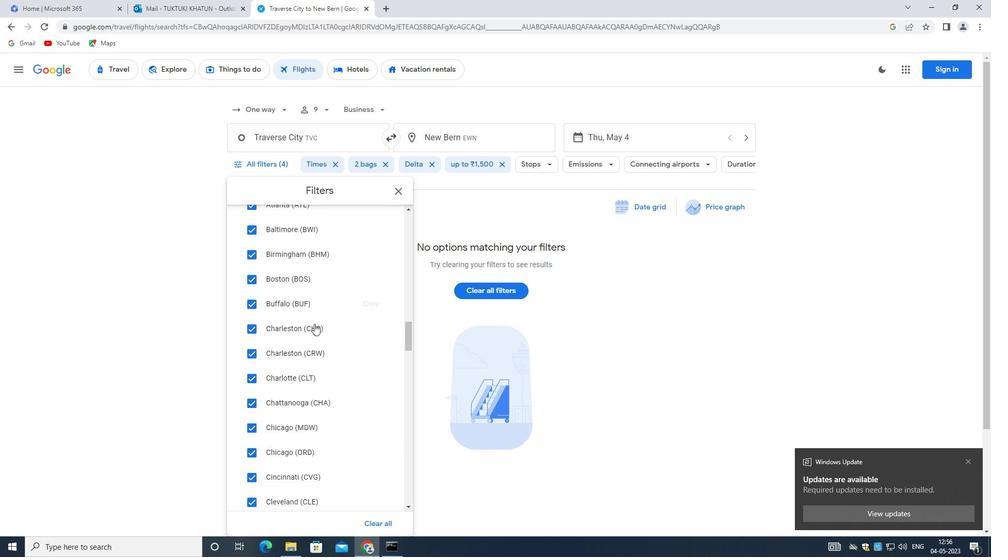 
Action: Mouse moved to (314, 329)
Screenshot: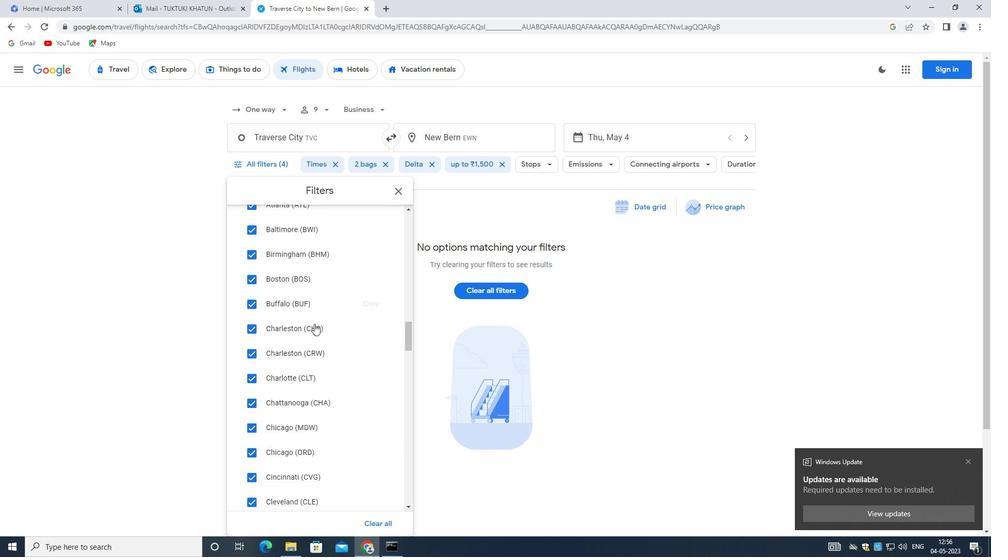 
Action: Mouse scrolled (314, 329) with delta (0, 0)
Screenshot: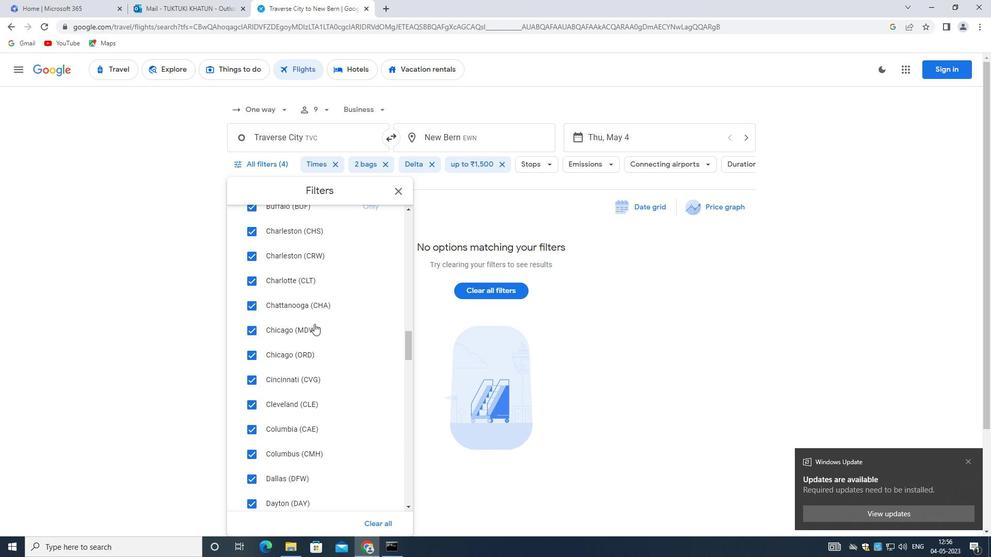
Action: Mouse moved to (314, 330)
Screenshot: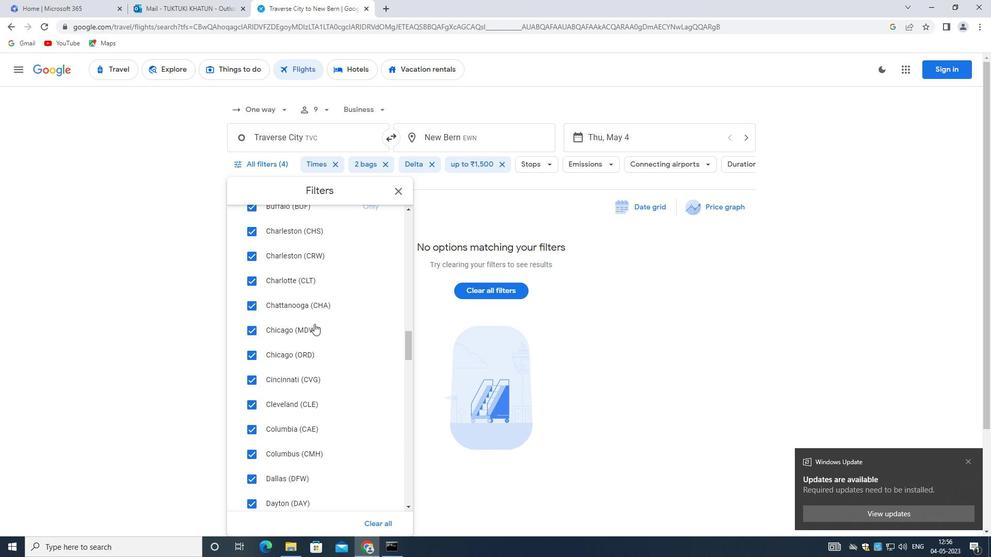
Action: Mouse scrolled (314, 330) with delta (0, 0)
Screenshot: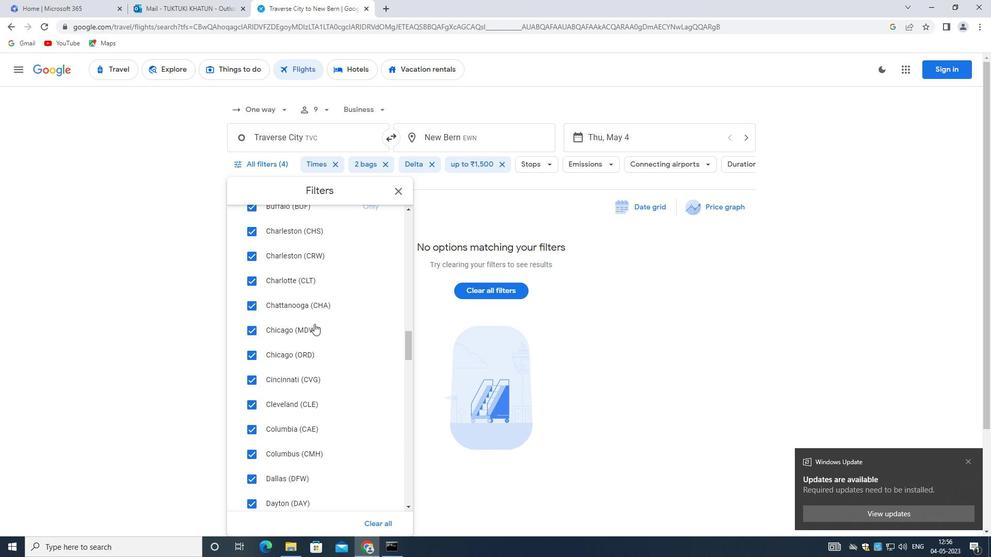 
Action: Mouse scrolled (314, 330) with delta (0, 0)
Screenshot: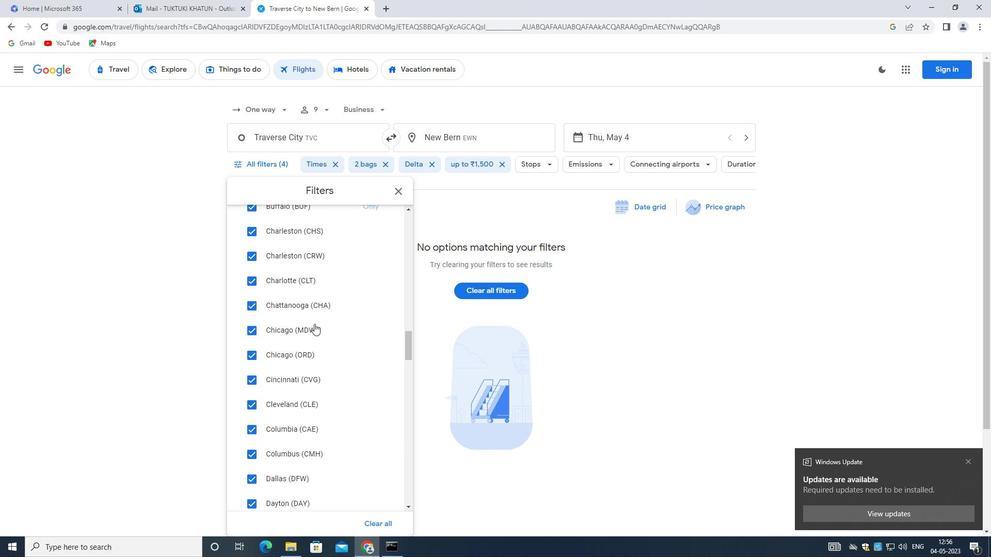 
Action: Mouse moved to (314, 330)
Screenshot: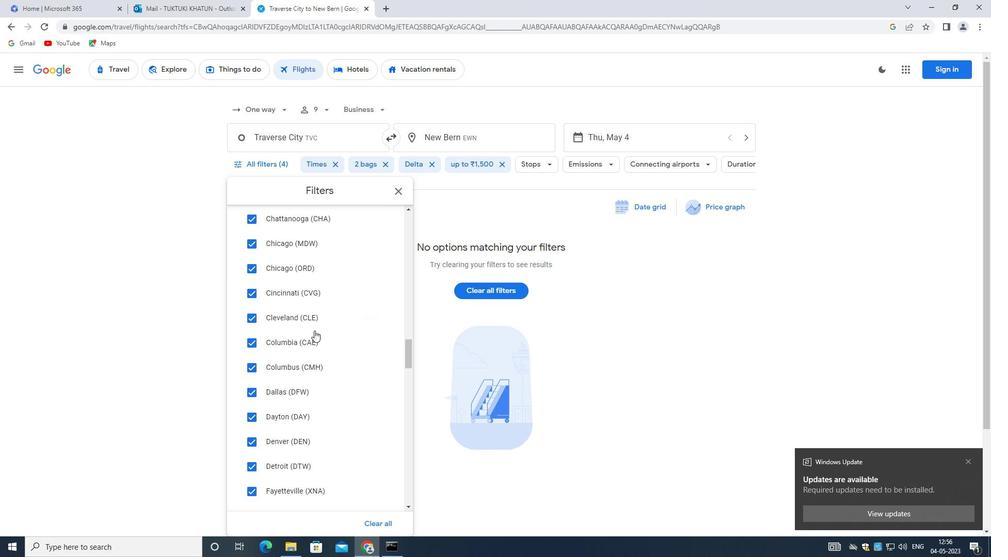 
Action: Mouse scrolled (314, 330) with delta (0, 0)
Screenshot: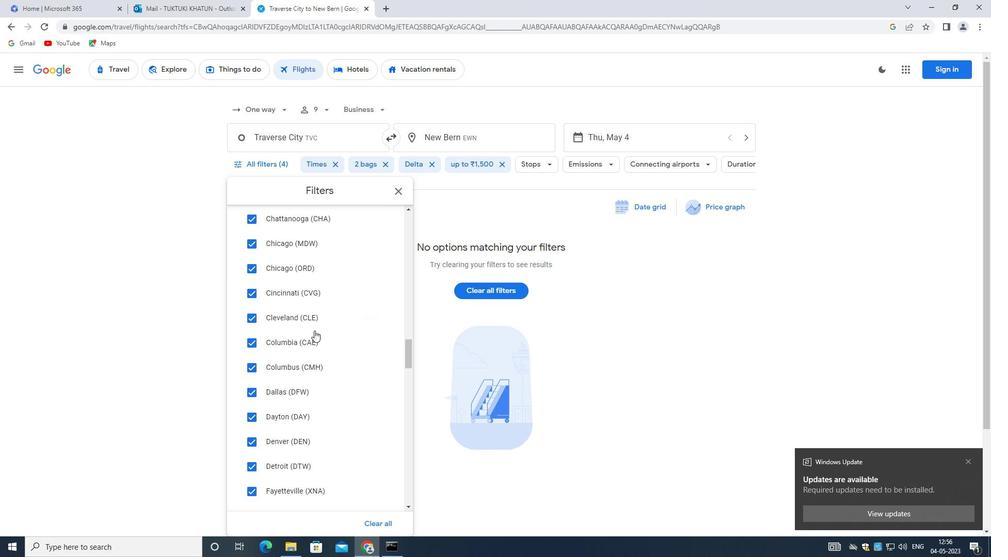 
Action: Mouse moved to (314, 332)
Screenshot: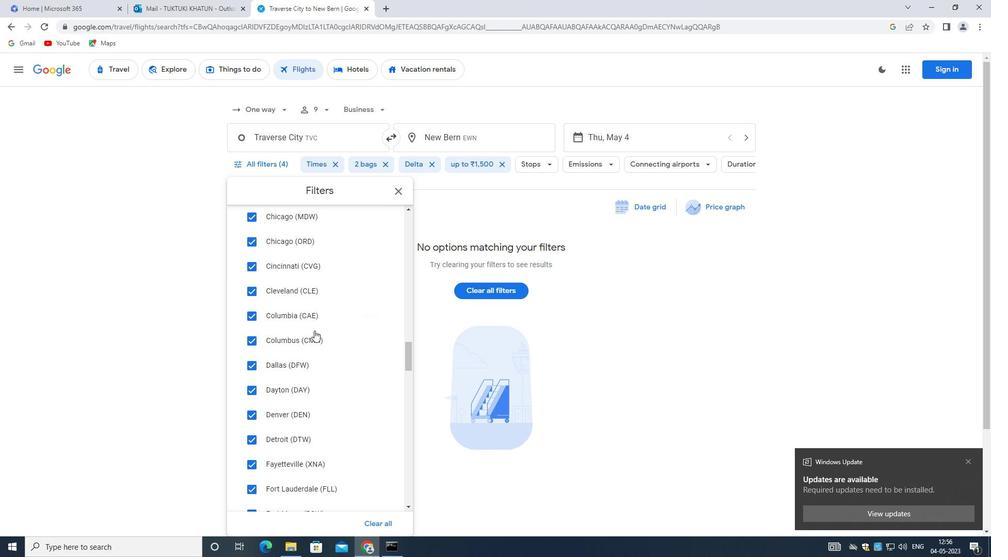 
Action: Mouse scrolled (314, 331) with delta (0, 0)
Screenshot: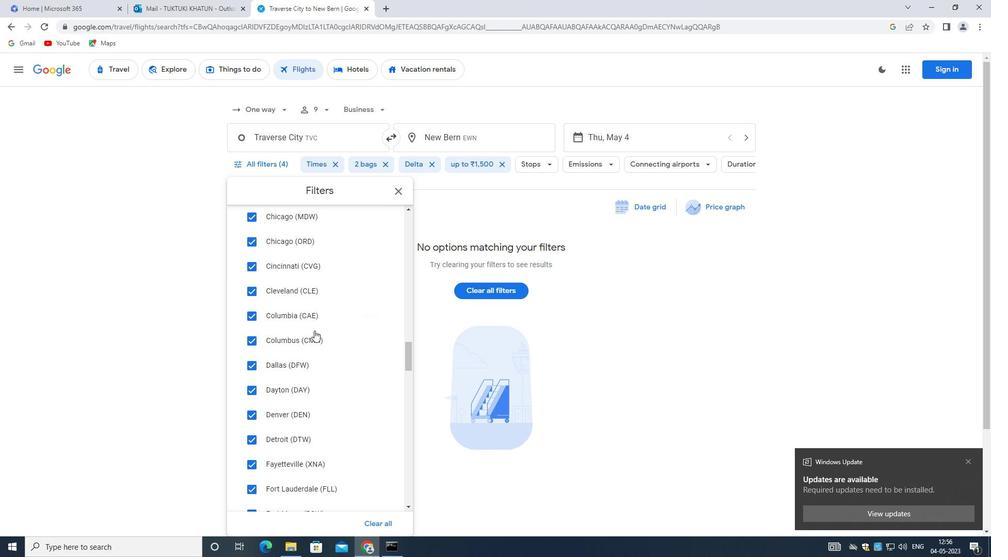 
Action: Mouse scrolled (314, 331) with delta (0, 0)
Screenshot: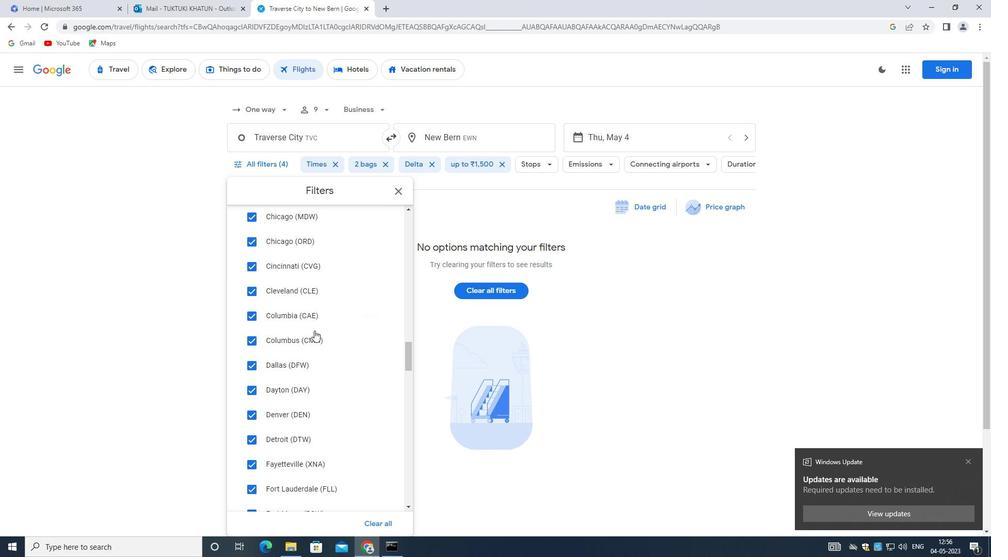 
Action: Mouse moved to (313, 332)
Screenshot: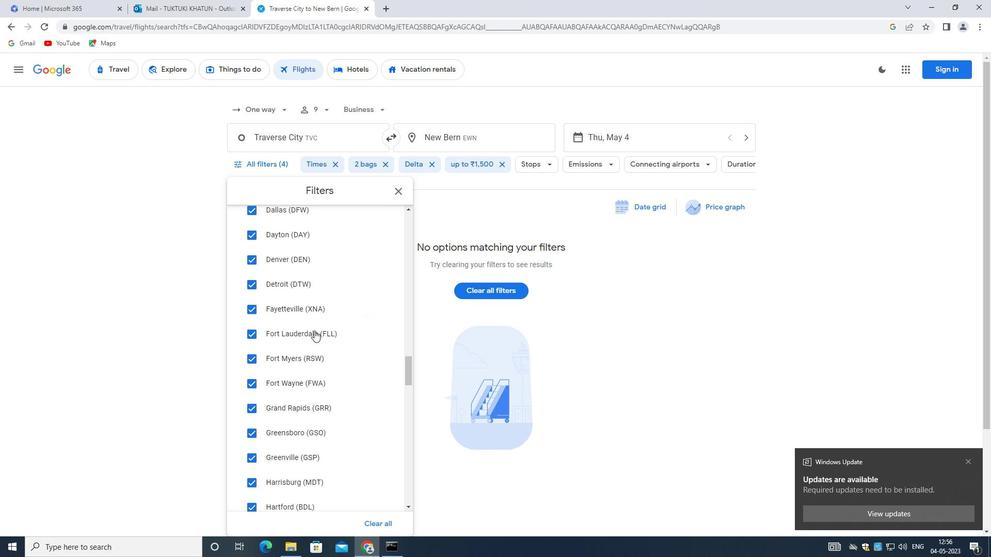 
Action: Mouse scrolled (313, 331) with delta (0, 0)
Screenshot: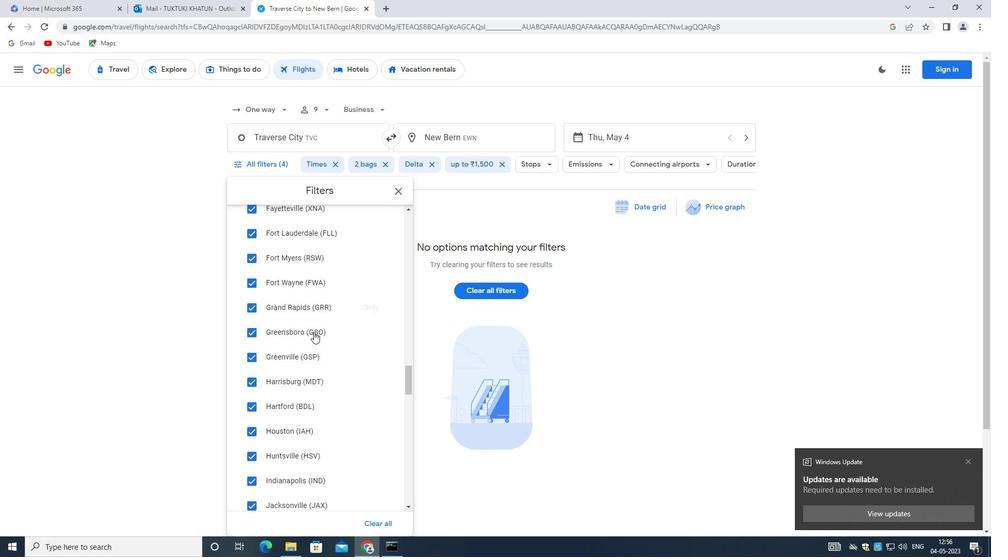 
Action: Mouse scrolled (313, 331) with delta (0, 0)
Screenshot: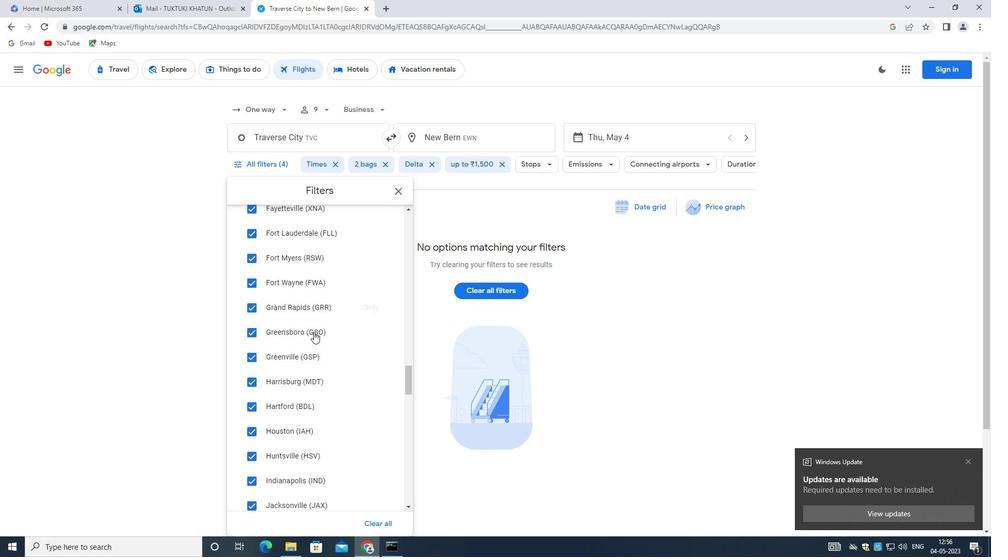 
Action: Mouse scrolled (313, 331) with delta (0, 0)
Screenshot: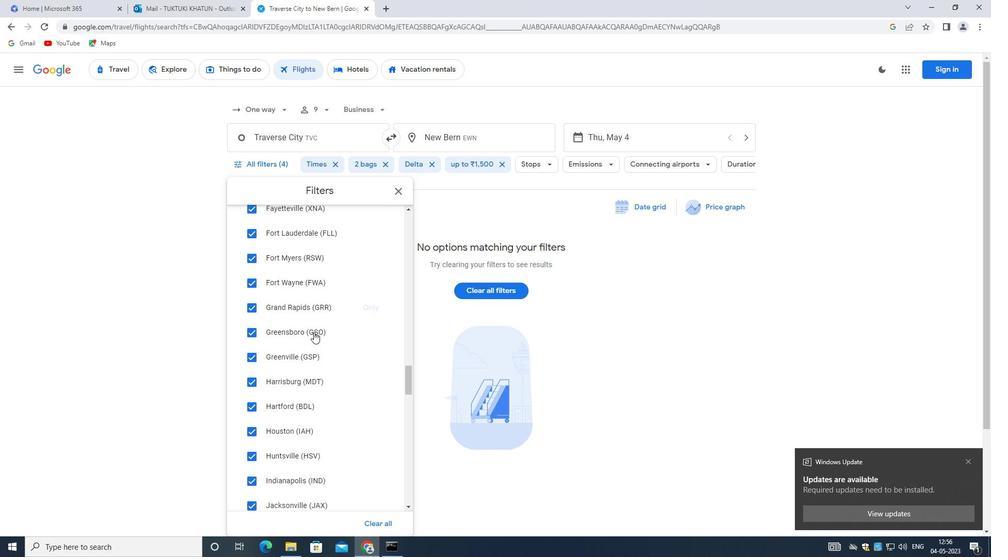 
Action: Mouse scrolled (313, 331) with delta (0, 0)
Screenshot: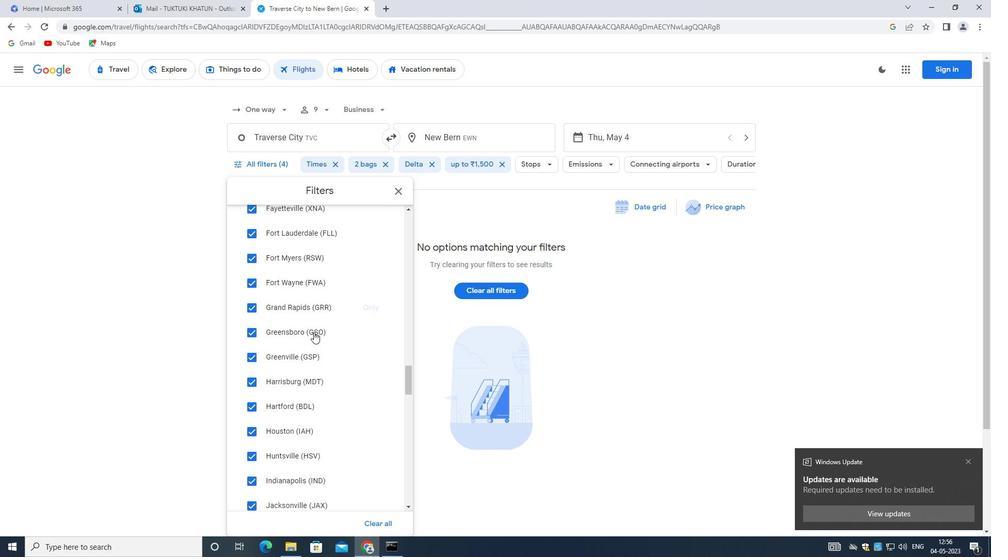 
Action: Mouse moved to (313, 333)
Screenshot: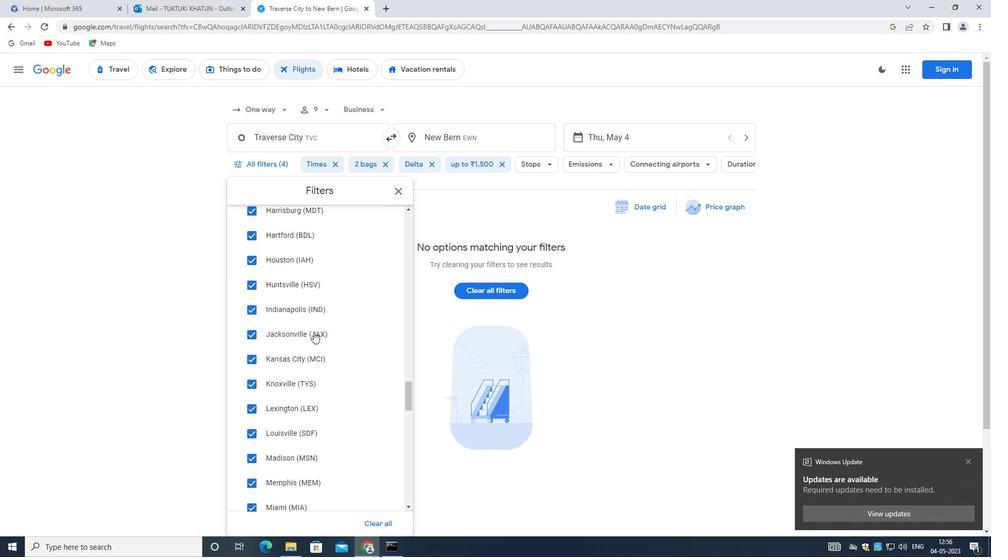 
Action: Mouse scrolled (313, 332) with delta (0, 0)
Screenshot: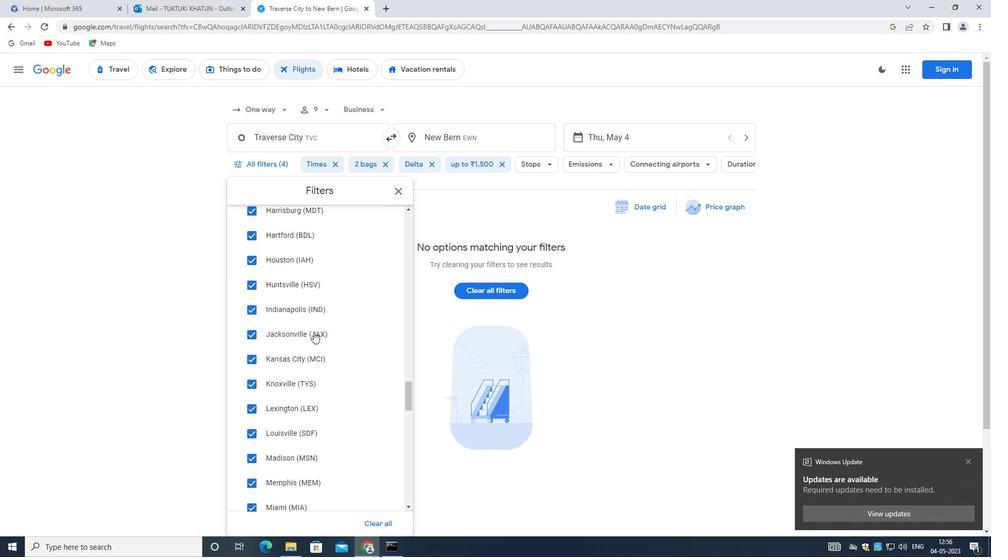 
Action: Mouse moved to (312, 339)
Screenshot: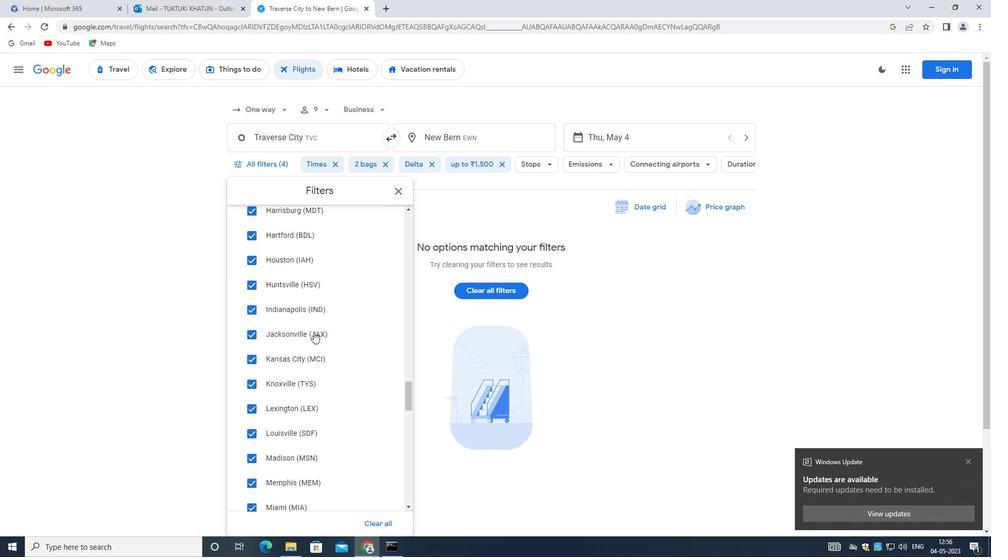 
Action: Mouse scrolled (312, 339) with delta (0, 0)
Screenshot: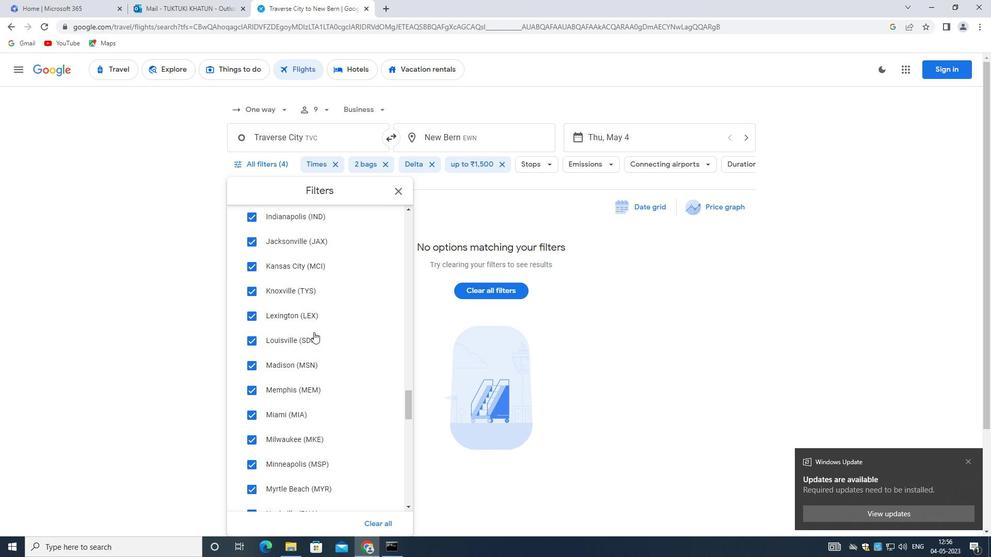 
Action: Mouse moved to (311, 341)
Screenshot: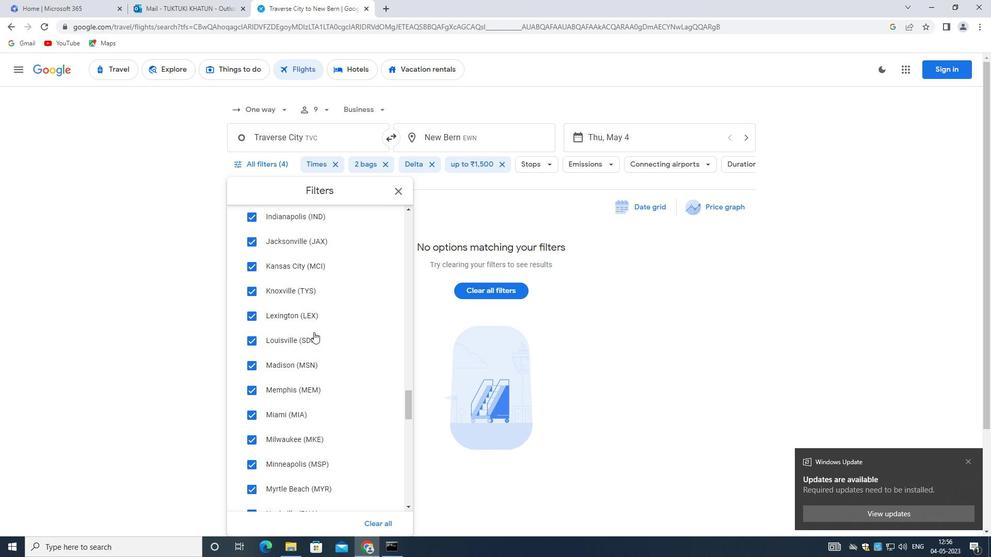 
Action: Mouse scrolled (311, 341) with delta (0, 0)
Screenshot: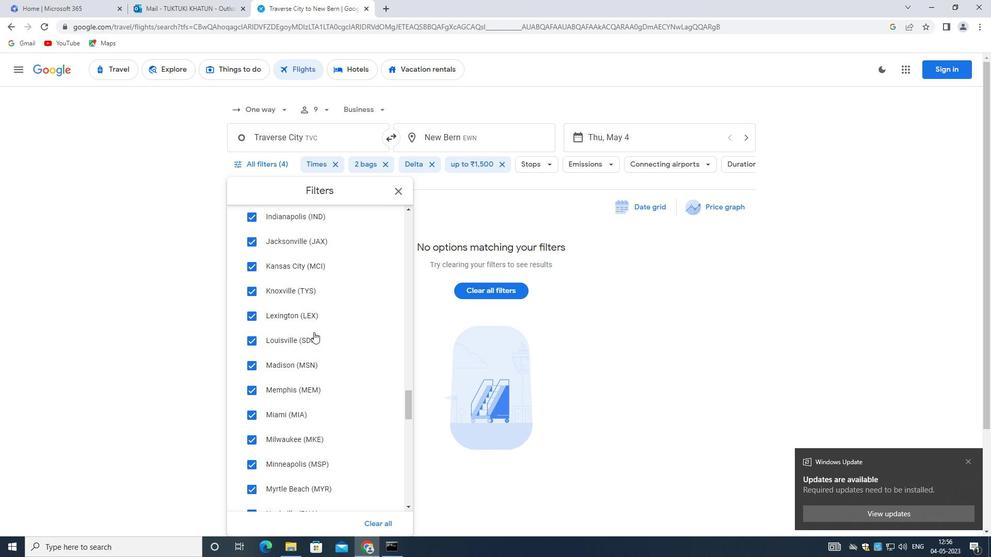 
Action: Mouse moved to (311, 342)
Screenshot: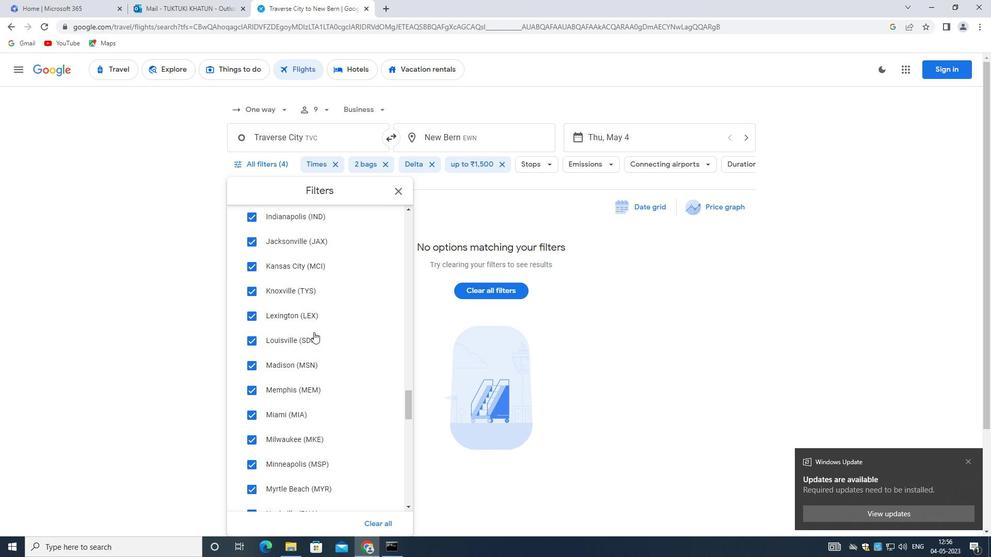 
Action: Mouse scrolled (311, 341) with delta (0, 0)
Screenshot: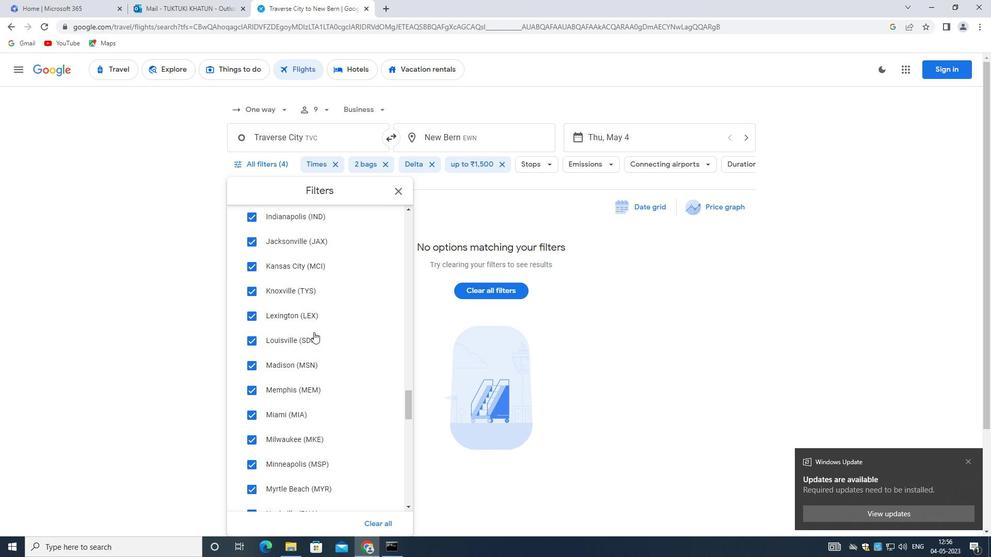 
Action: Mouse scrolled (311, 341) with delta (0, 0)
Screenshot: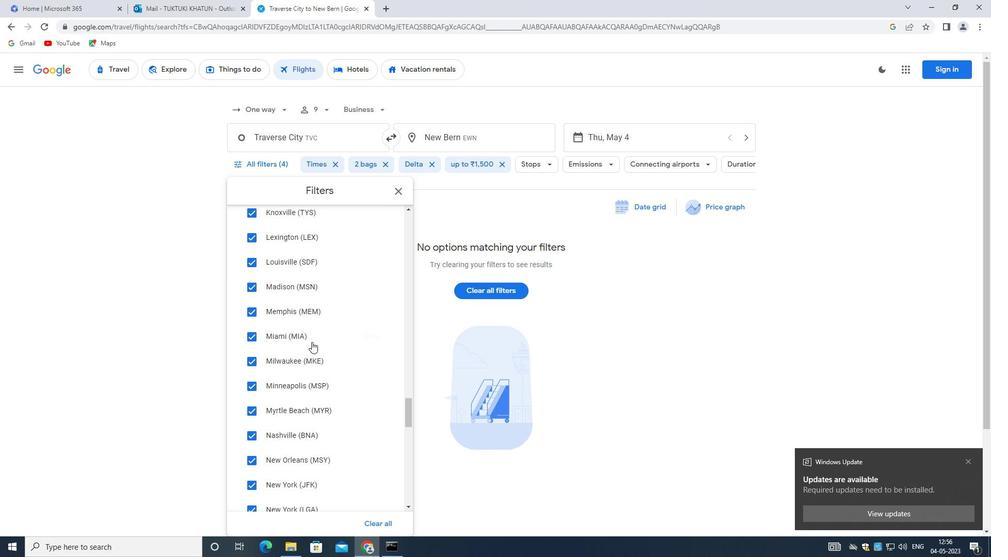 
Action: Mouse moved to (311, 342)
Screenshot: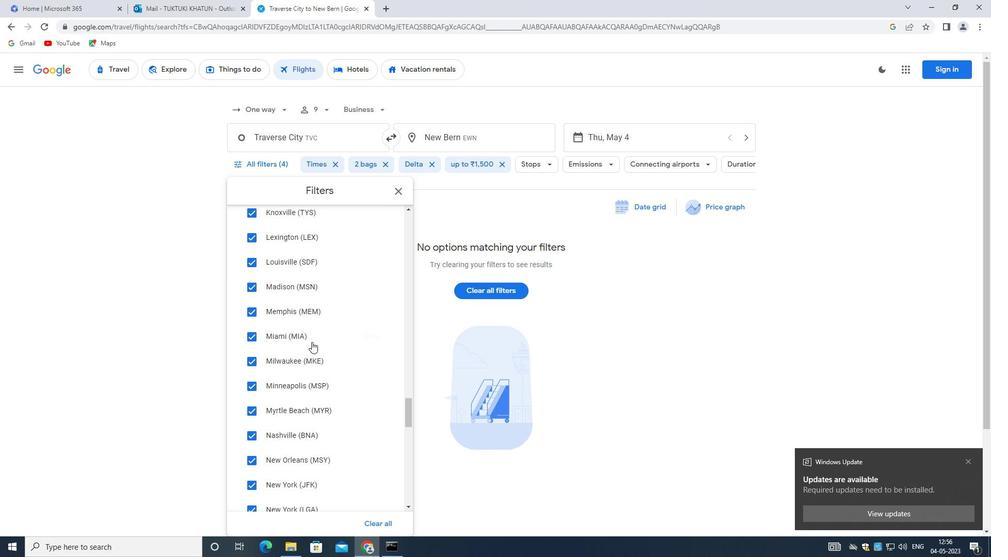 
Action: Mouse scrolled (311, 342) with delta (0, 0)
Screenshot: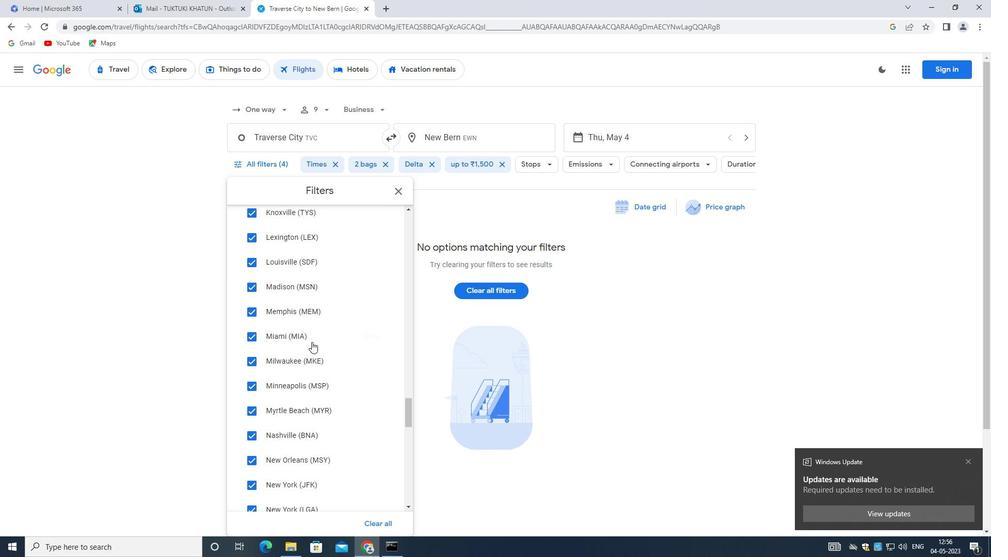 
Action: Mouse scrolled (311, 342) with delta (0, 0)
Screenshot: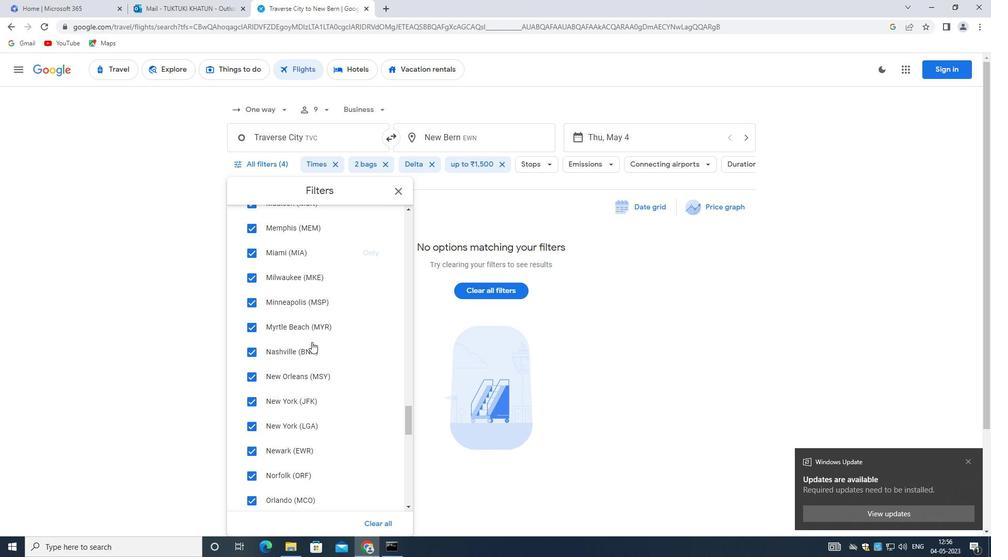 
Action: Mouse scrolled (311, 342) with delta (0, 0)
Screenshot: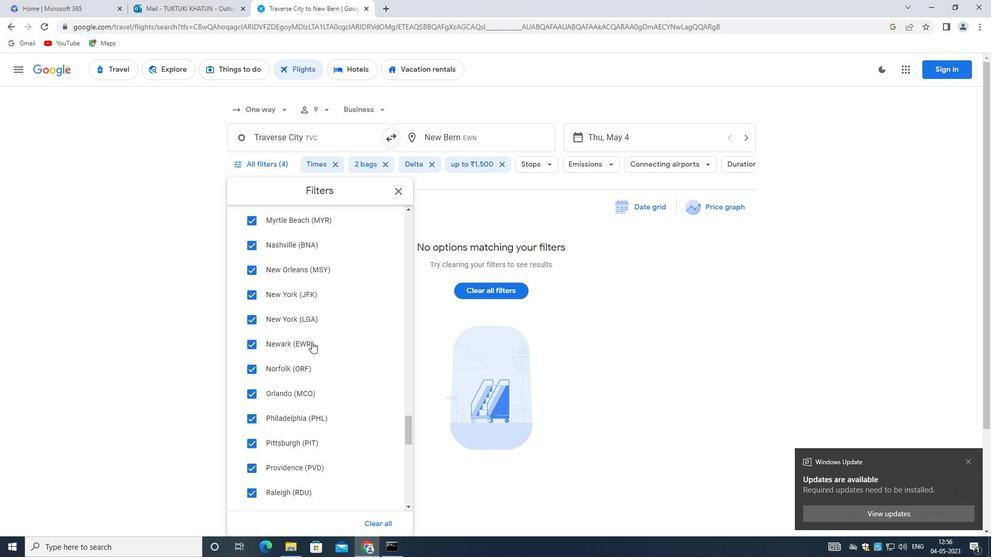 
Action: Mouse scrolled (311, 342) with delta (0, 0)
Screenshot: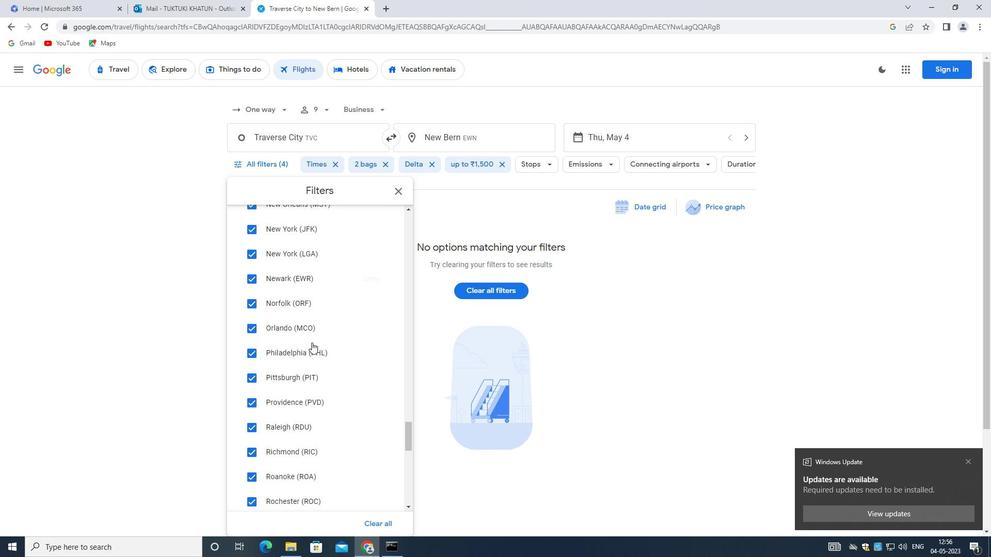 
Action: Mouse moved to (311, 343)
Screenshot: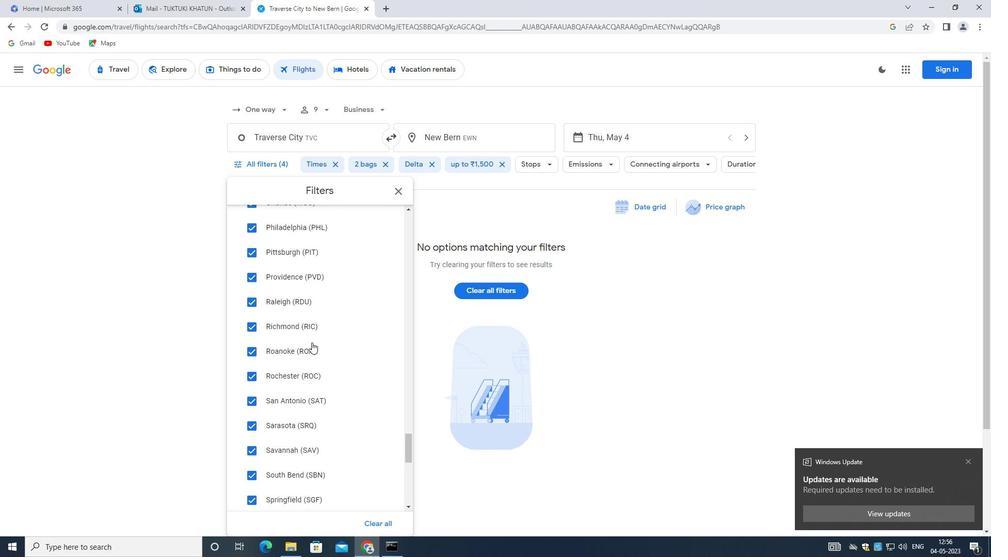 
Action: Mouse scrolled (311, 342) with delta (0, 0)
Screenshot: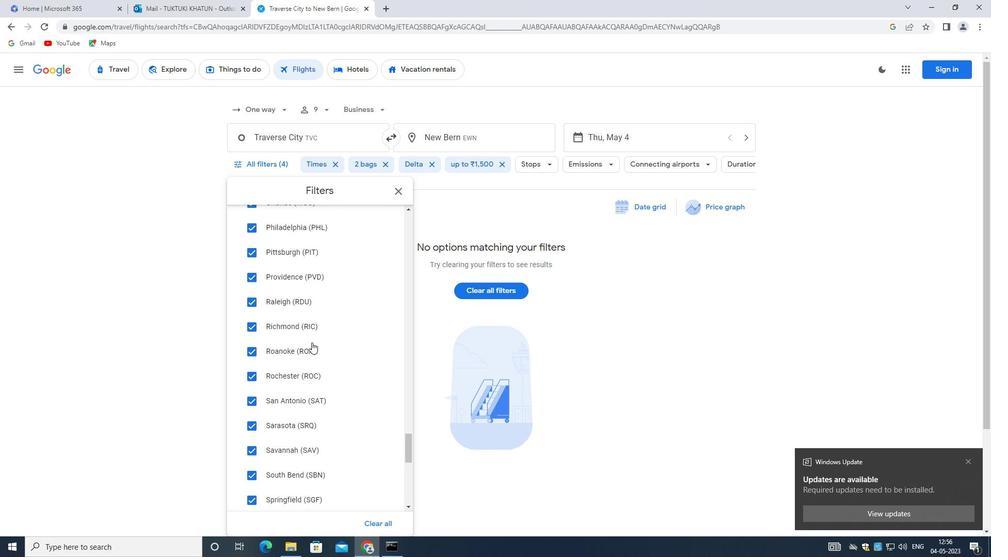 
Action: Mouse moved to (311, 343)
Screenshot: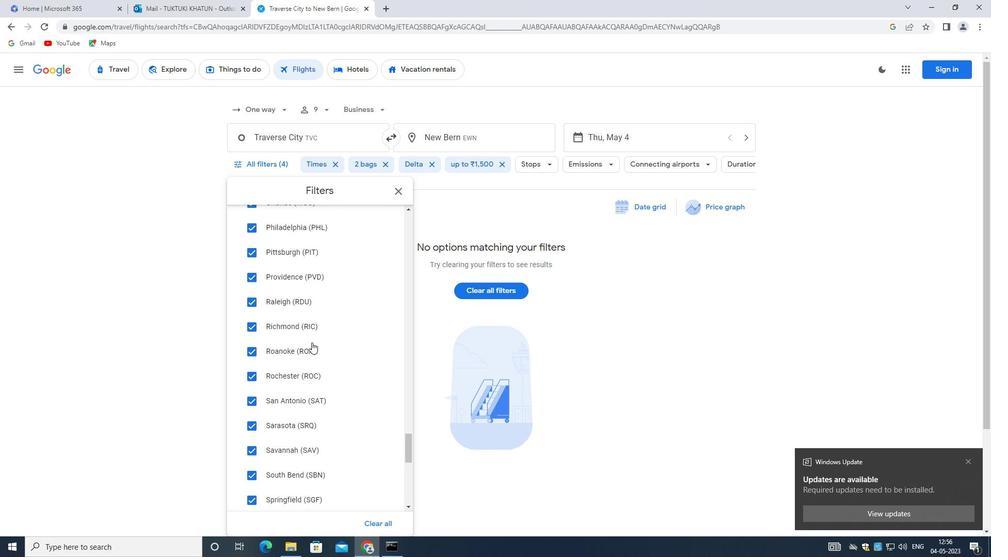 
Action: Mouse scrolled (311, 342) with delta (0, 0)
Screenshot: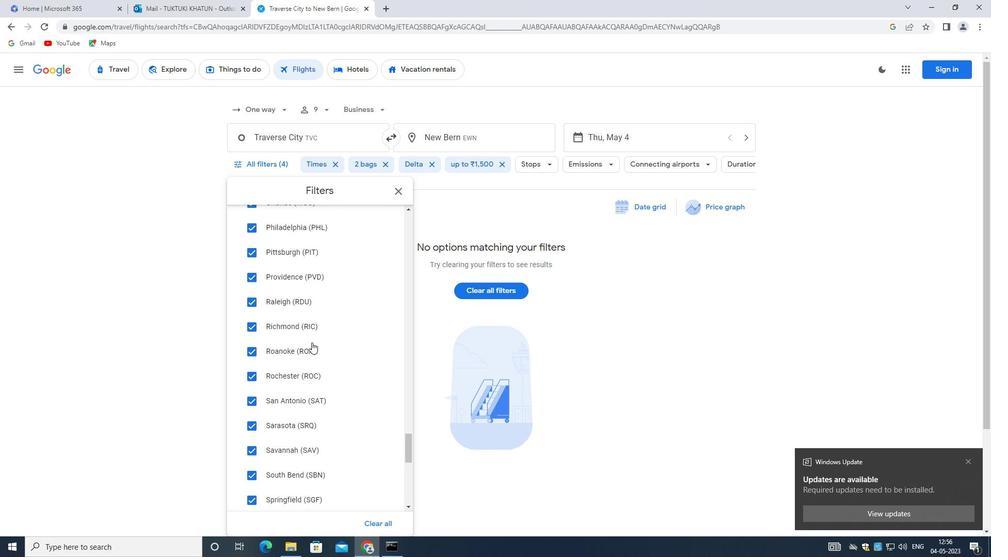 
Action: Mouse scrolled (311, 342) with delta (0, 0)
Screenshot: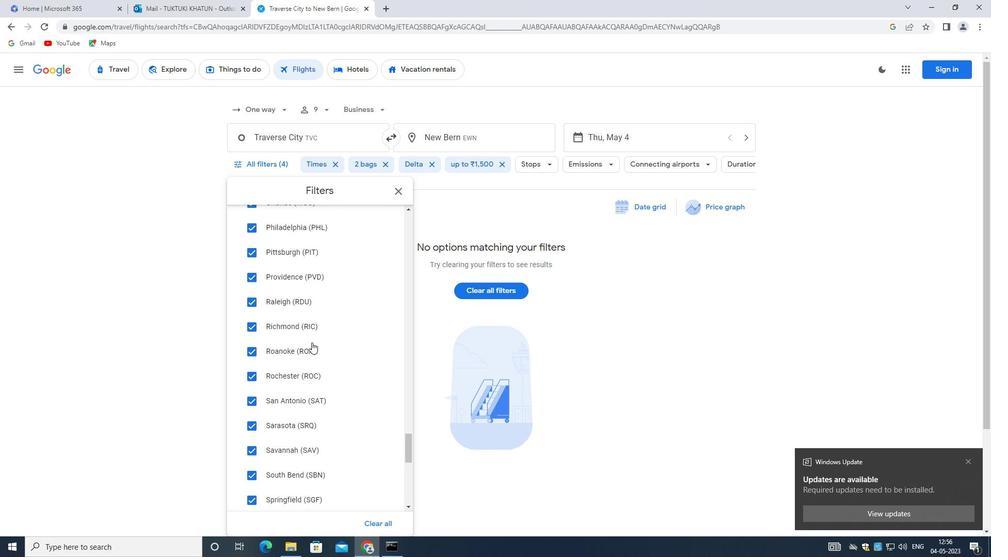 
Action: Mouse scrolled (311, 342) with delta (0, 0)
Screenshot: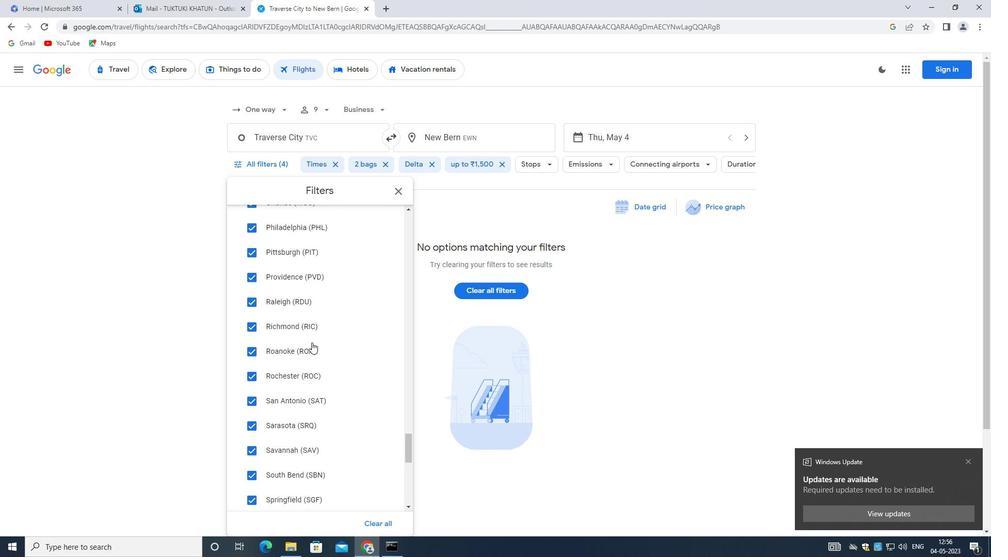 
Action: Mouse scrolled (311, 342) with delta (0, 0)
Screenshot: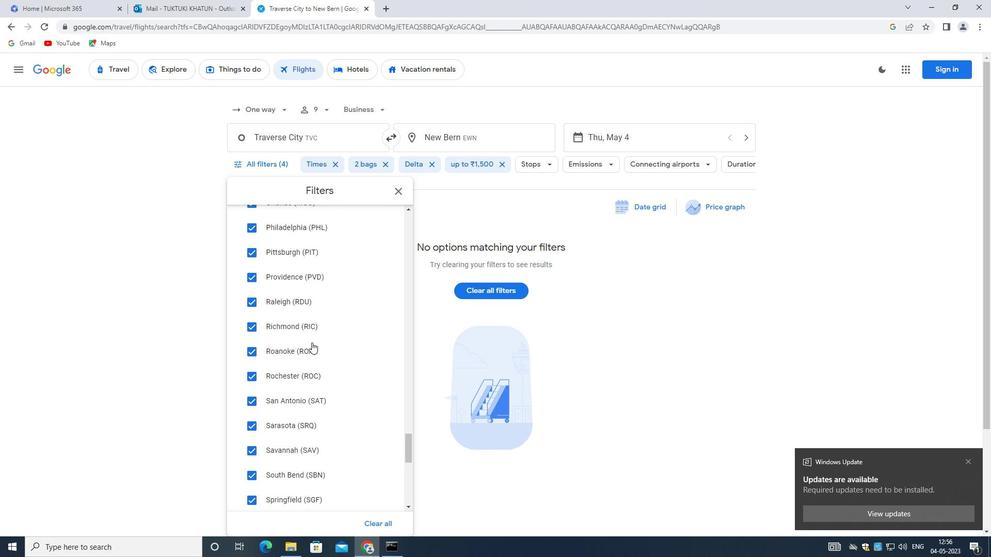 
Action: Mouse scrolled (311, 342) with delta (0, 0)
Screenshot: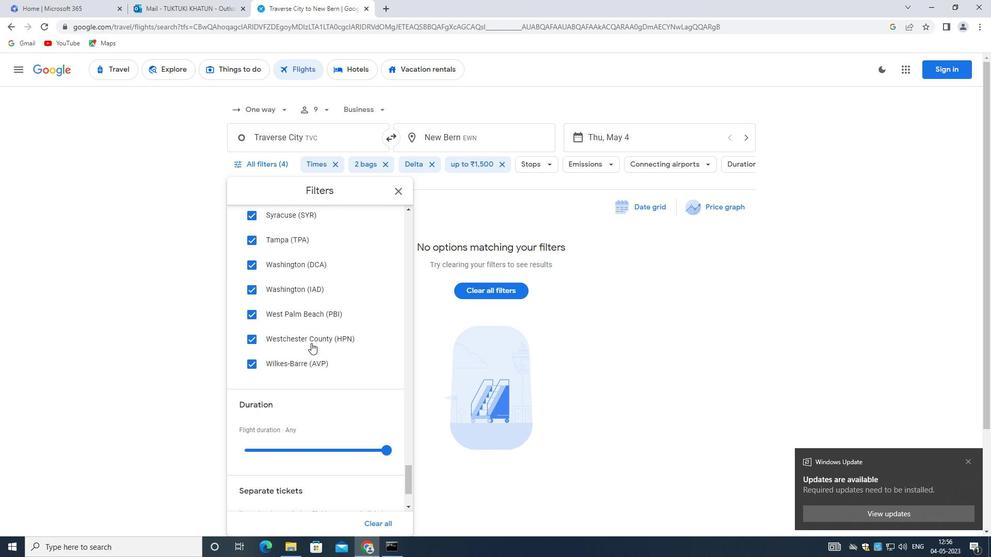 
Action: Mouse moved to (311, 344)
Screenshot: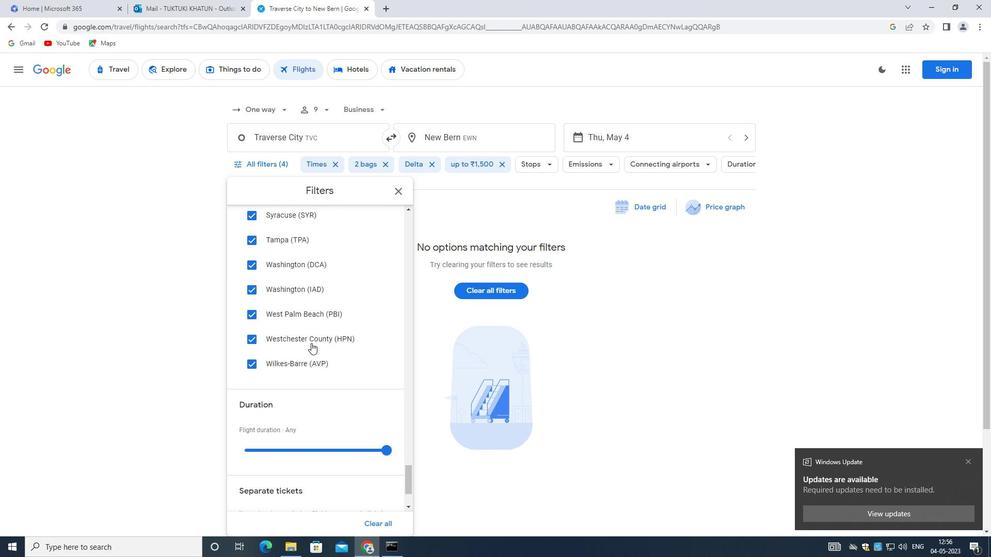 
Action: Mouse scrolled (311, 343) with delta (0, 0)
Screenshot: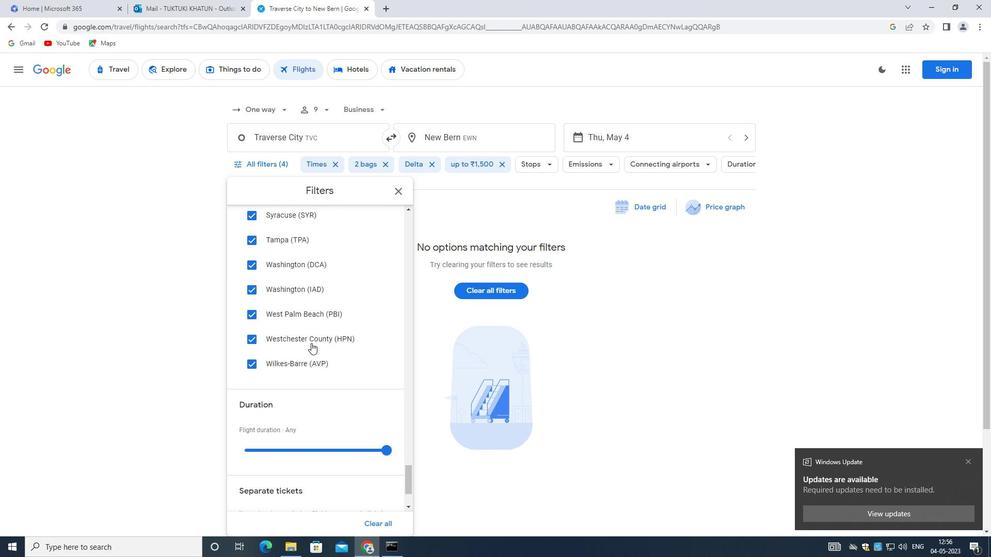 
Action: Mouse moved to (311, 344)
Screenshot: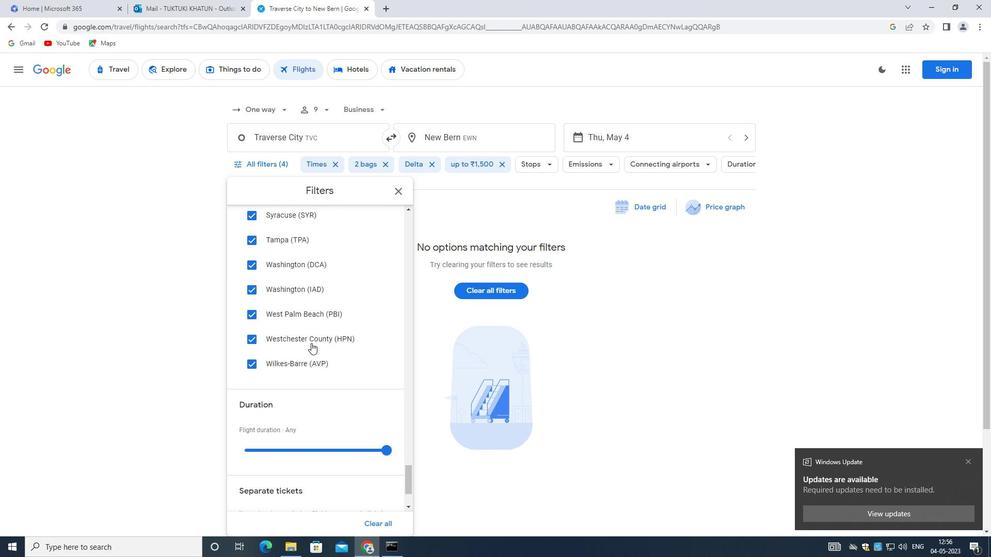 
Action: Mouse scrolled (311, 343) with delta (0, 0)
Screenshot: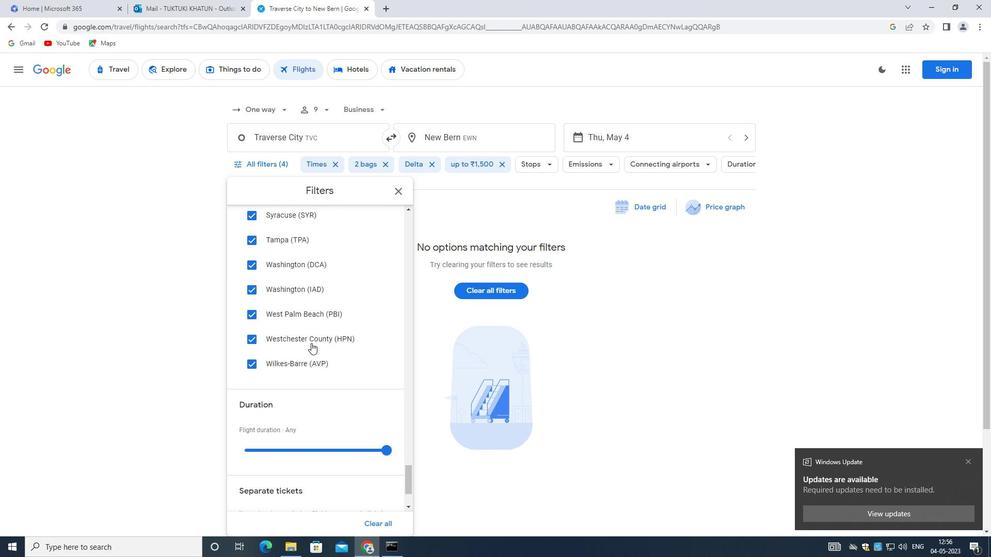 
Action: Mouse moved to (311, 344)
Screenshot: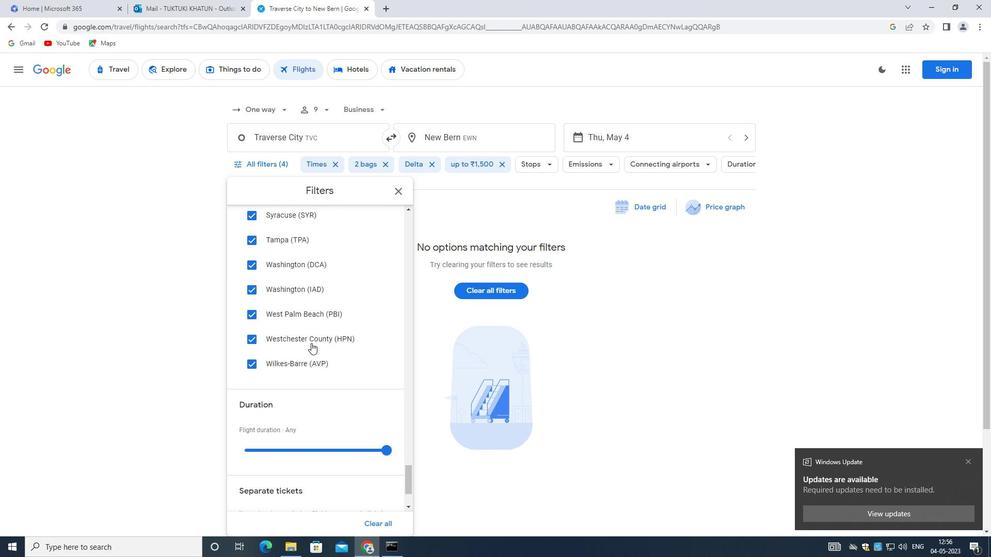 
Action: Mouse scrolled (311, 344) with delta (0, 0)
Screenshot: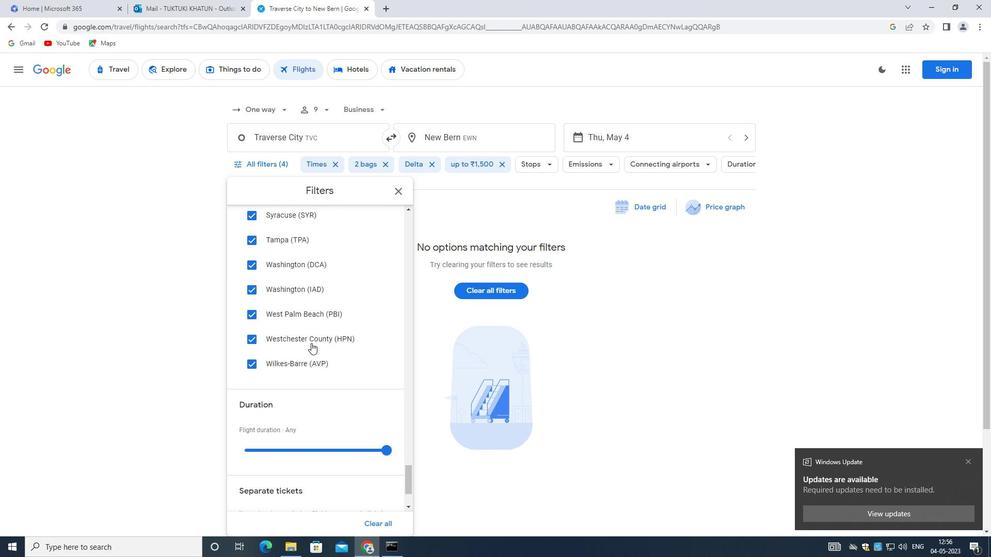
Action: Mouse scrolled (311, 344) with delta (0, 0)
Screenshot: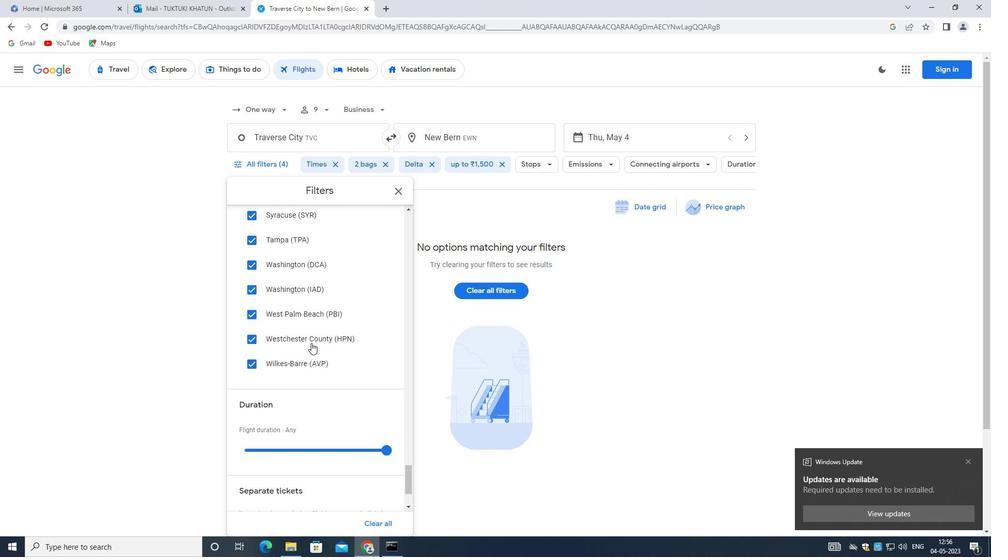 
Action: Mouse moved to (311, 345)
Screenshot: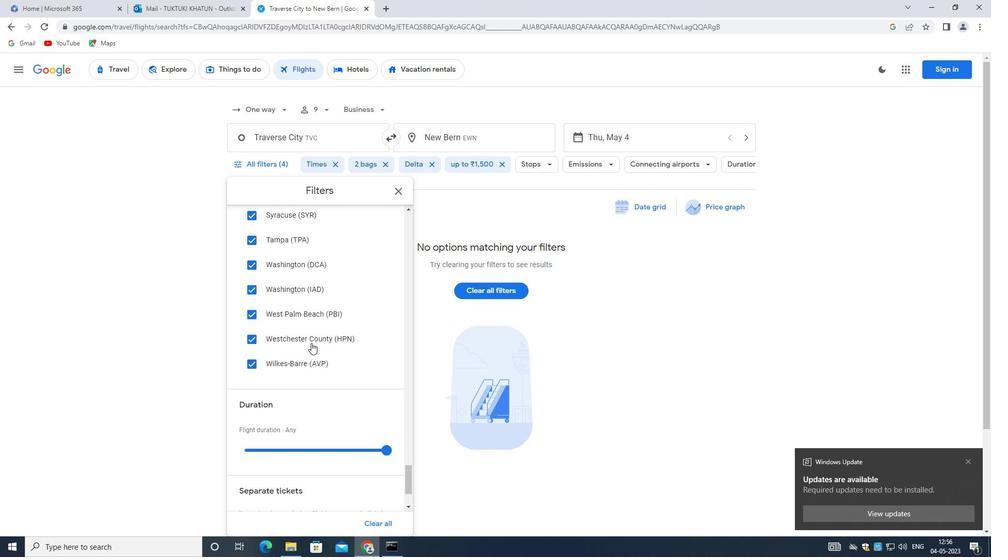 
Action: Mouse scrolled (311, 344) with delta (0, 0)
Screenshot: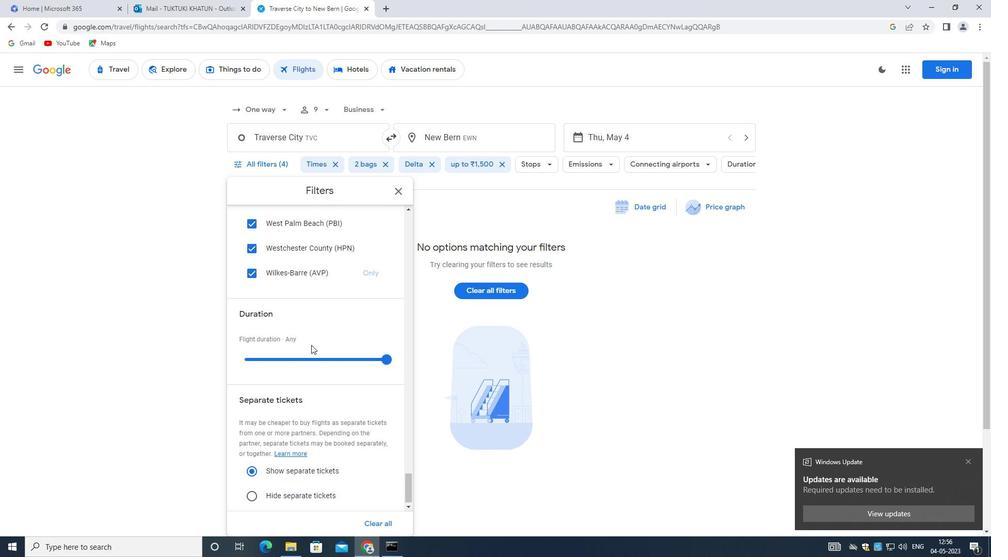 
Action: Mouse moved to (311, 346)
Screenshot: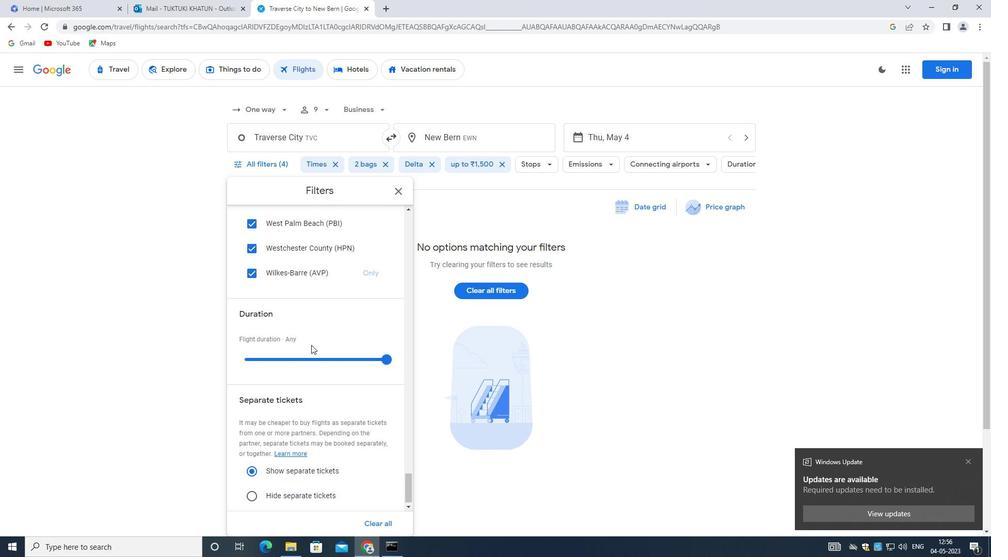 
Action: Mouse scrolled (311, 345) with delta (0, 0)
Screenshot: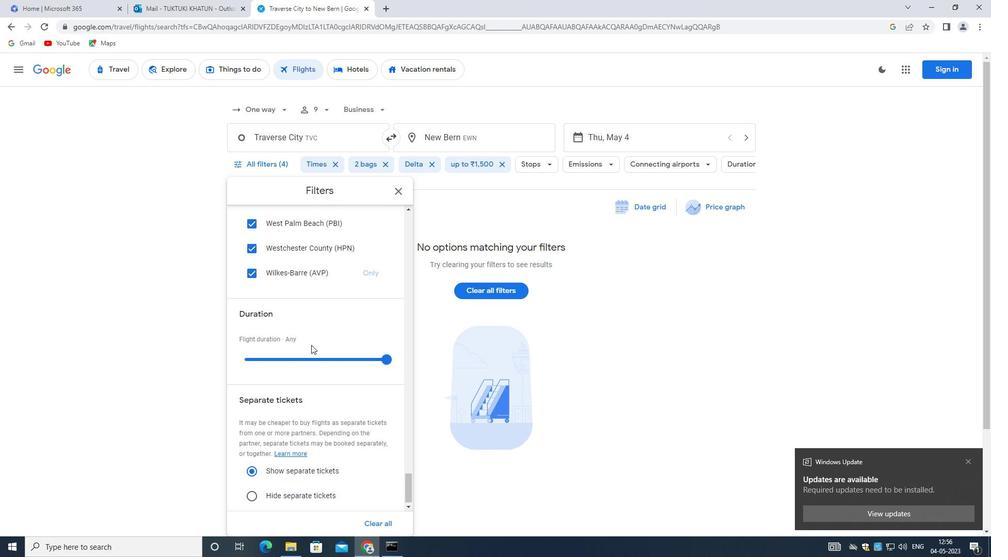 
Action: Mouse moved to (311, 348)
Screenshot: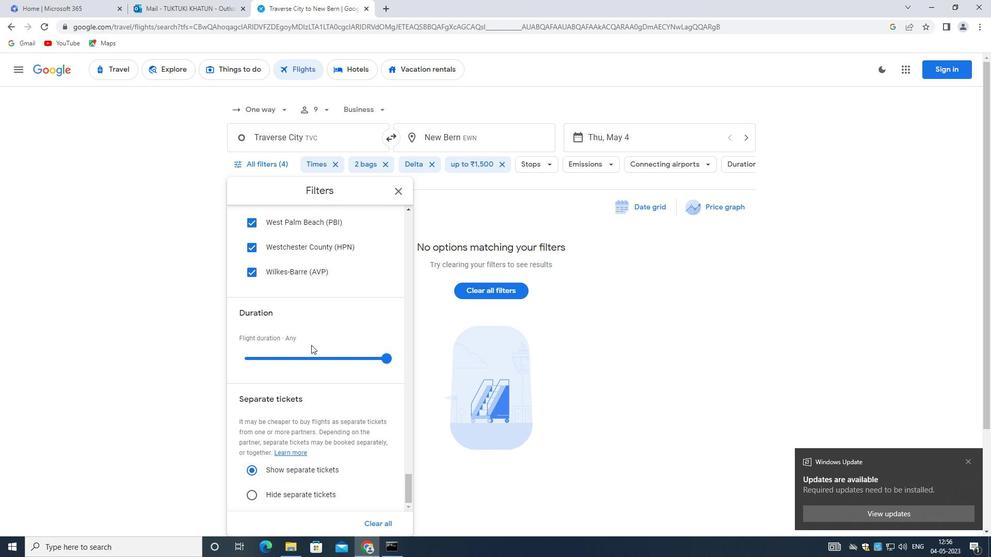 
Action: Mouse scrolled (311, 347) with delta (0, 0)
Screenshot: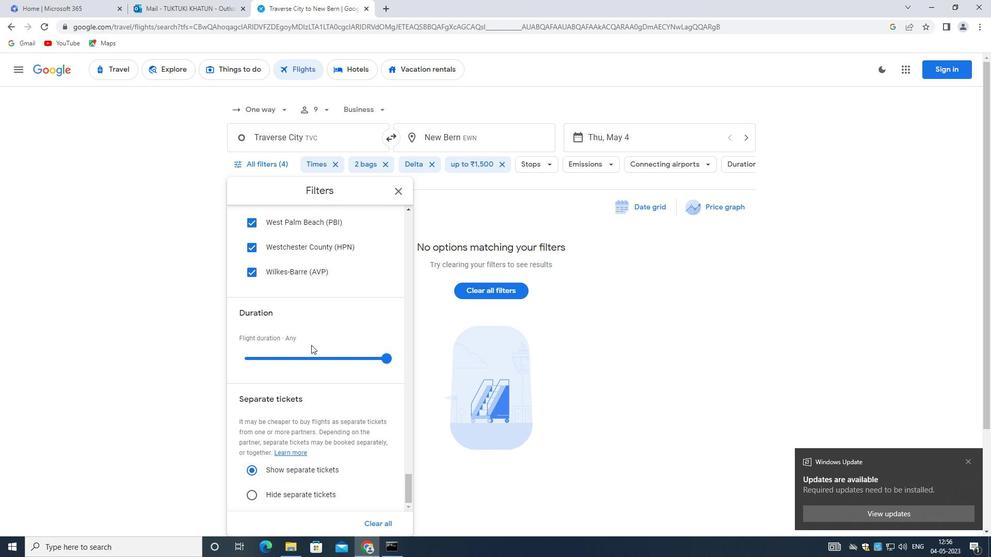 
Action: Mouse moved to (311, 349)
Screenshot: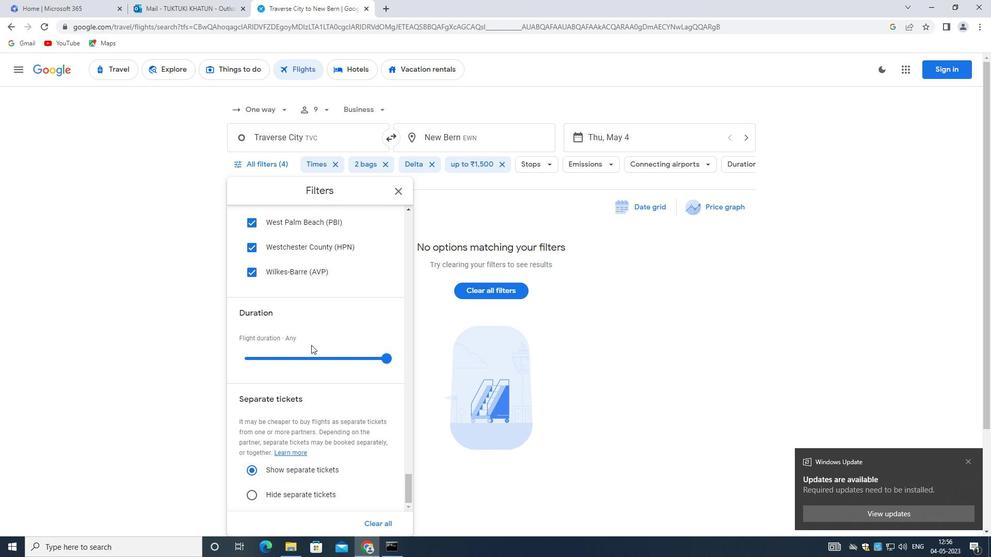 
Action: Mouse scrolled (311, 348) with delta (0, 0)
Screenshot: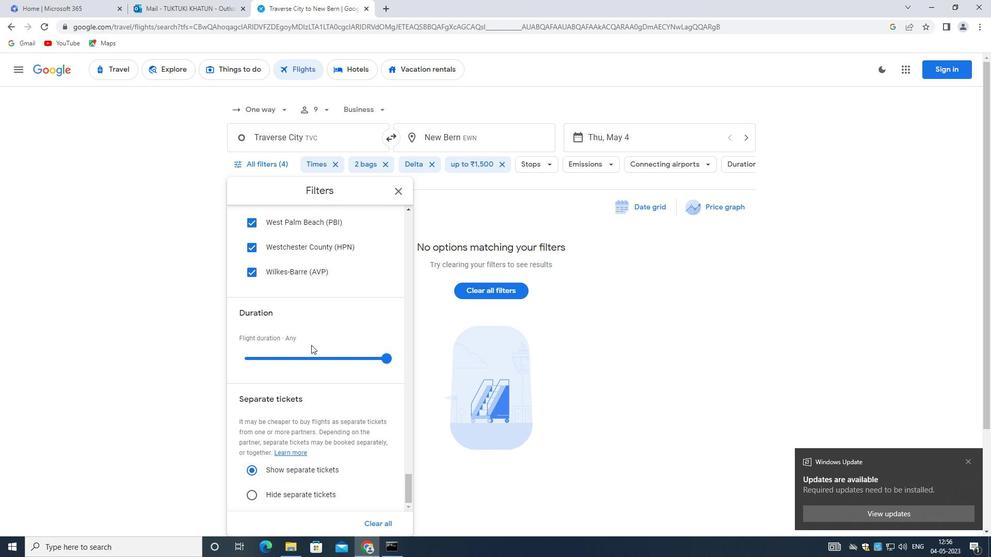 
Action: Mouse moved to (311, 349)
Screenshot: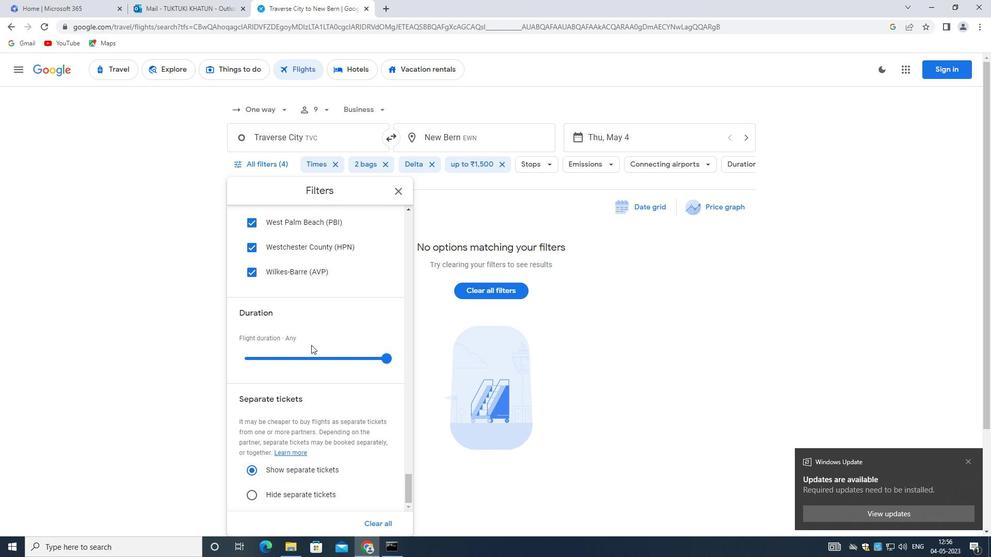 
Action: Mouse scrolled (311, 349) with delta (0, 0)
Screenshot: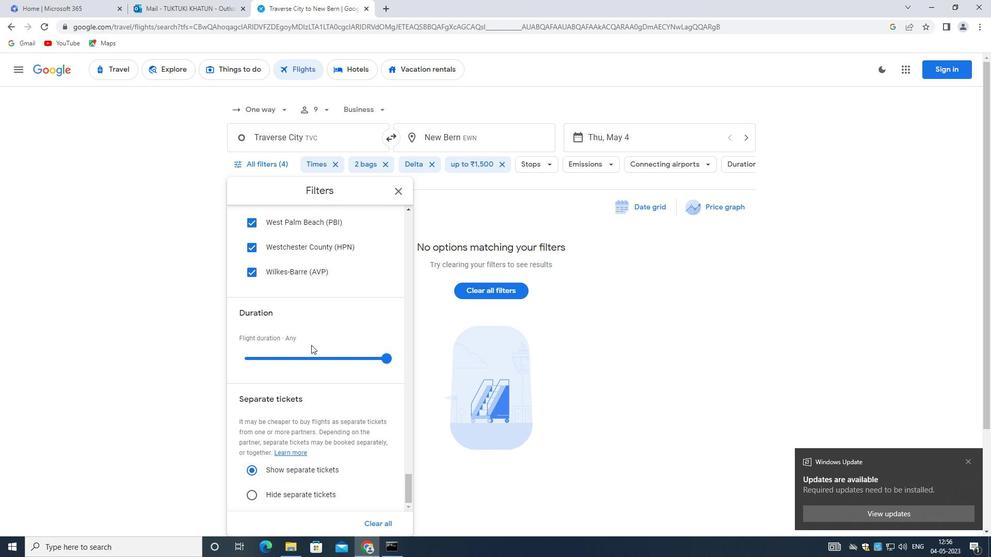 
Action: Mouse moved to (311, 349)
Screenshot: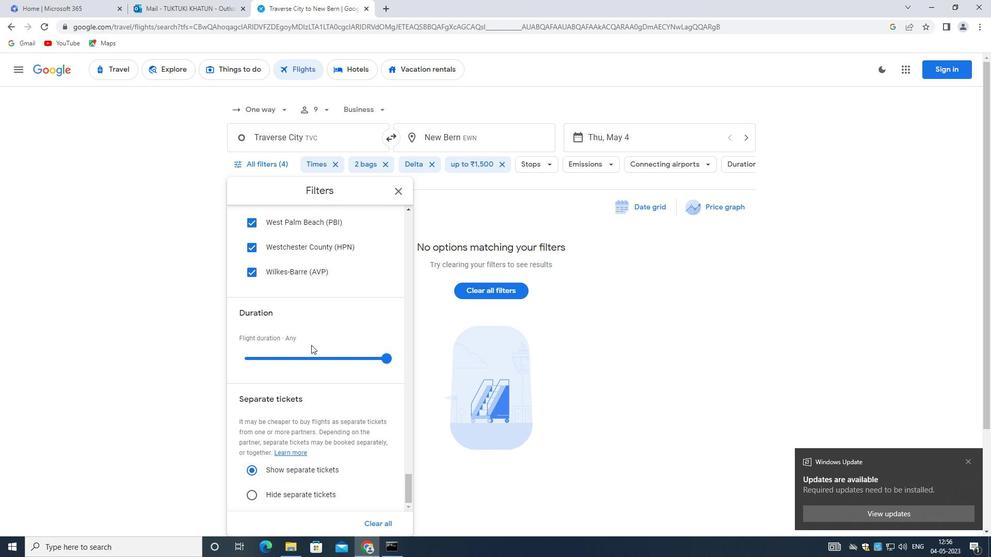 
Action: Mouse scrolled (311, 349) with delta (0, 0)
Screenshot: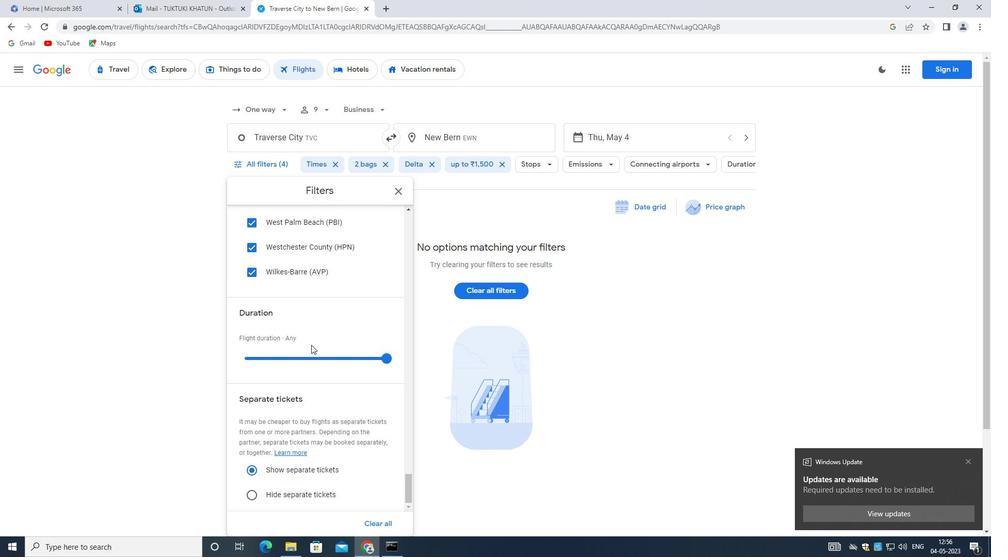 
Action: Mouse moved to (311, 350)
Screenshot: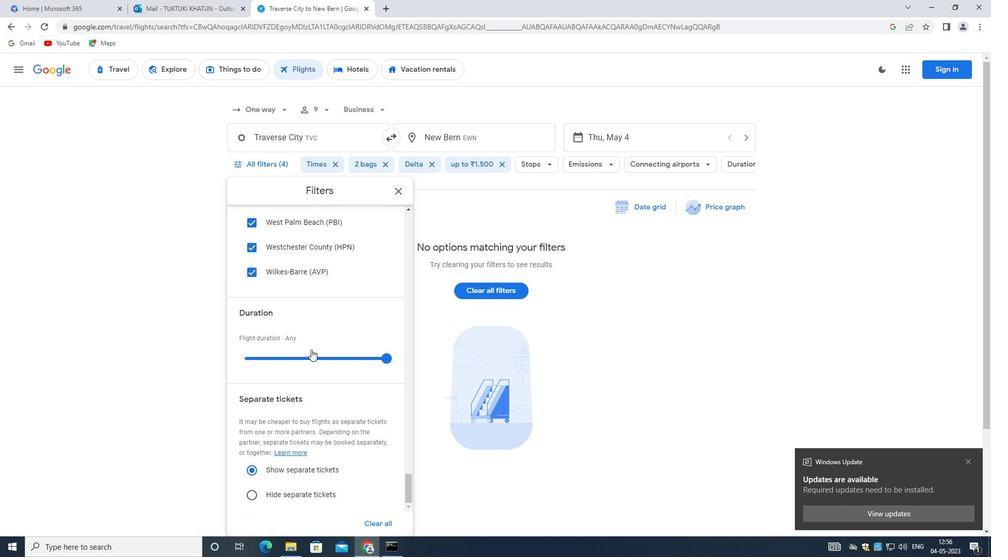 
Action: Mouse scrolled (311, 349) with delta (0, 0)
Screenshot: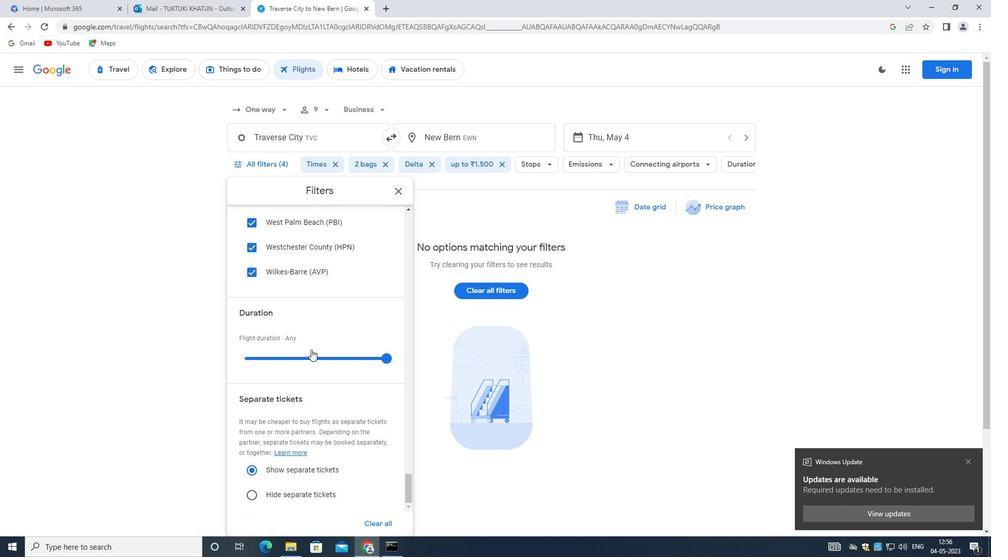 
Action: Mouse scrolled (311, 349) with delta (0, 0)
Screenshot: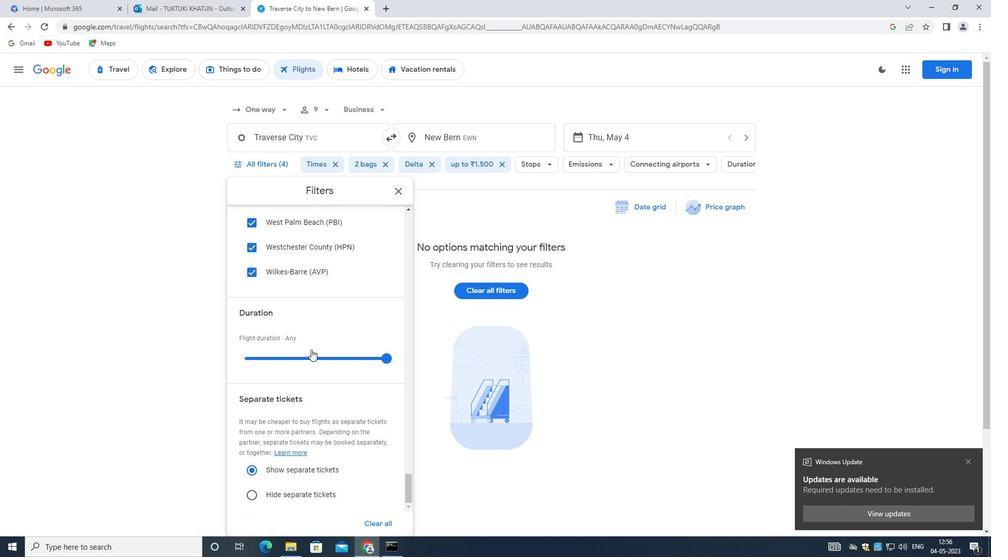 
Action: Mouse scrolled (311, 349) with delta (0, 0)
Screenshot: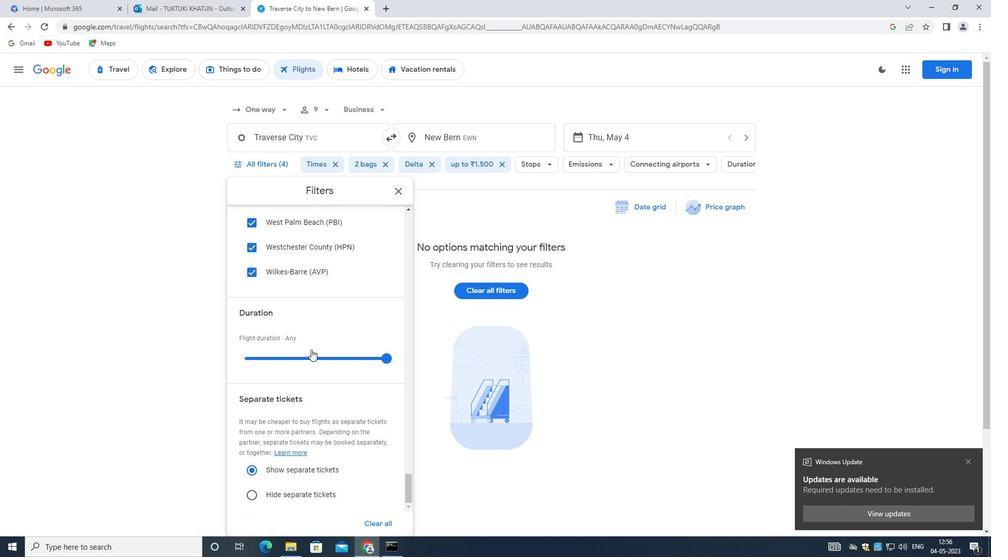 
Action: Mouse scrolled (311, 349) with delta (0, 0)
Screenshot: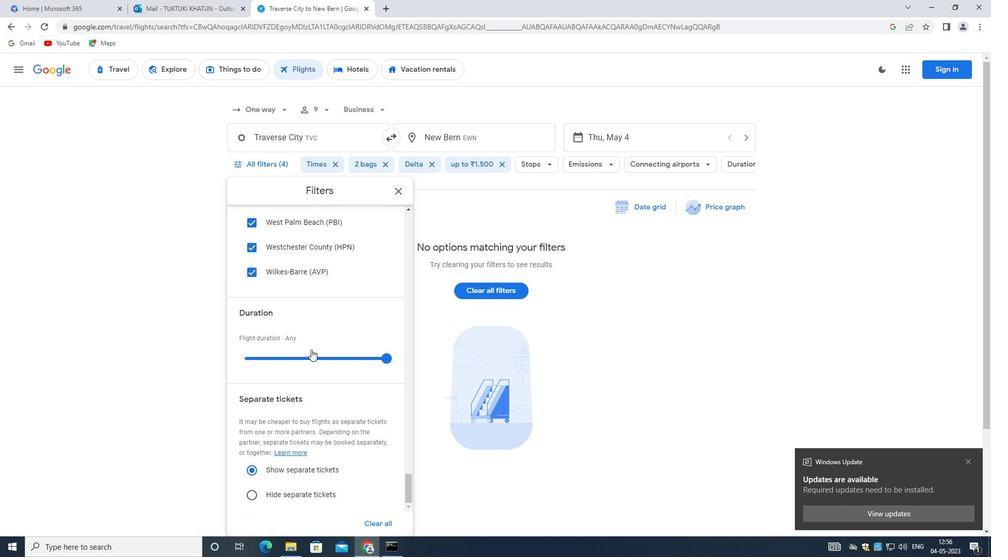 
Action: Mouse scrolled (311, 349) with delta (0, 0)
Screenshot: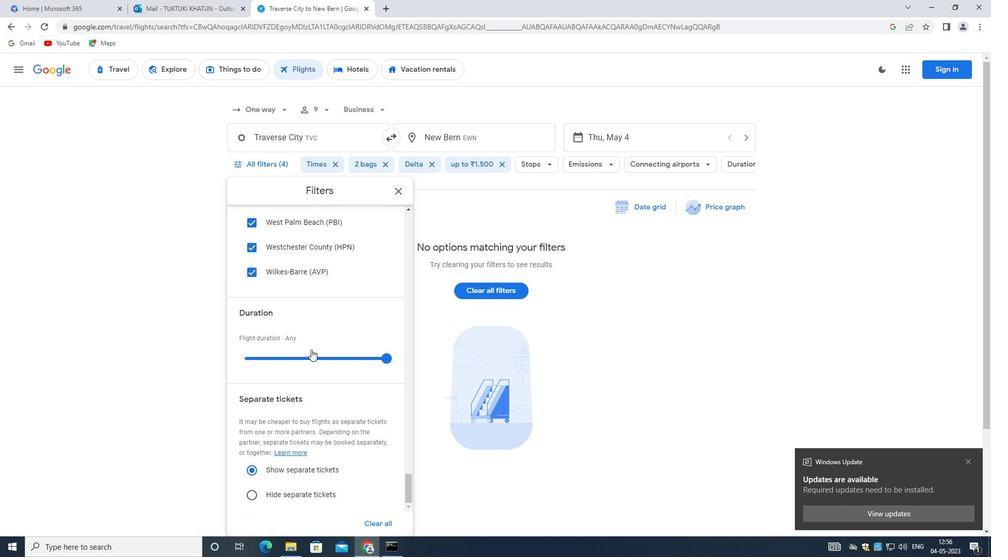 
Action: Mouse scrolled (311, 349) with delta (0, 0)
Screenshot: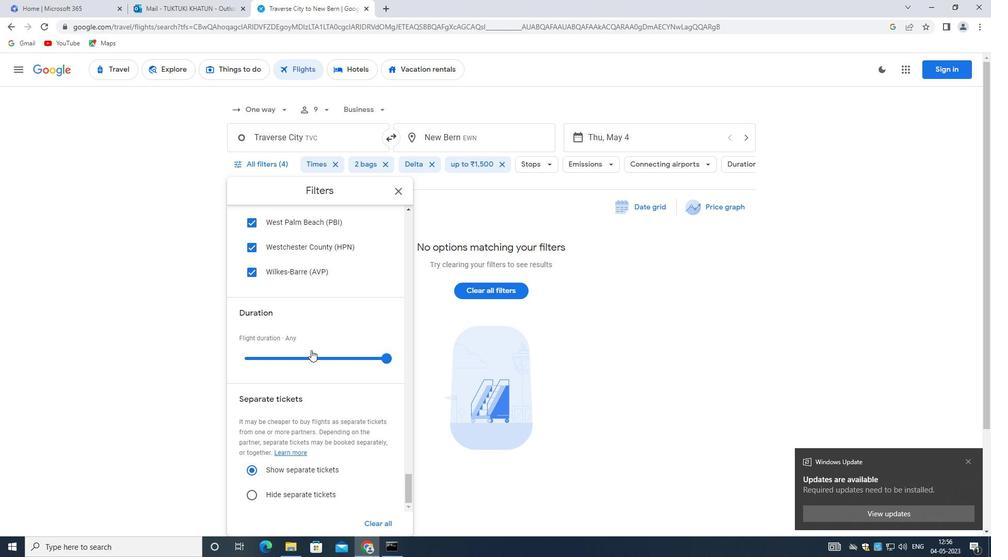
Action: Mouse scrolled (311, 349) with delta (0, 0)
Screenshot: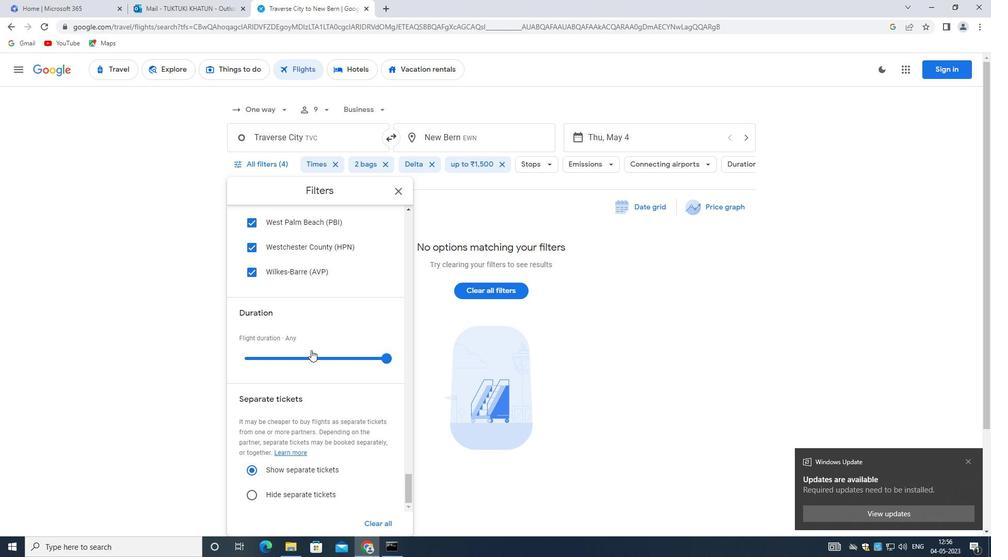 
Action: Mouse scrolled (311, 349) with delta (0, 0)
Screenshot: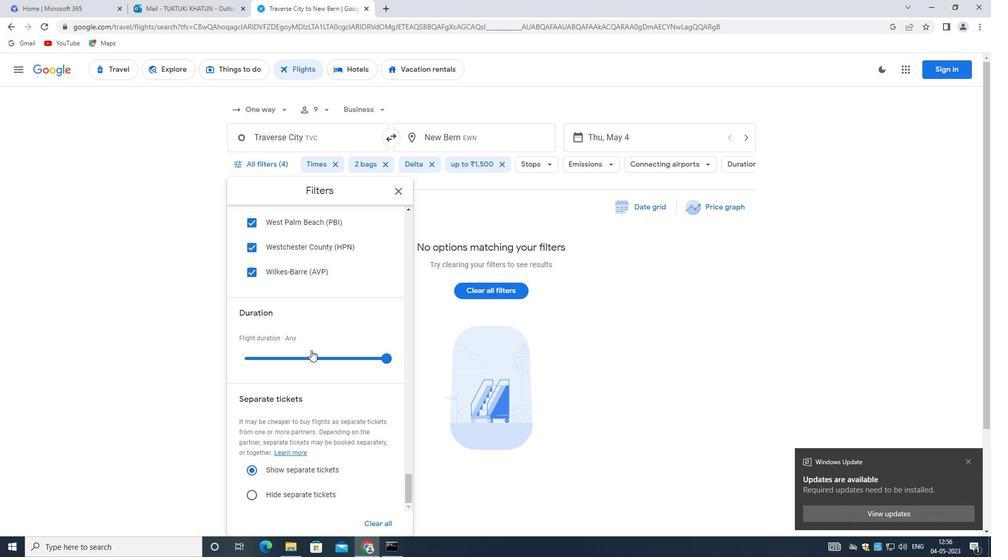 
Action: Mouse scrolled (311, 349) with delta (0, 0)
Screenshot: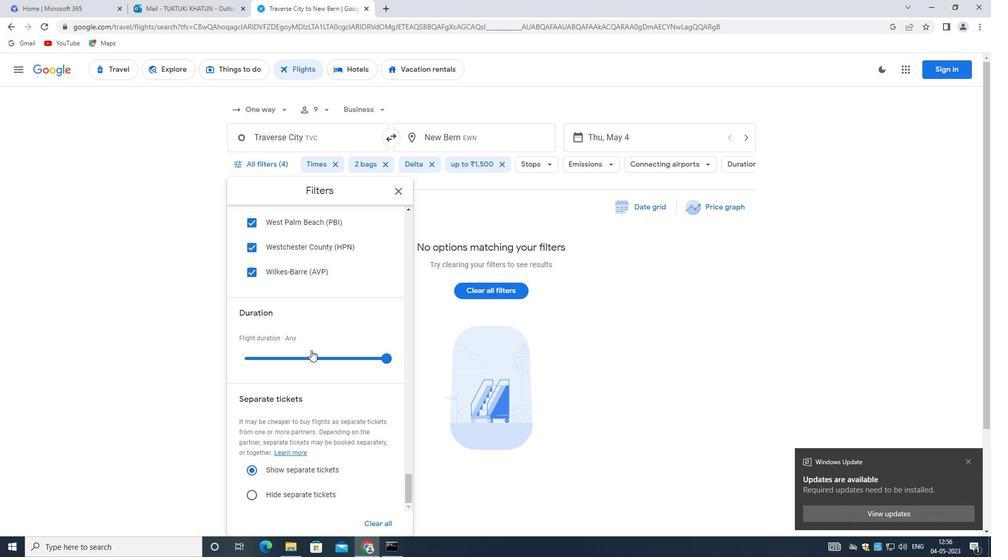 
